Task: Find connections with filter location Al Khārijah with filter topic #entrepreneursmindsetwith filter profile language German with filter current company 1E with filter school South Point High School, Kolkata with filter industry Surveying and Mapping Services with filter service category Content Strategy with filter keywords title SEO Manager
Action: Mouse moved to (671, 97)
Screenshot: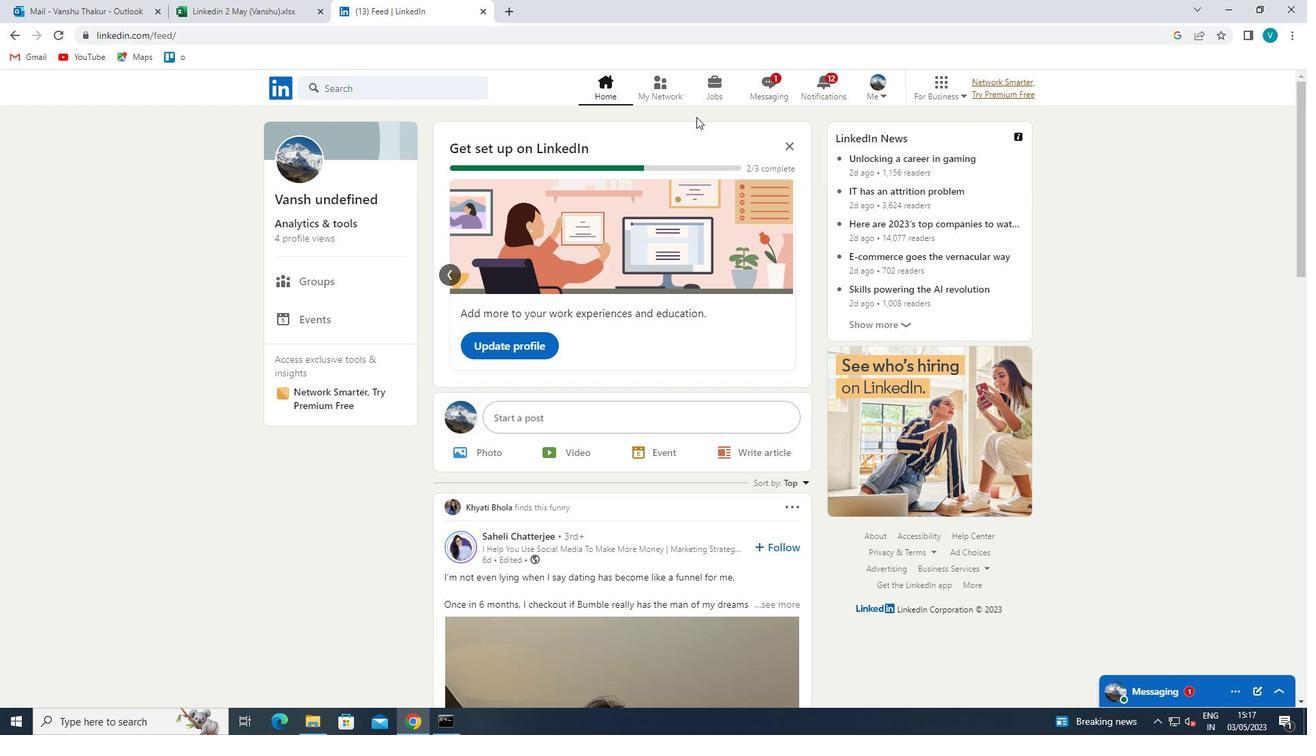 
Action: Mouse pressed left at (671, 97)
Screenshot: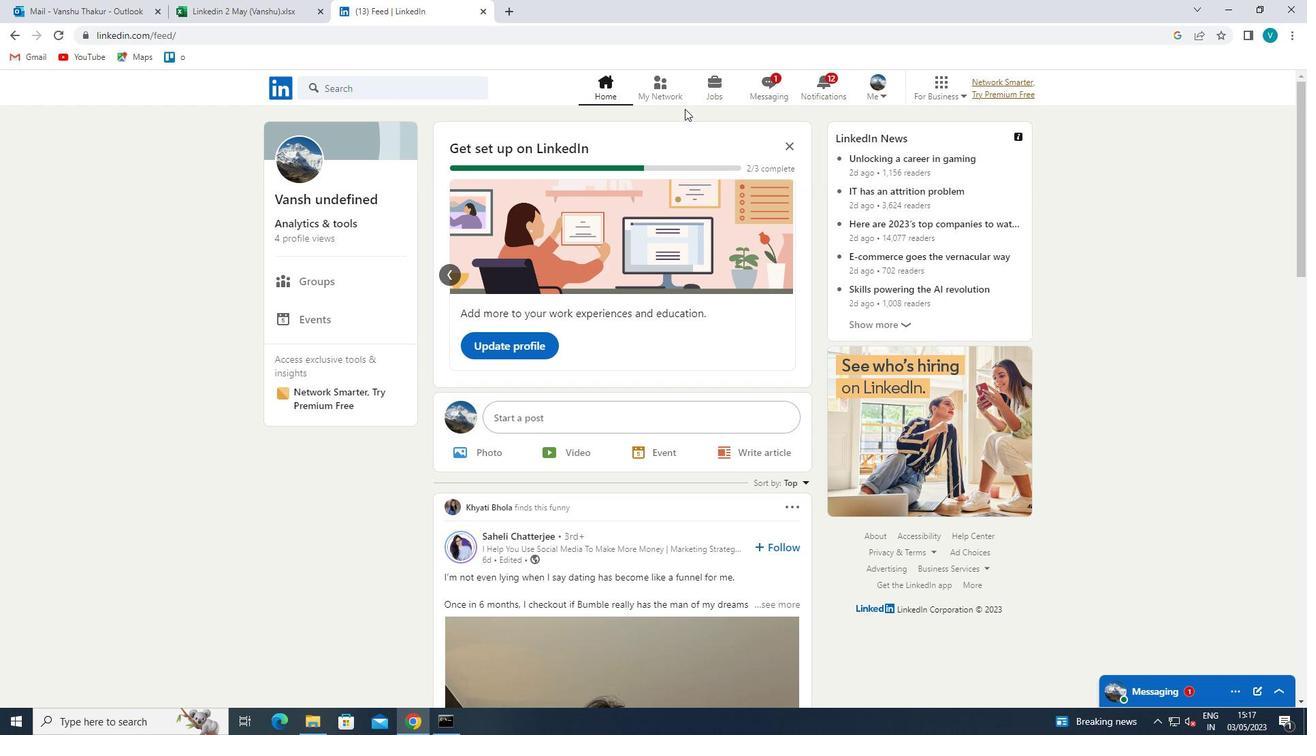 
Action: Mouse moved to (375, 159)
Screenshot: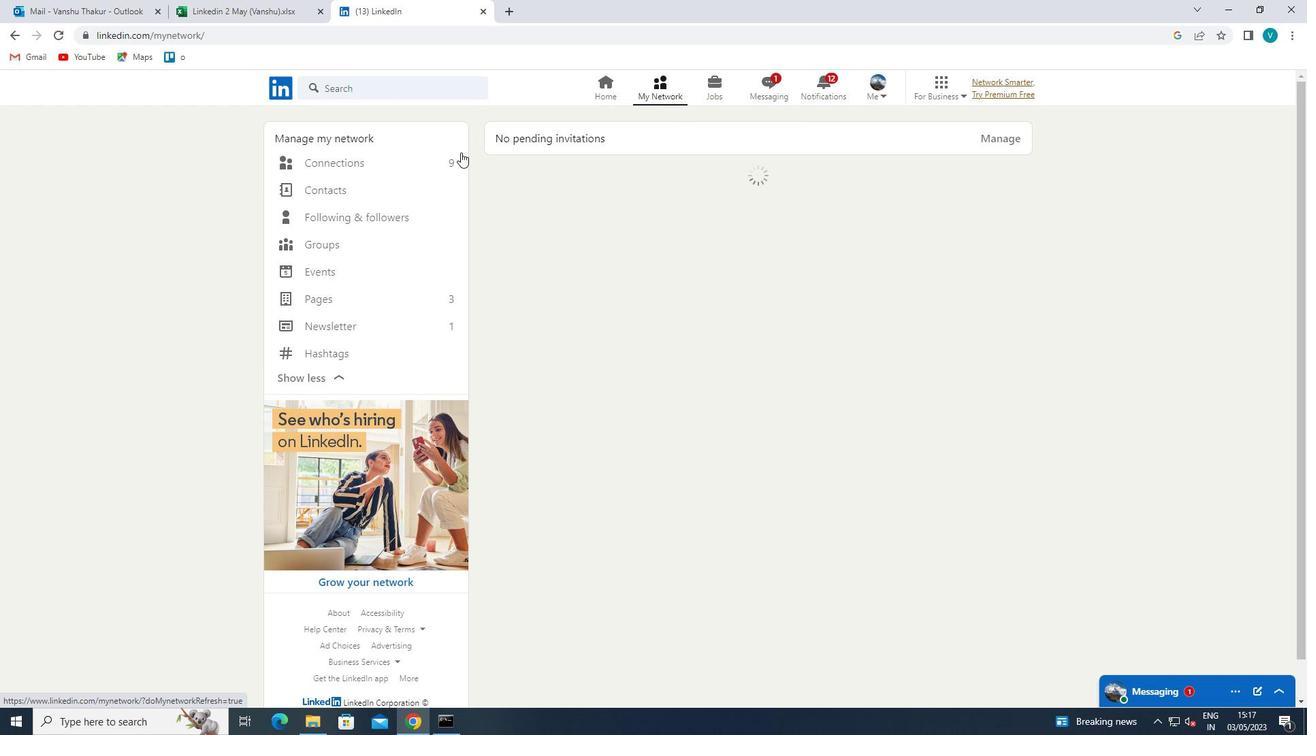 
Action: Mouse pressed left at (375, 159)
Screenshot: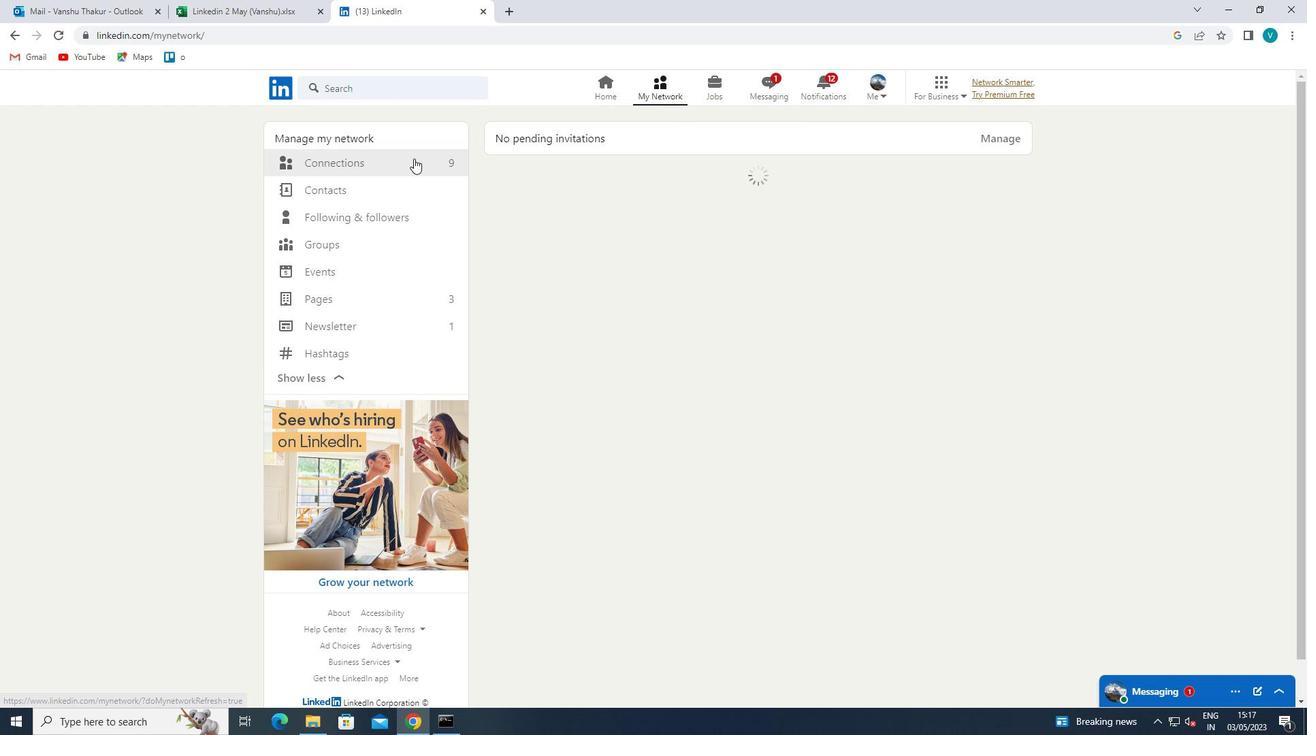 
Action: Mouse moved to (734, 166)
Screenshot: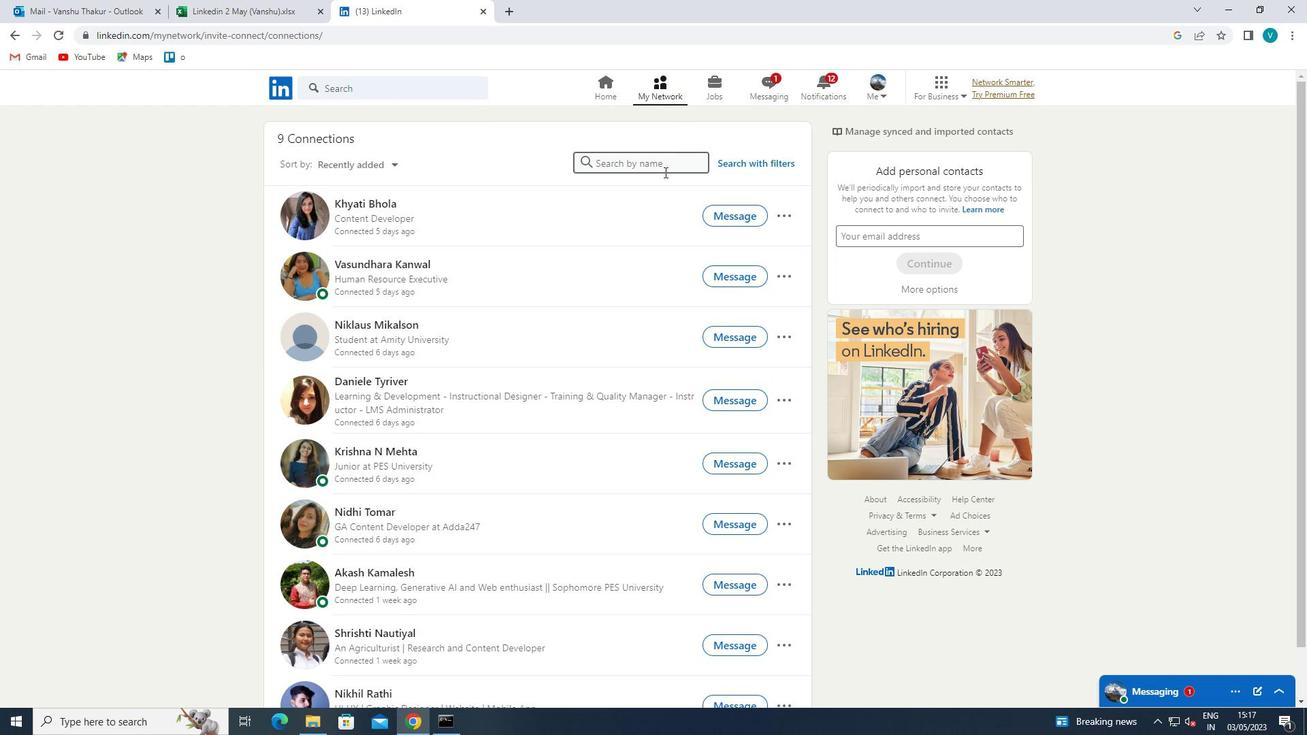 
Action: Mouse pressed left at (734, 166)
Screenshot: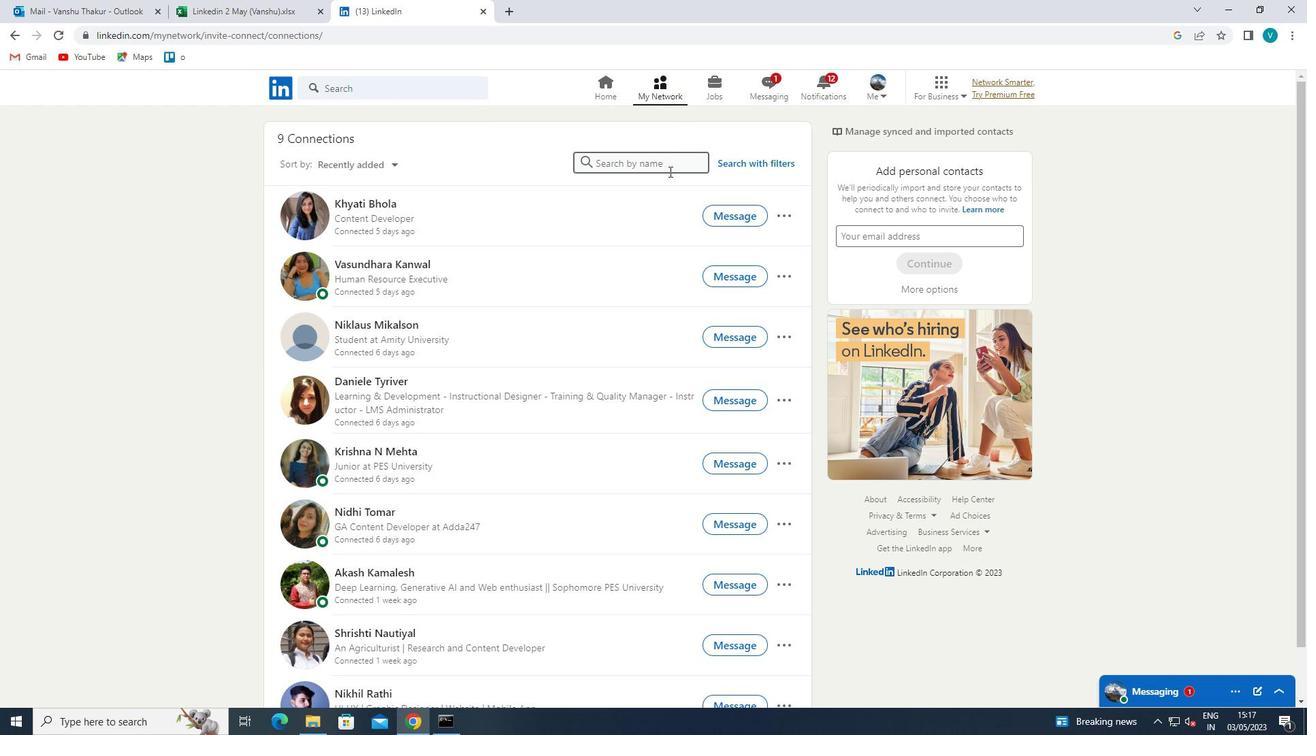 
Action: Mouse moved to (660, 130)
Screenshot: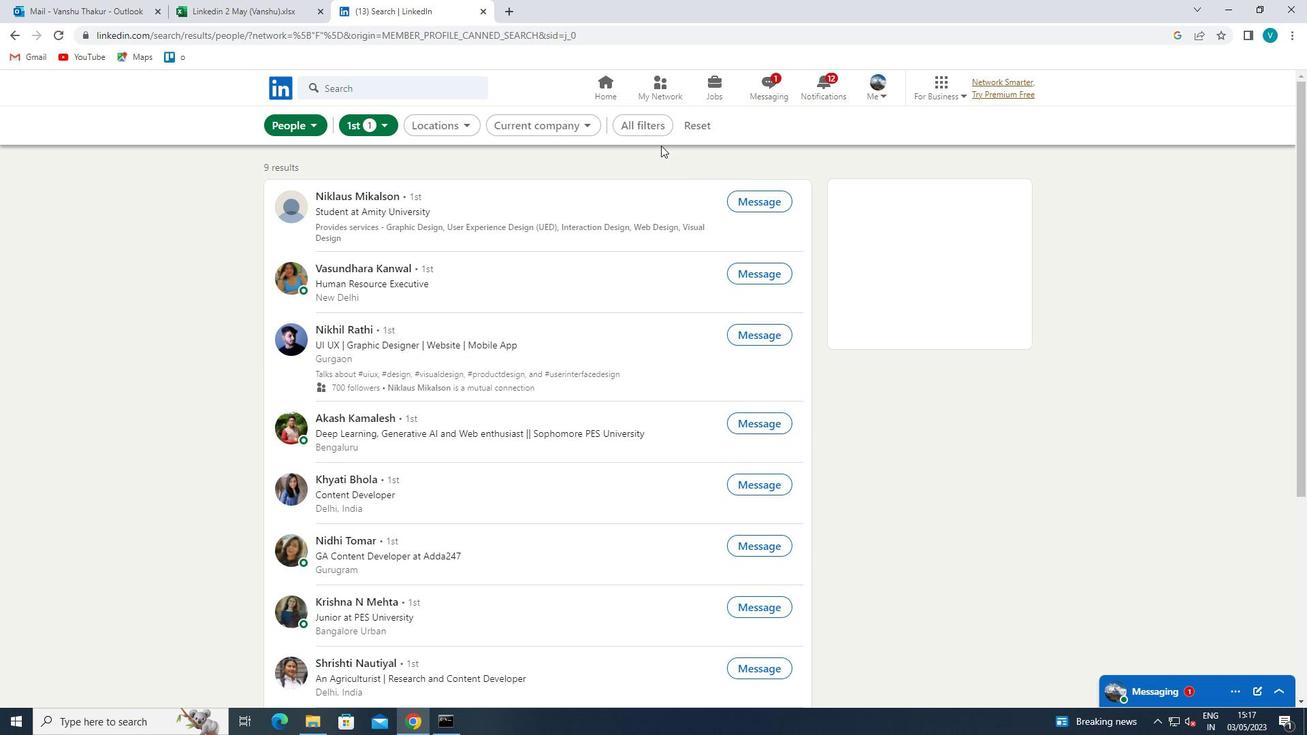 
Action: Mouse pressed left at (660, 130)
Screenshot: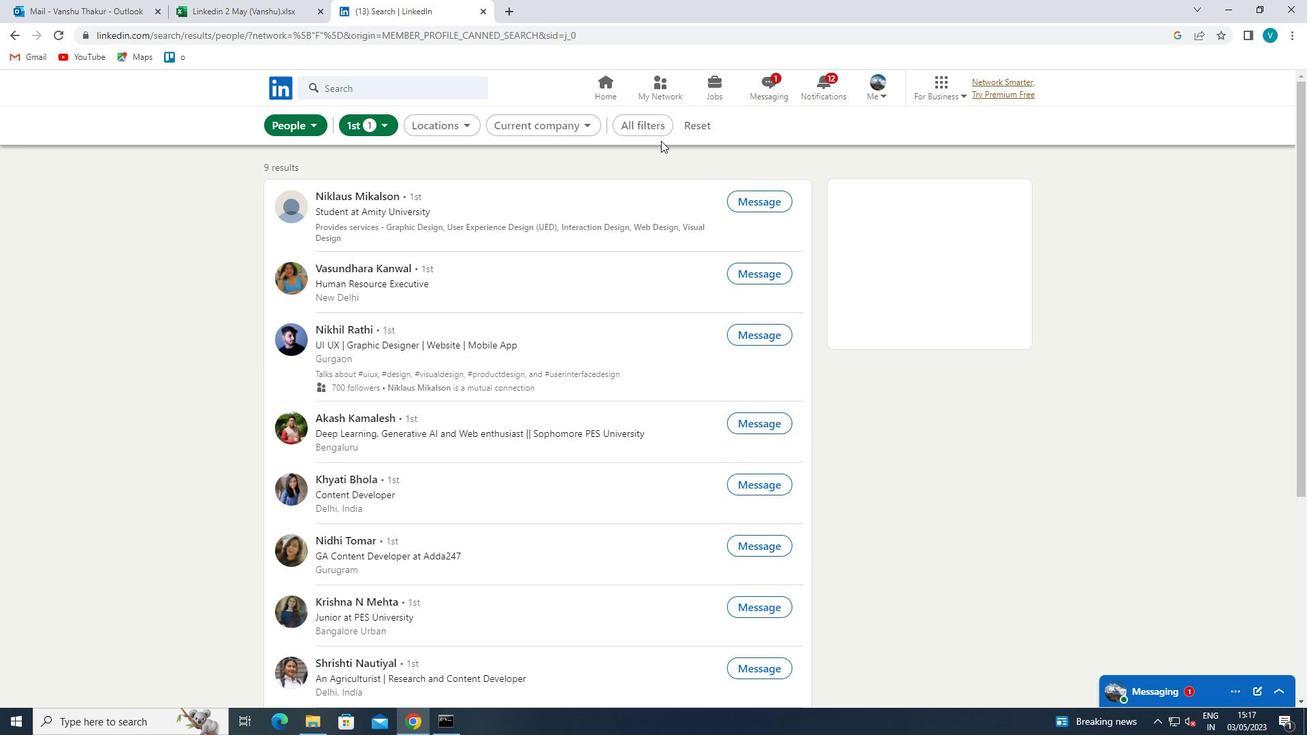 
Action: Mouse moved to (1005, 253)
Screenshot: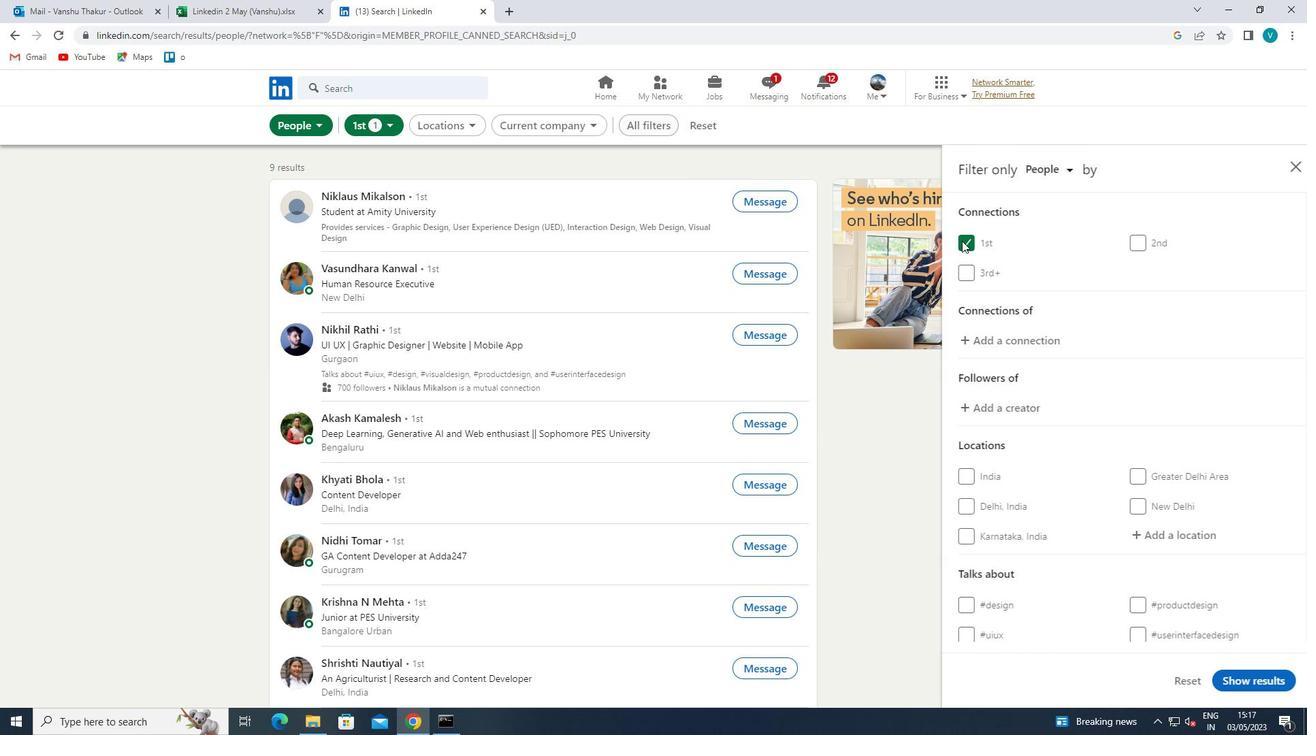 
Action: Mouse scrolled (1005, 252) with delta (0, 0)
Screenshot: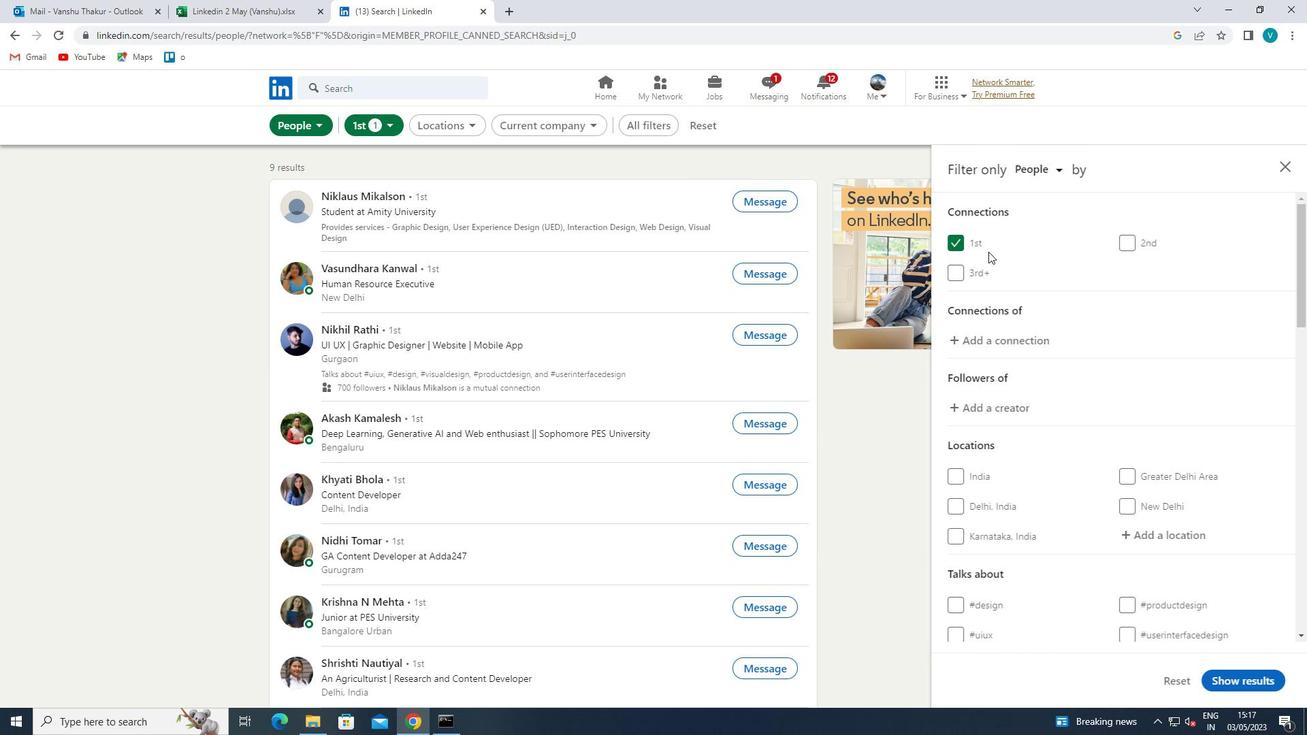 
Action: Mouse scrolled (1005, 252) with delta (0, 0)
Screenshot: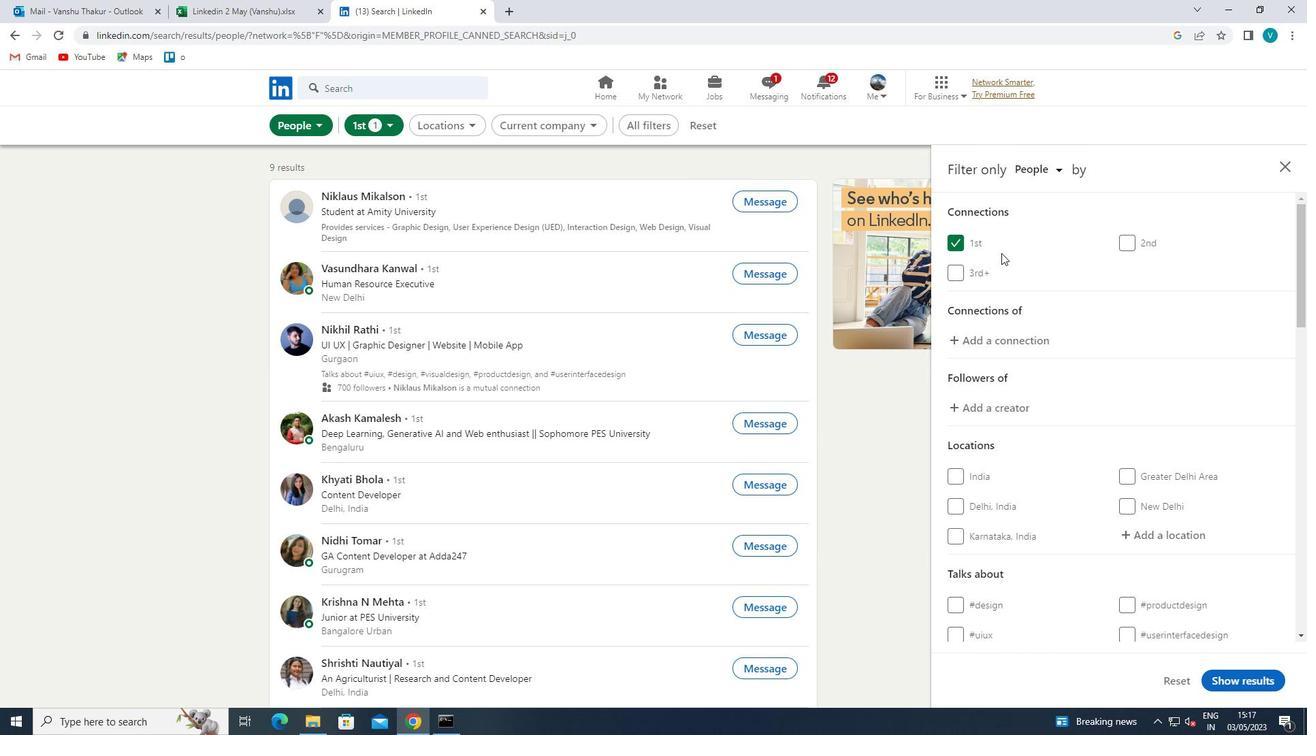 
Action: Mouse moved to (1143, 391)
Screenshot: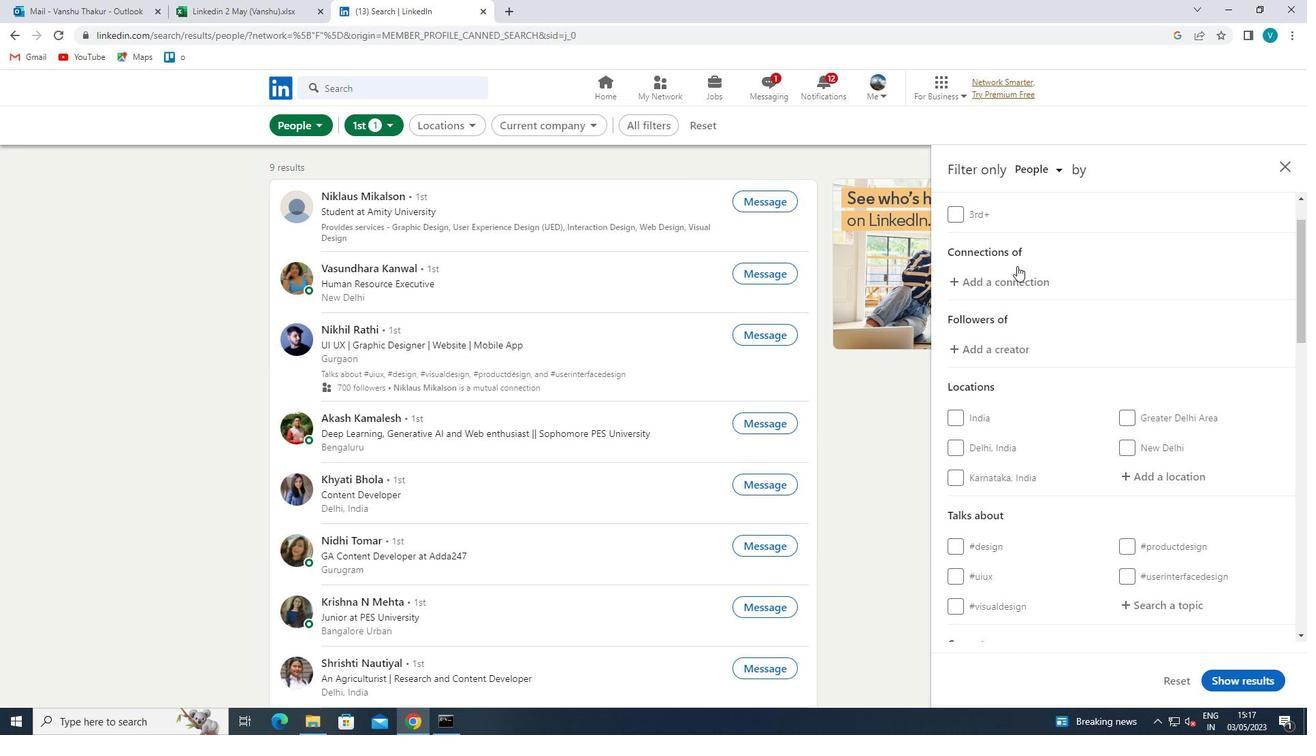 
Action: Mouse pressed left at (1143, 391)
Screenshot: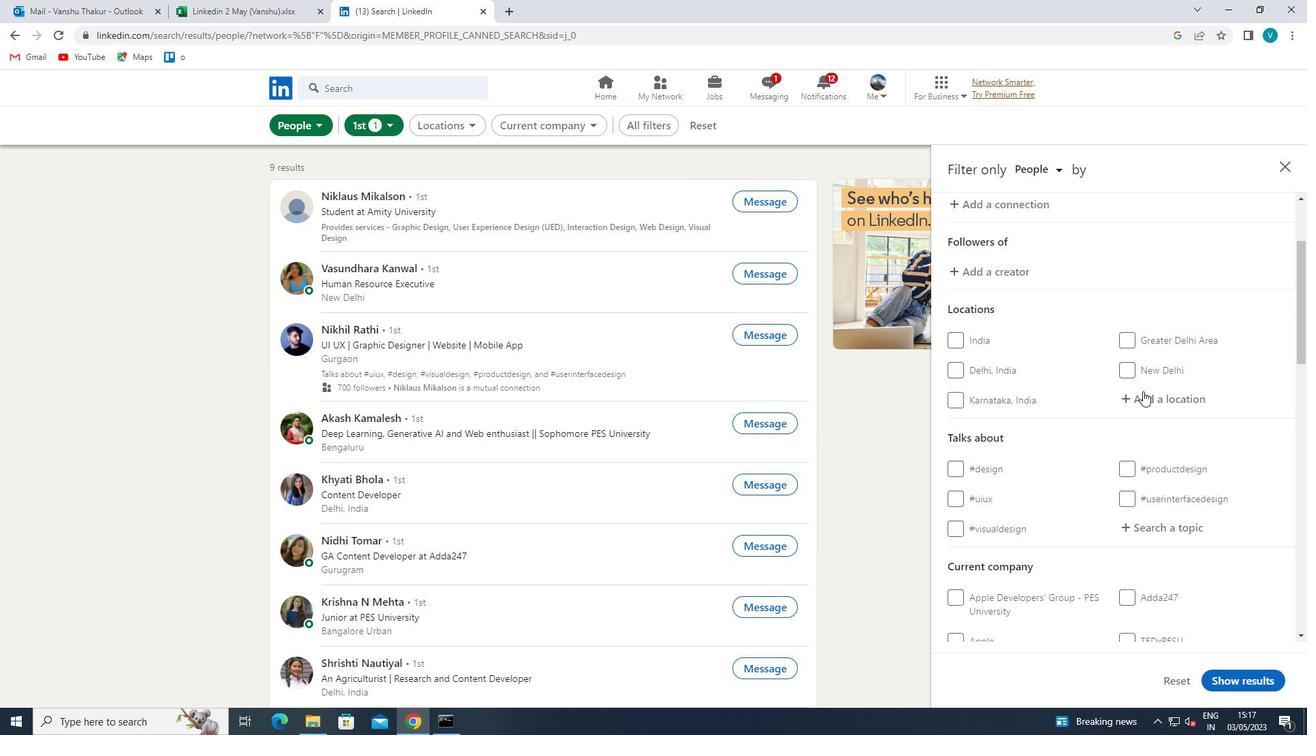 
Action: Mouse moved to (882, 239)
Screenshot: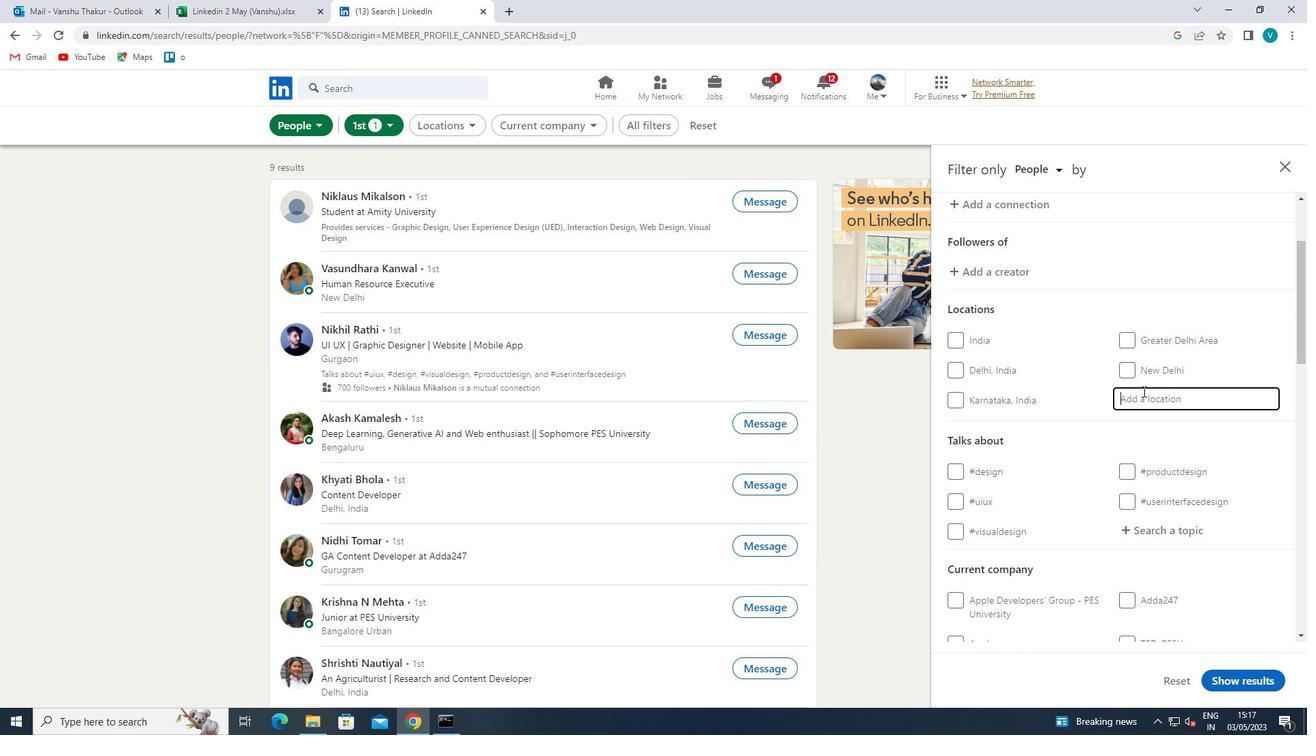 
Action: Key pressed <Key.shift>AL<Key.space><Key.shift>KHARIJAH
Screenshot: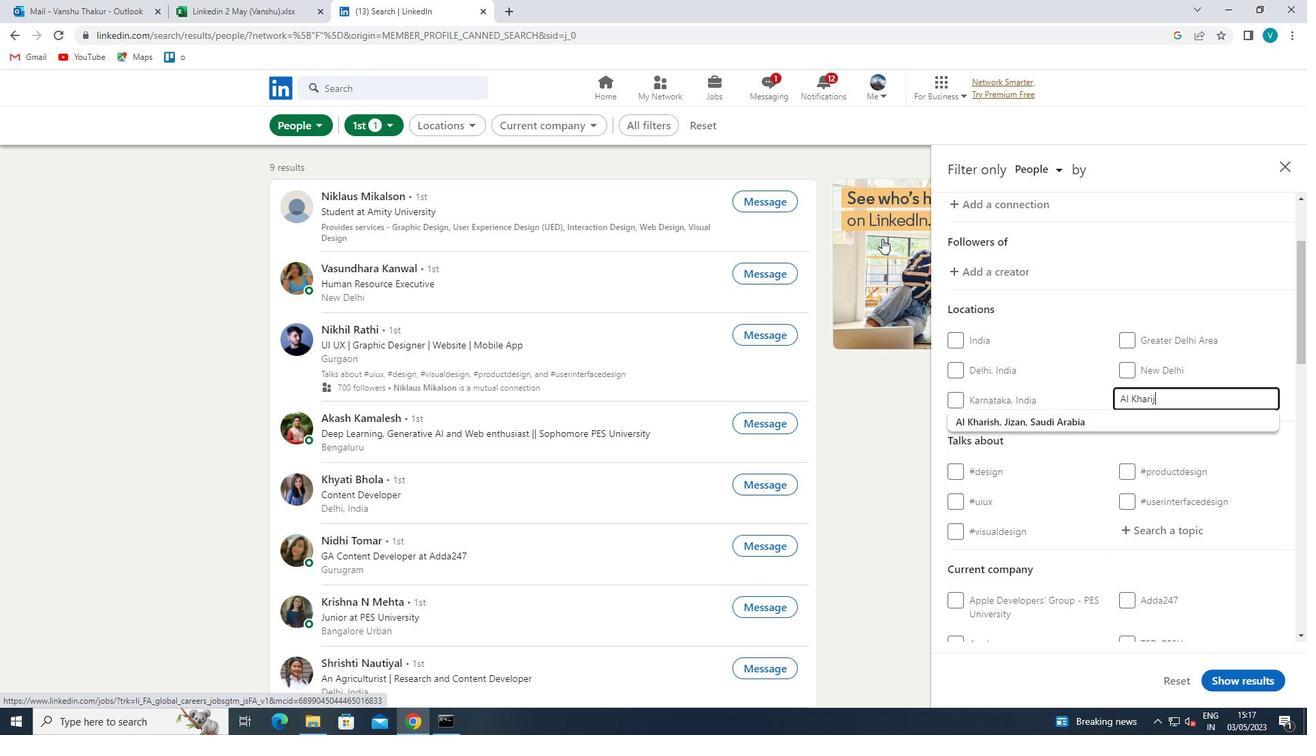 
Action: Mouse moved to (1090, 418)
Screenshot: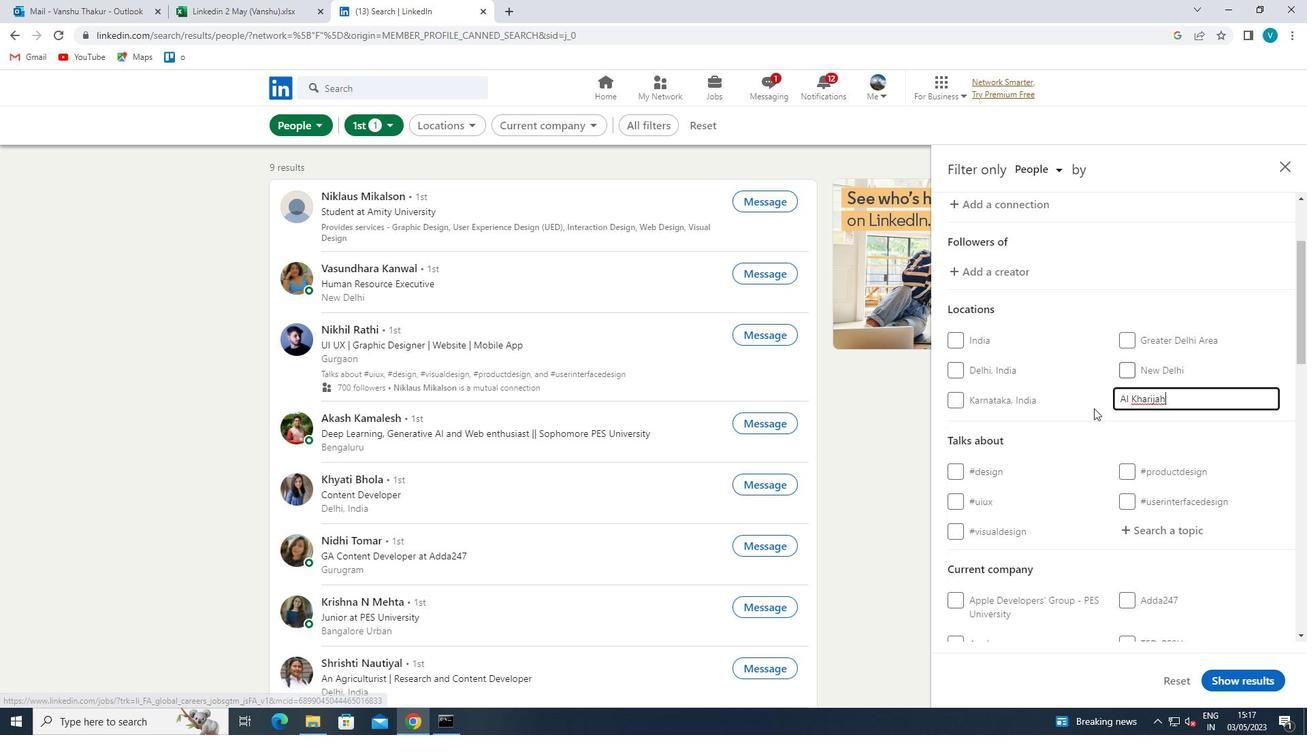 
Action: Mouse pressed left at (1090, 418)
Screenshot: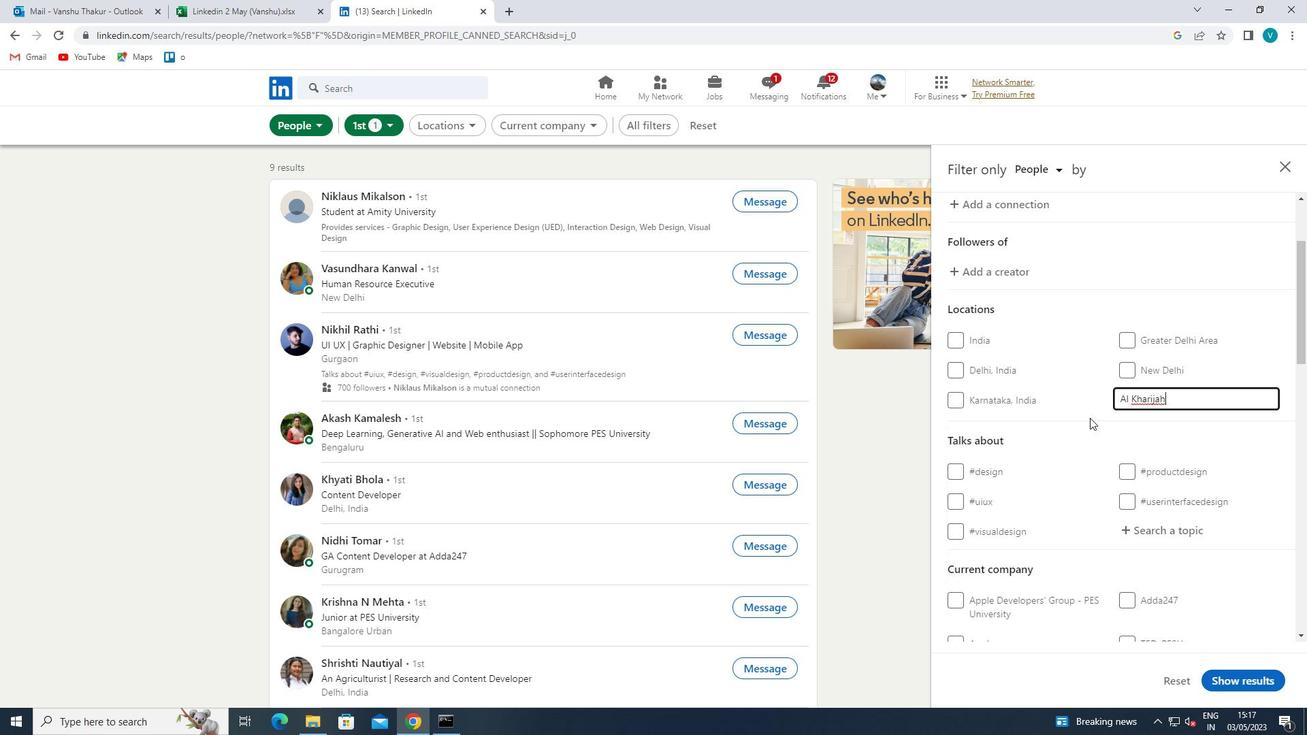 
Action: Mouse scrolled (1090, 417) with delta (0, 0)
Screenshot: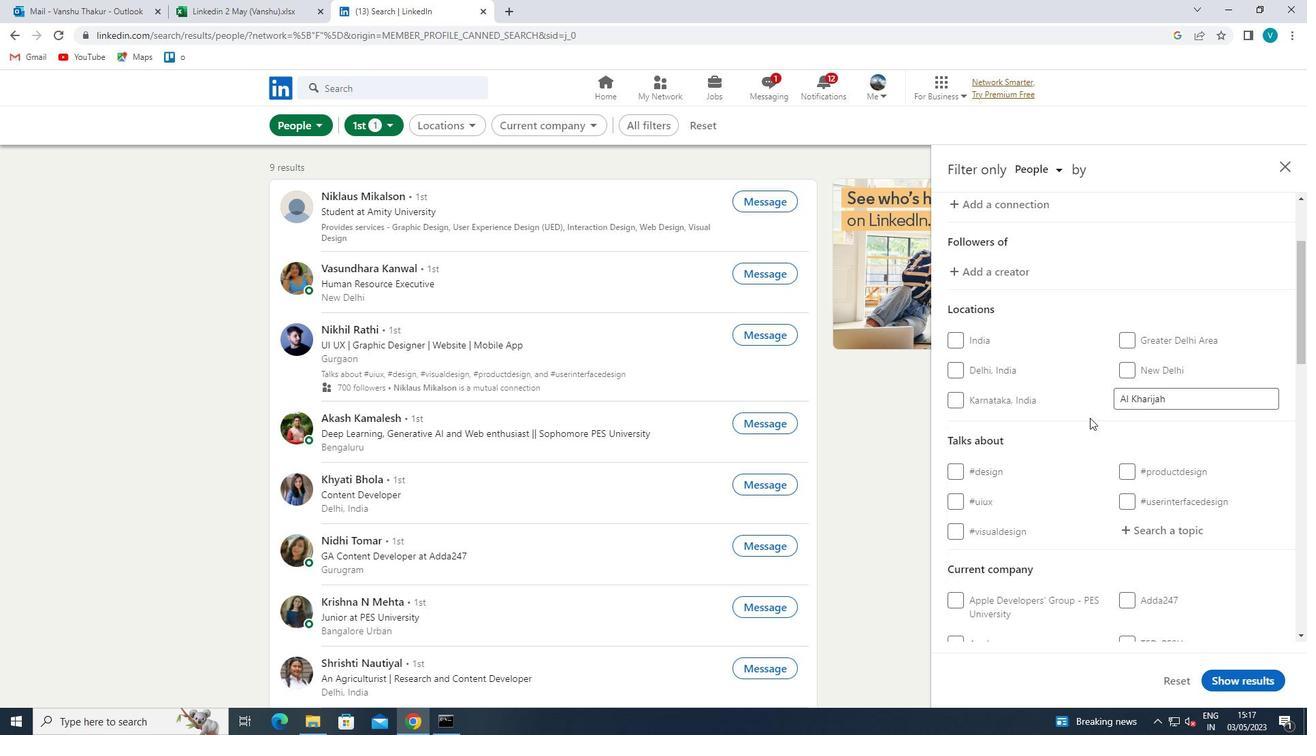 
Action: Mouse moved to (1145, 447)
Screenshot: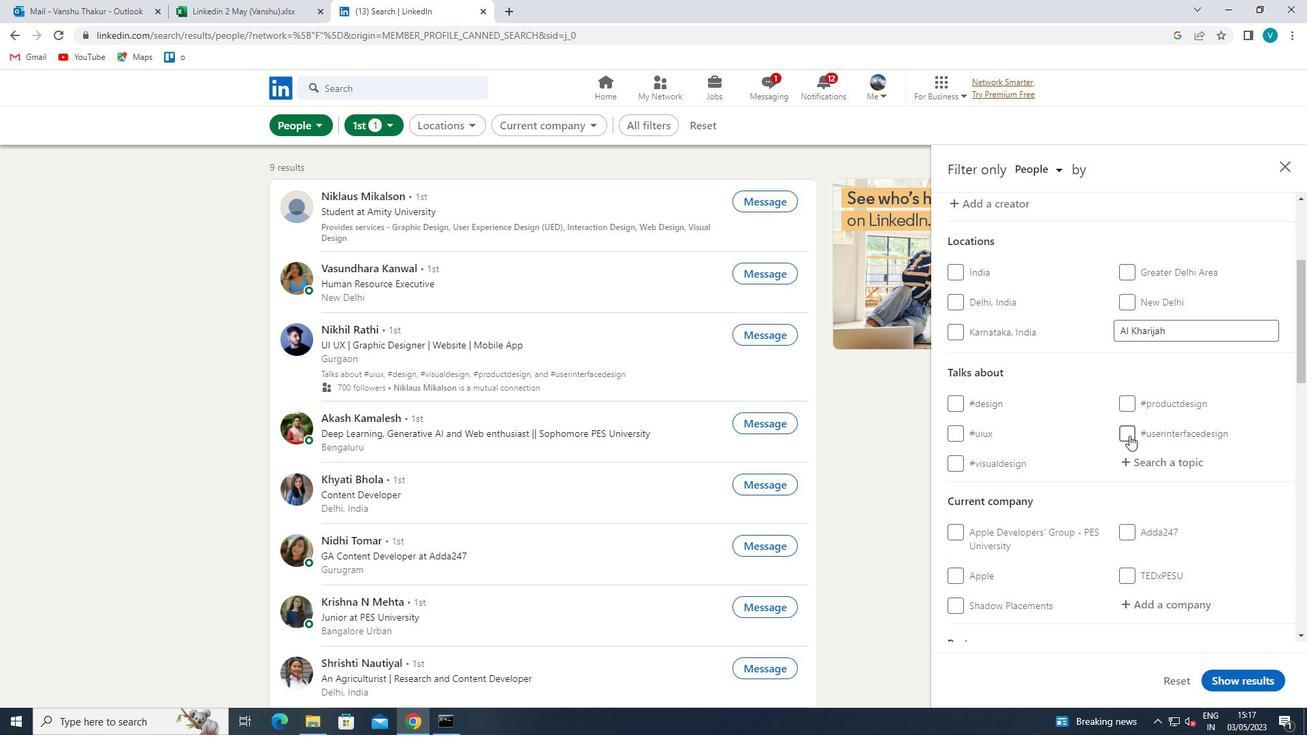 
Action: Mouse pressed left at (1145, 447)
Screenshot: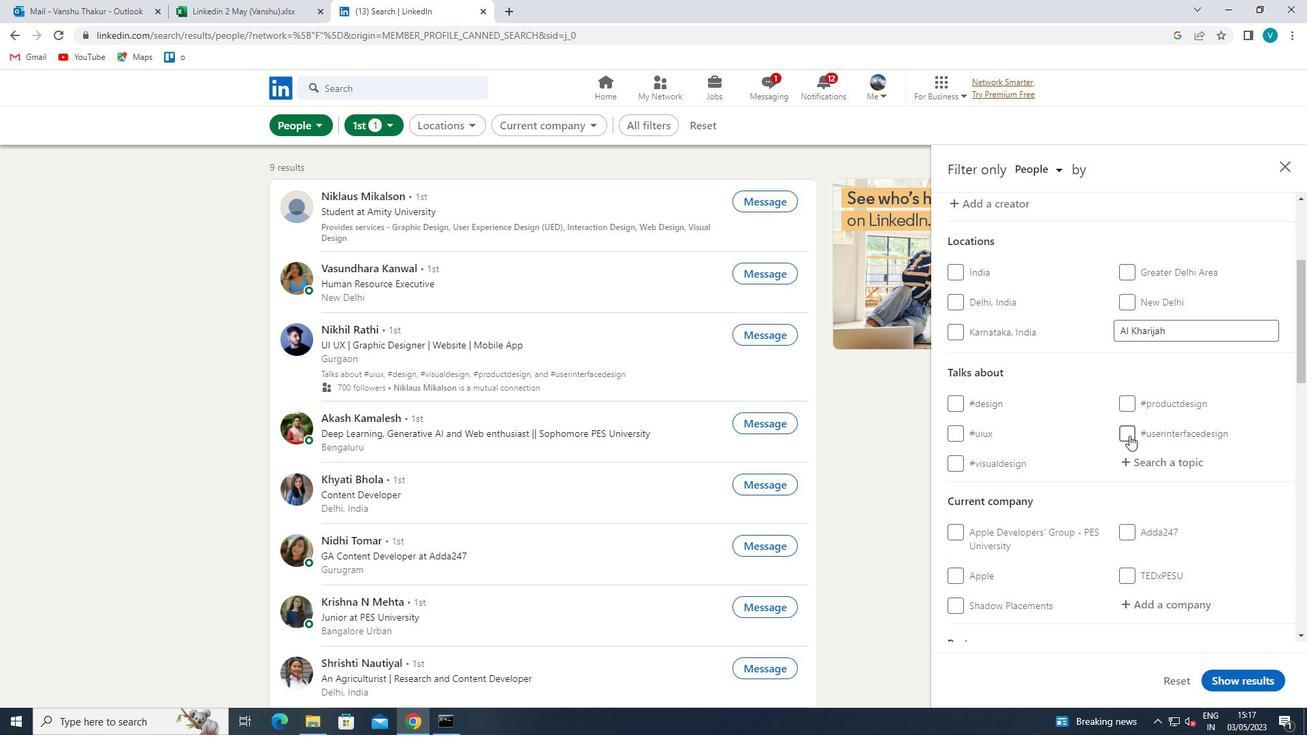 
Action: Mouse moved to (1146, 448)
Screenshot: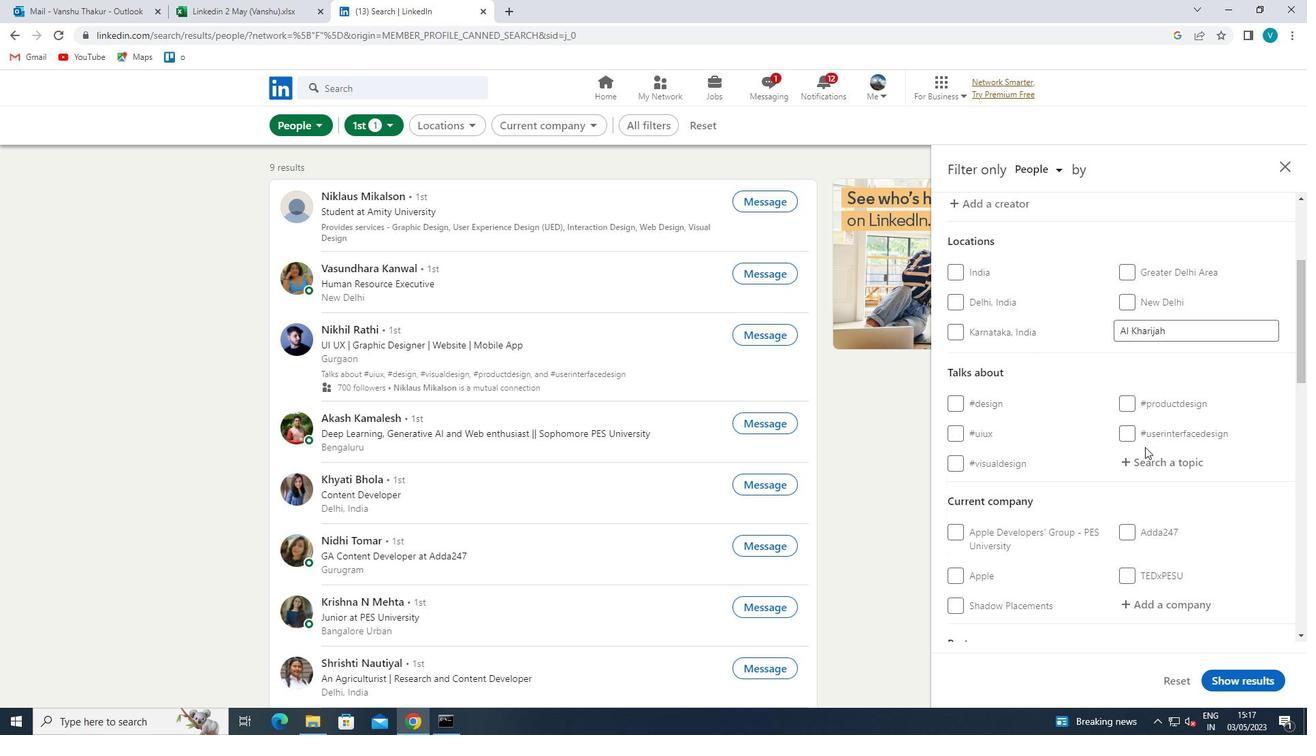 
Action: Mouse pressed left at (1146, 448)
Screenshot: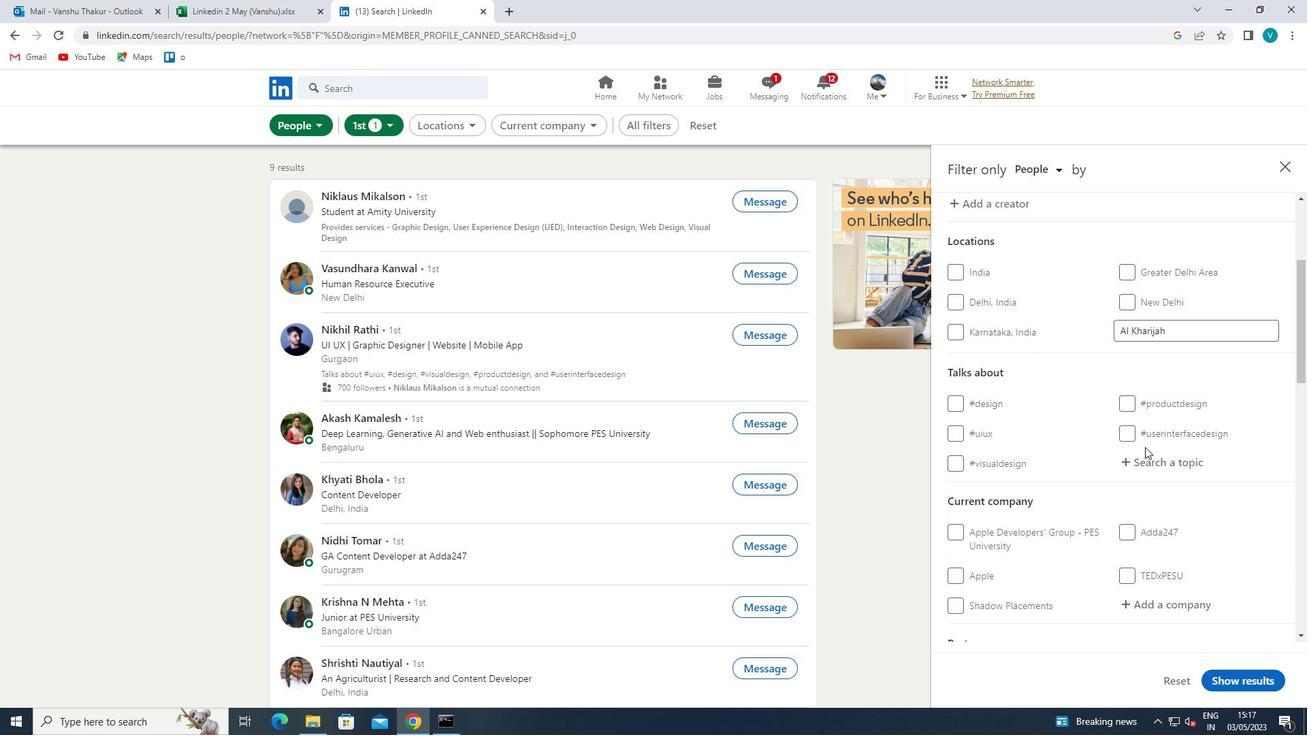 
Action: Mouse moved to (1146, 453)
Screenshot: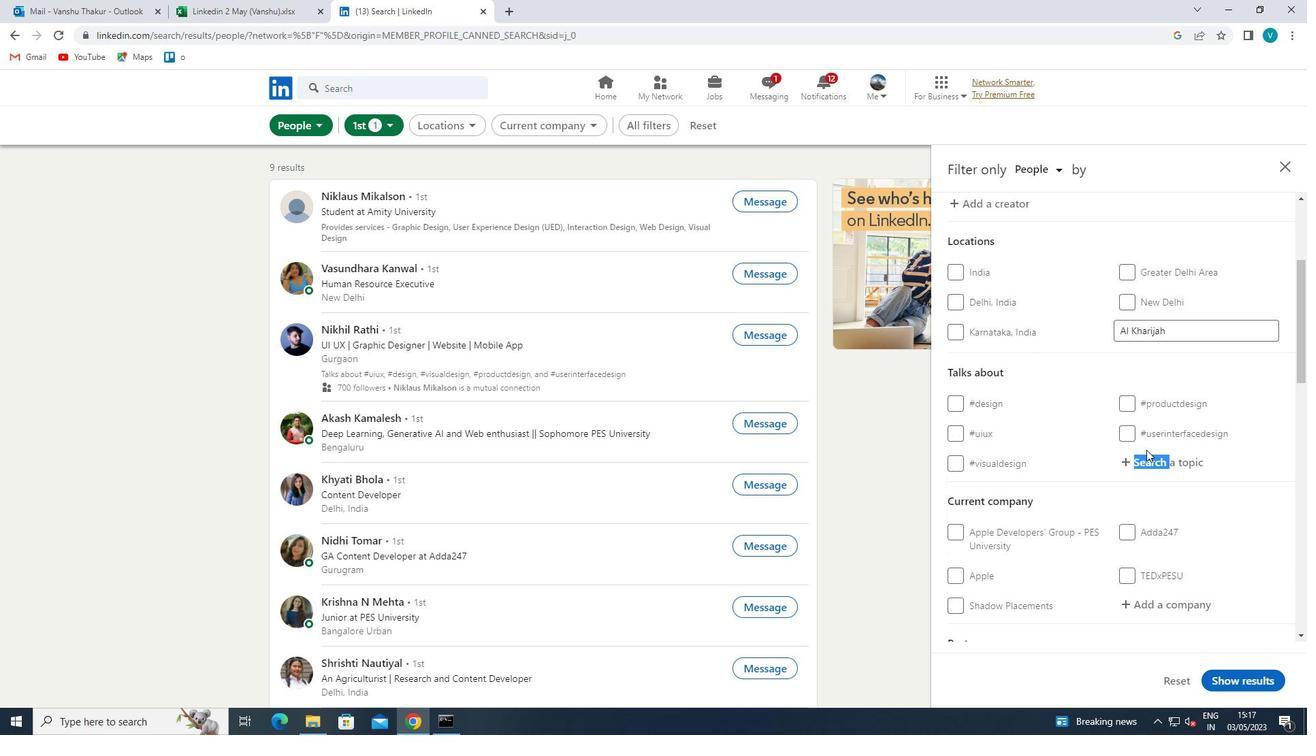 
Action: Mouse pressed left at (1146, 453)
Screenshot: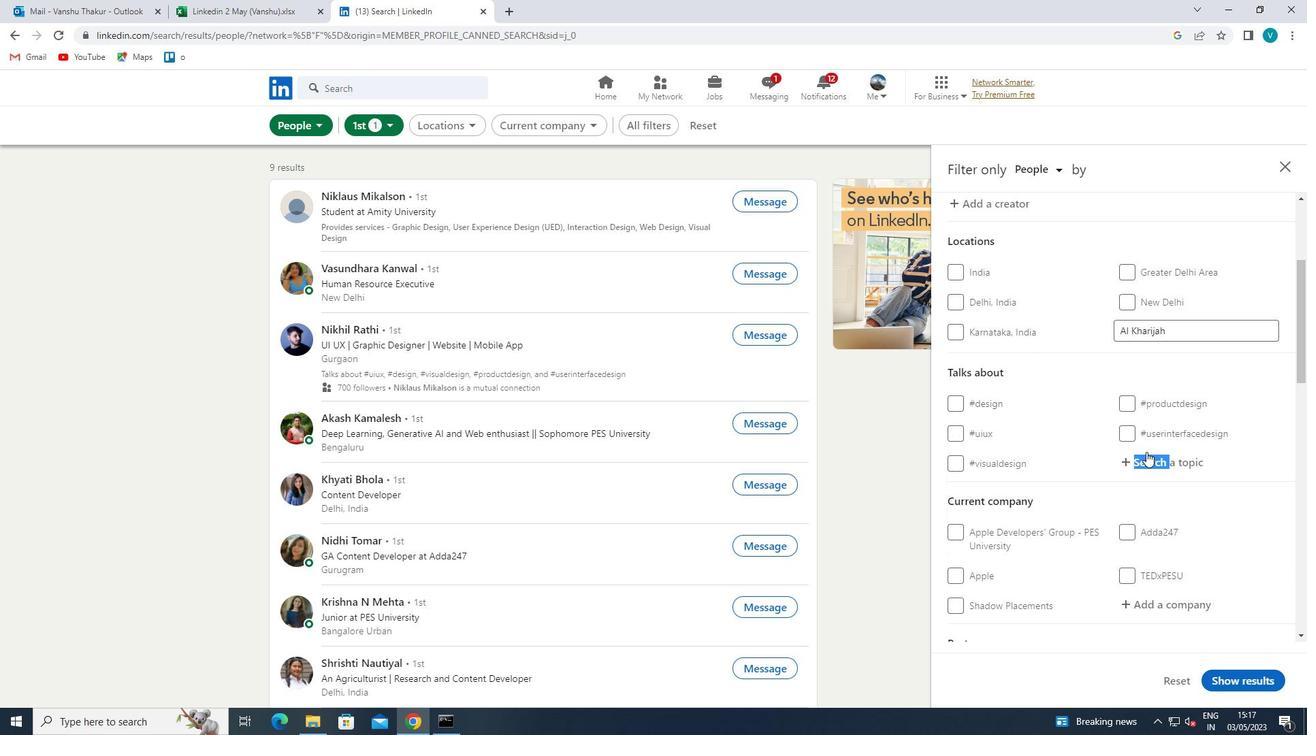 
Action: Mouse moved to (1029, 393)
Screenshot: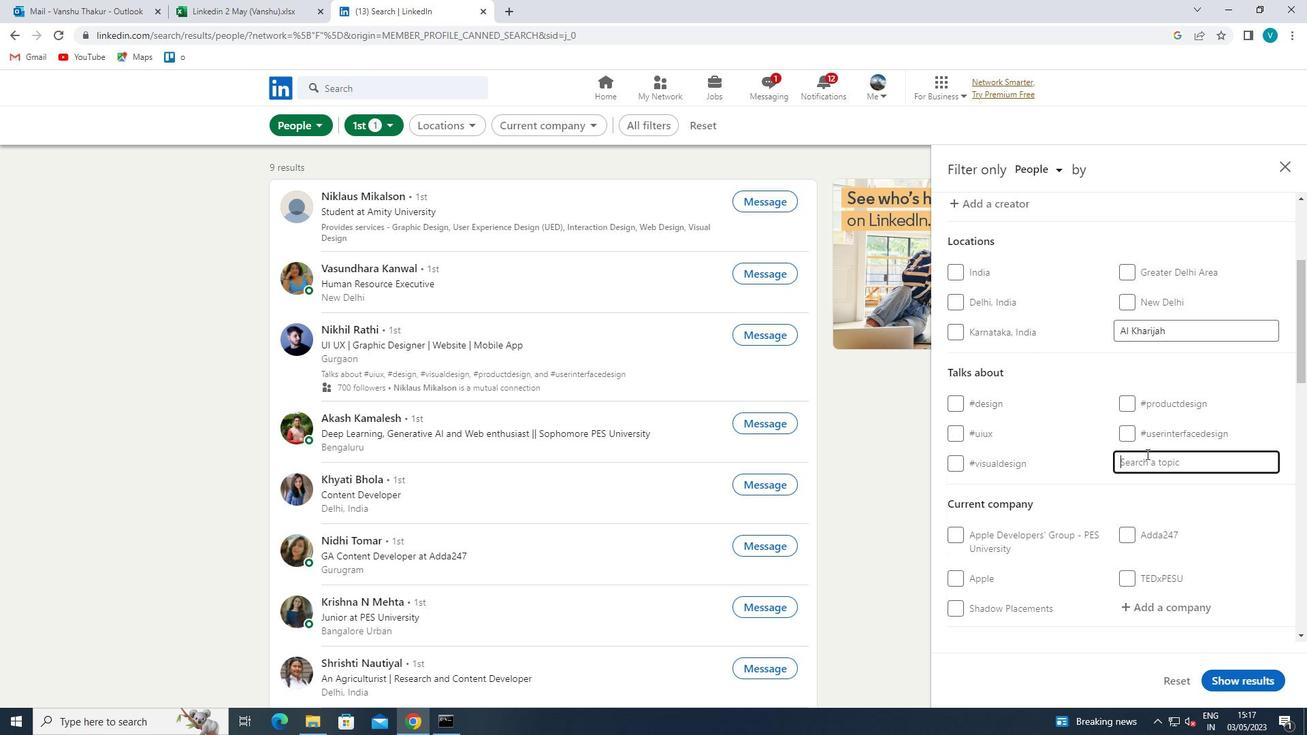 
Action: Key pressed ENTREPRE
Screenshot: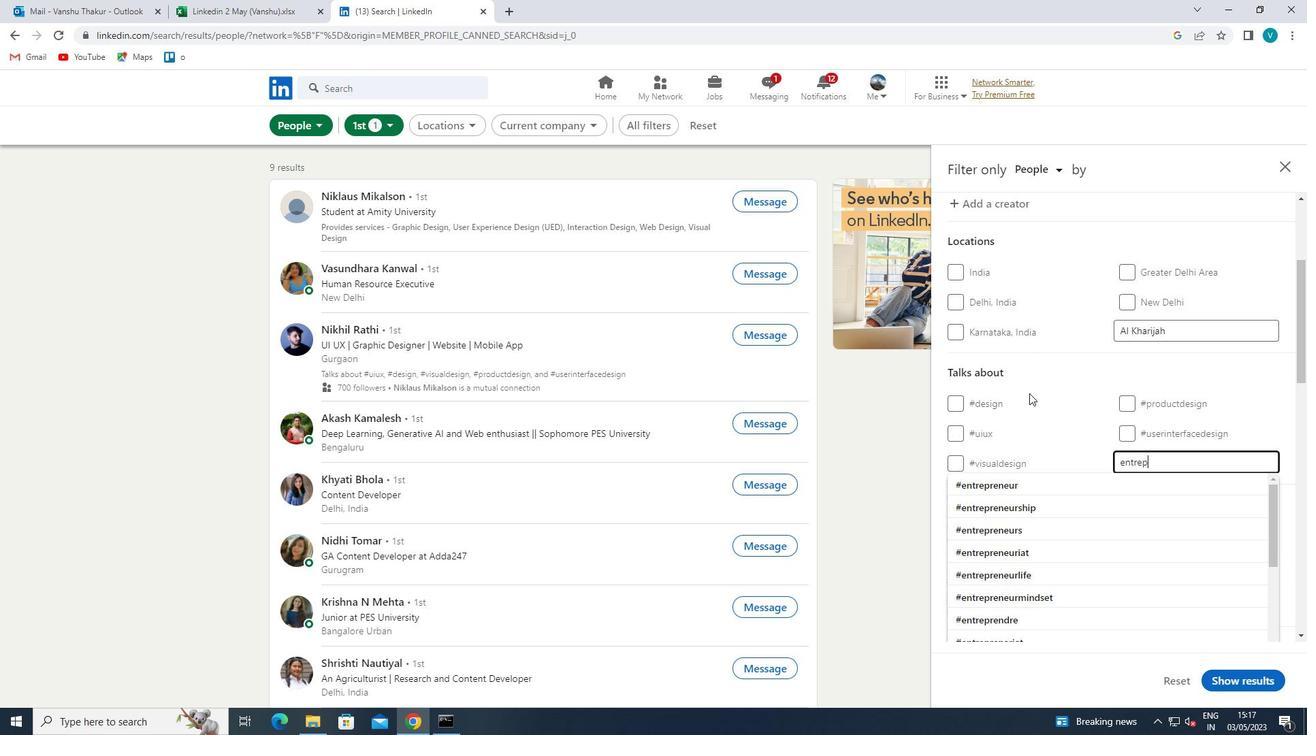 
Action: Mouse moved to (1060, 600)
Screenshot: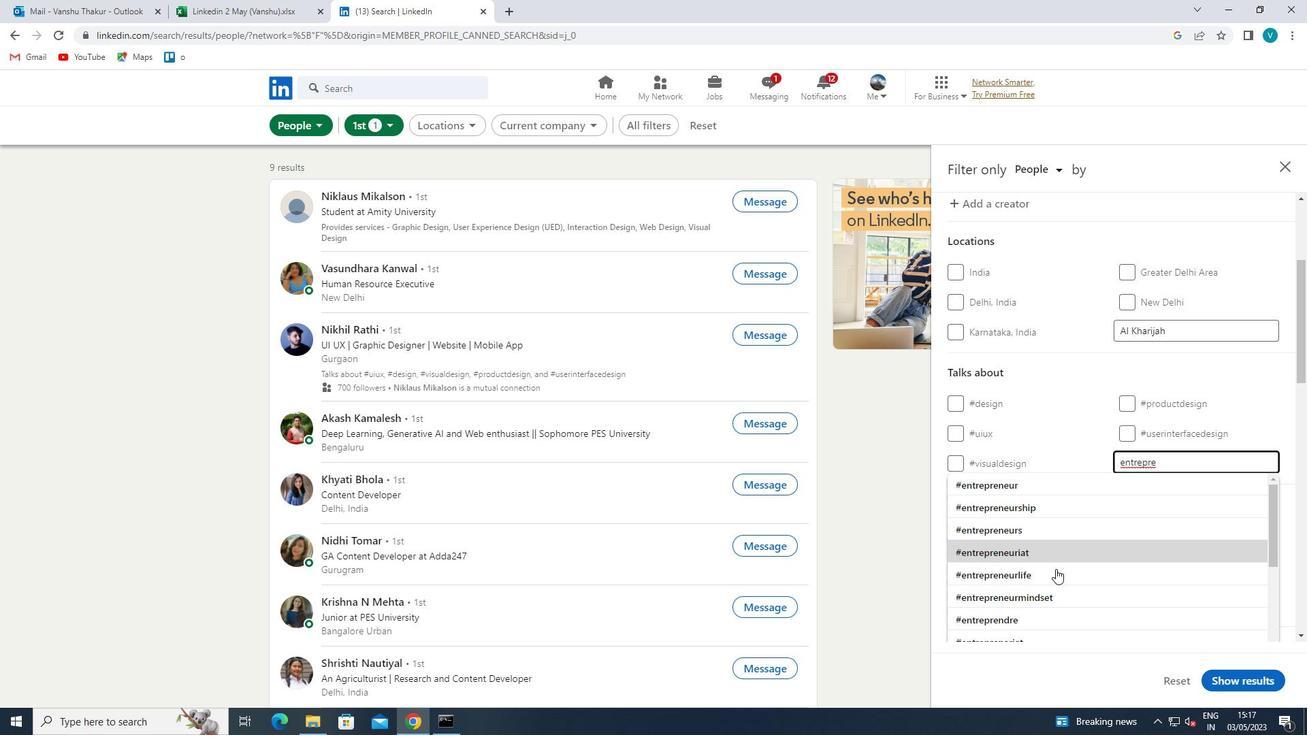 
Action: Mouse pressed left at (1060, 600)
Screenshot: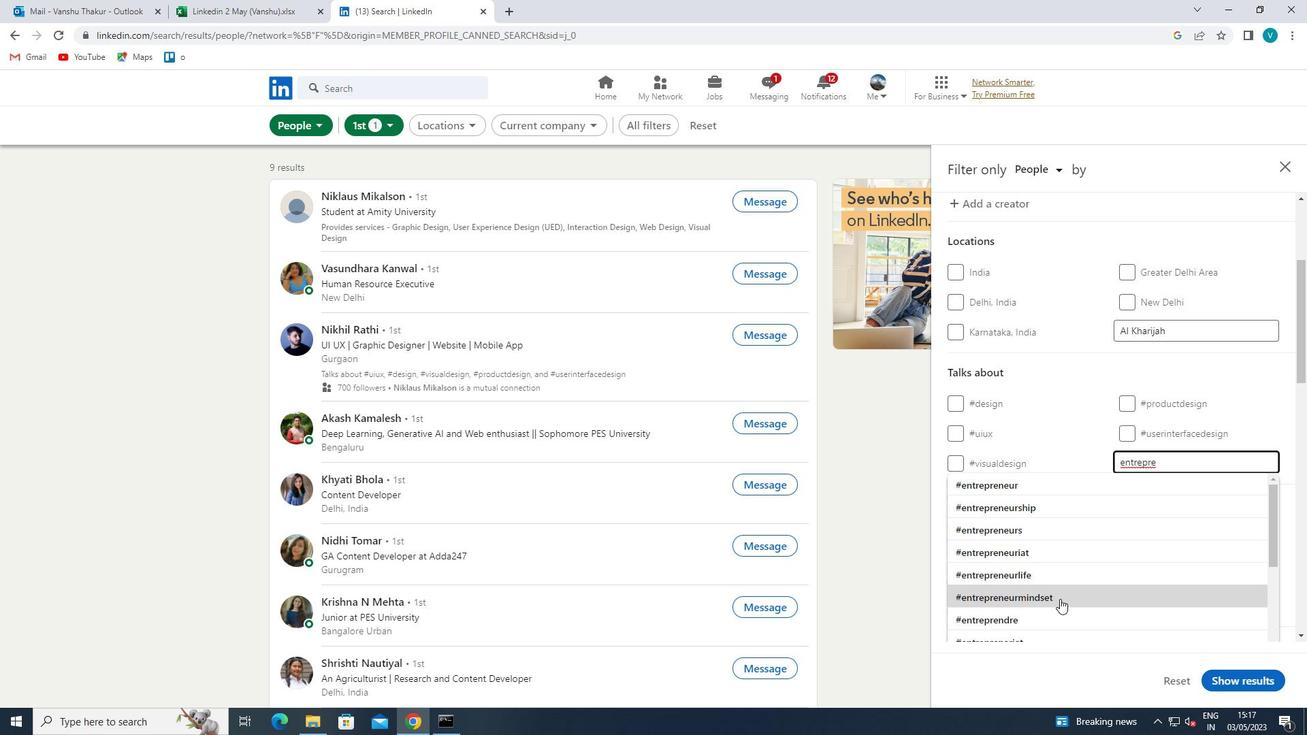 
Action: Mouse moved to (1068, 535)
Screenshot: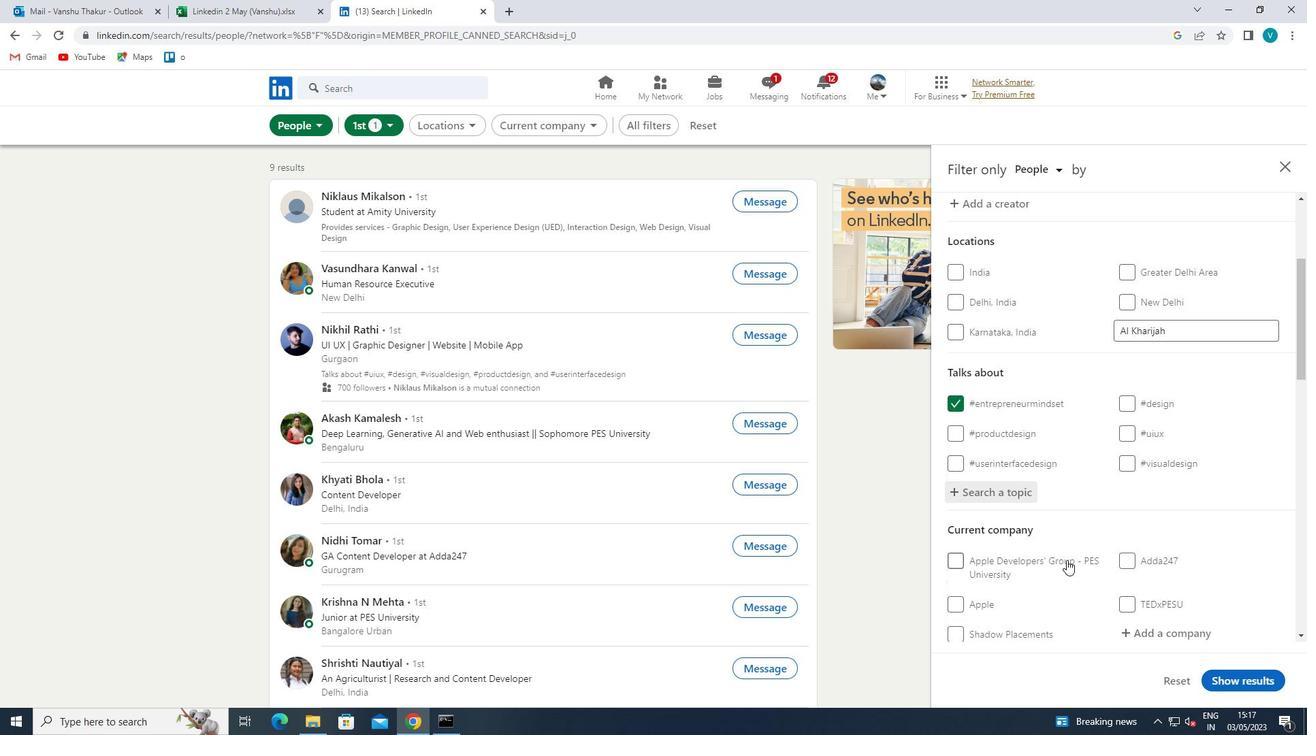 
Action: Mouse scrolled (1068, 535) with delta (0, 0)
Screenshot: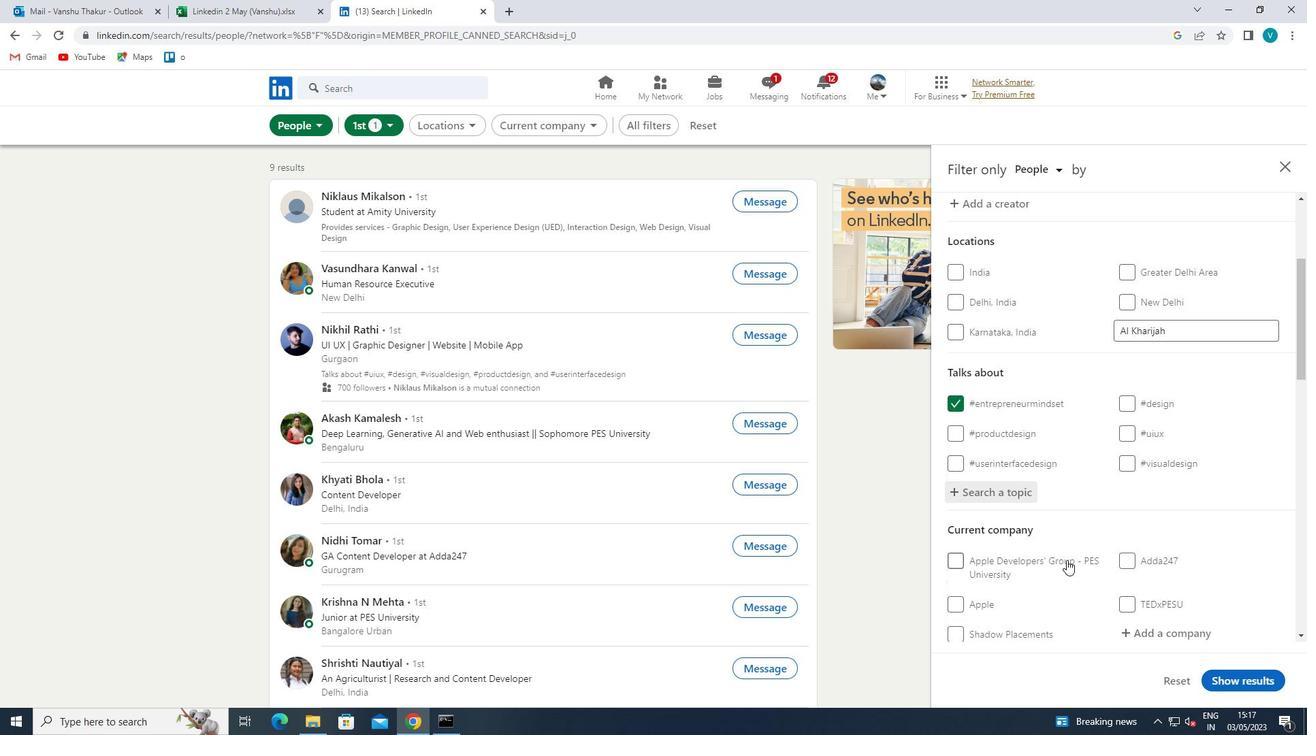 
Action: Mouse moved to (1069, 535)
Screenshot: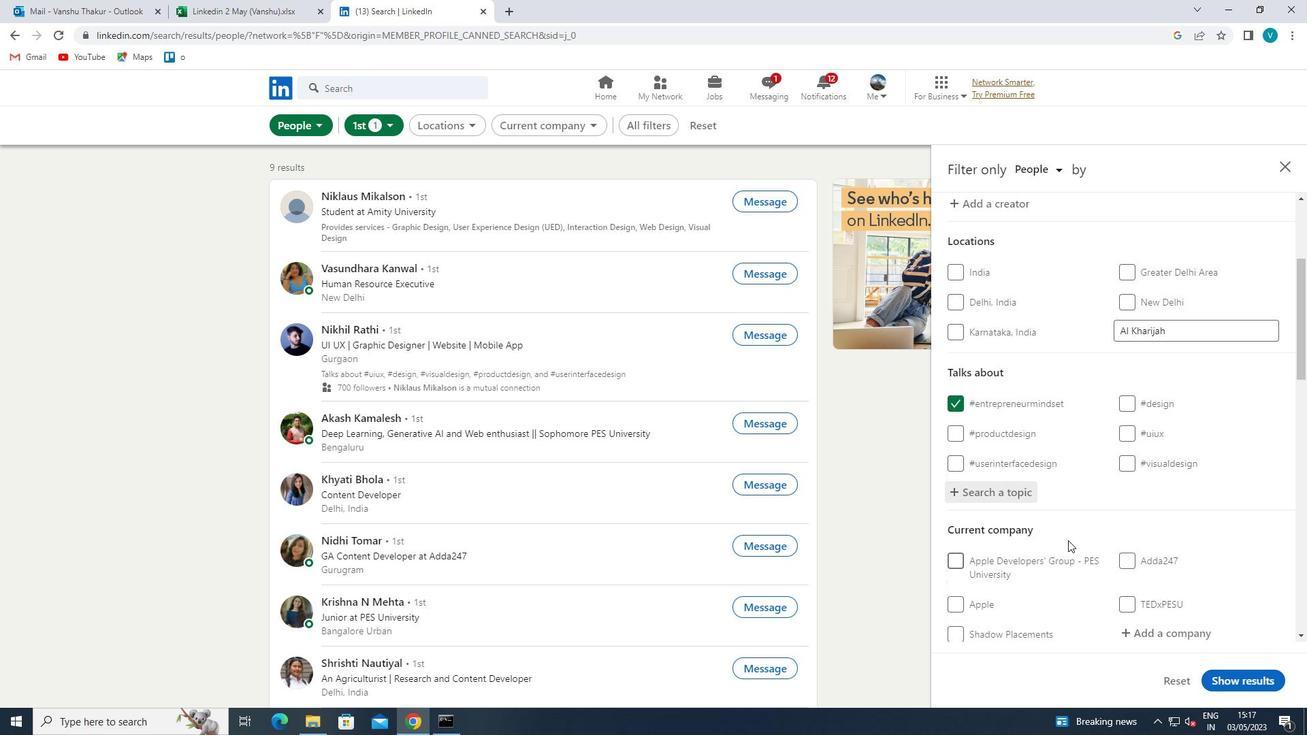 
Action: Mouse scrolled (1069, 534) with delta (0, 0)
Screenshot: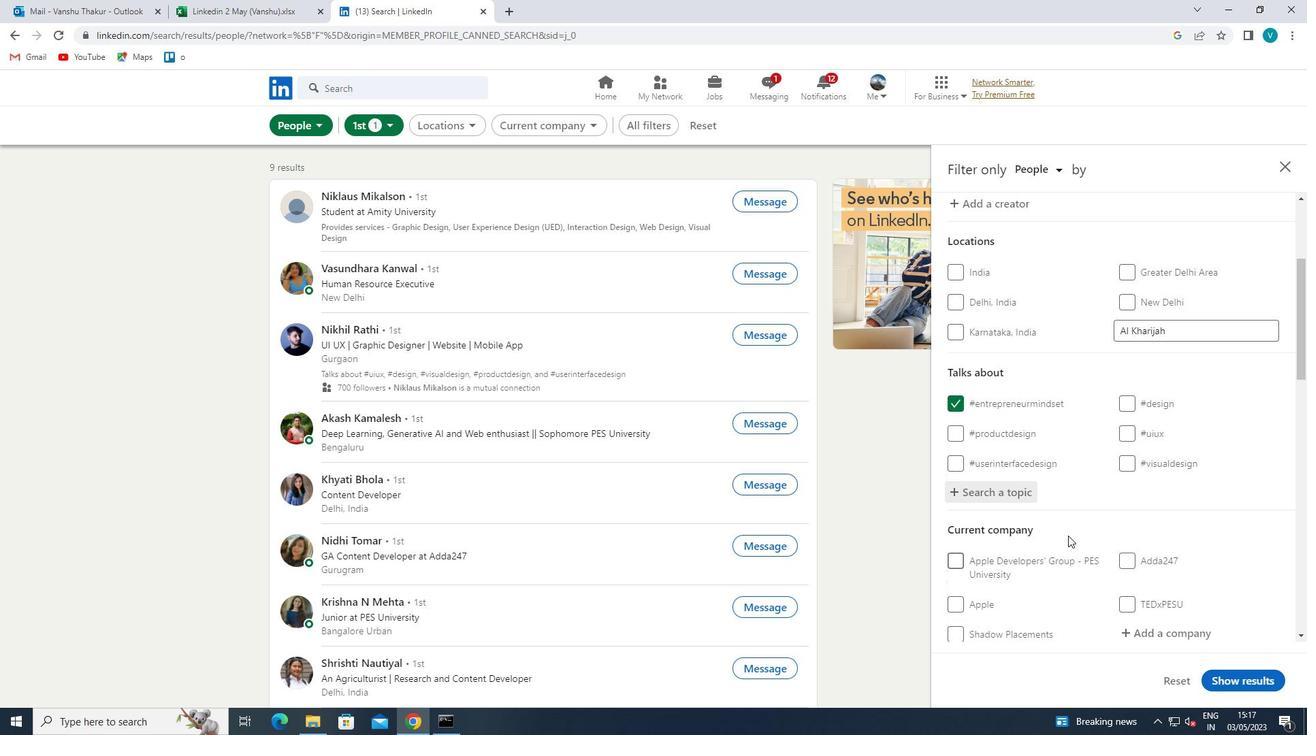 
Action: Mouse scrolled (1069, 534) with delta (0, 0)
Screenshot: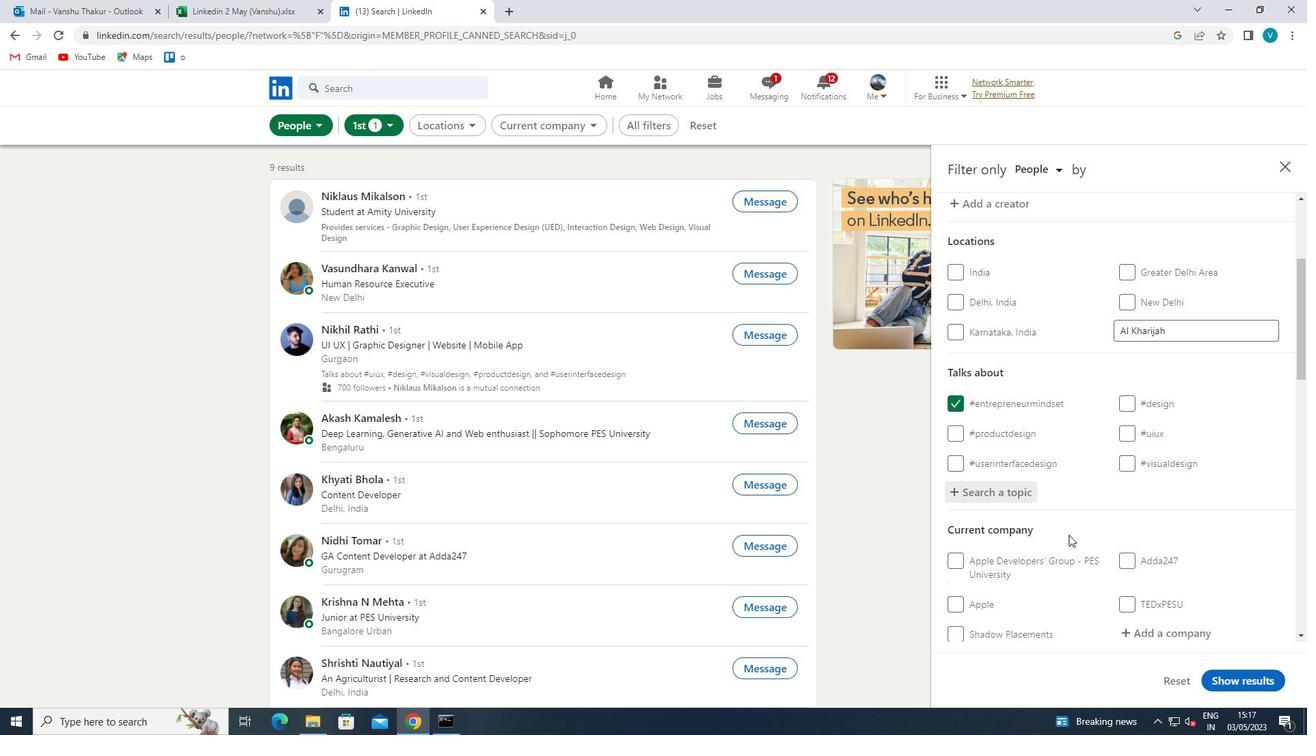 
Action: Mouse moved to (1176, 435)
Screenshot: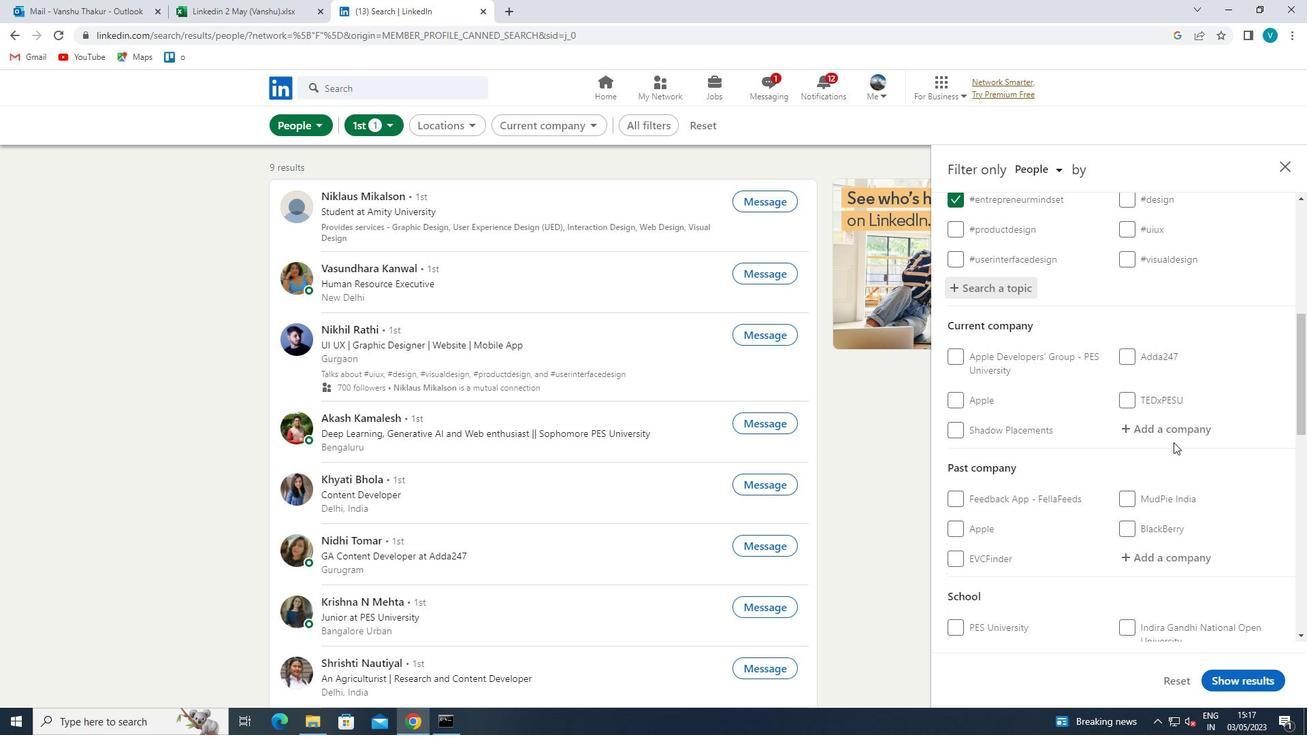 
Action: Mouse pressed left at (1176, 435)
Screenshot: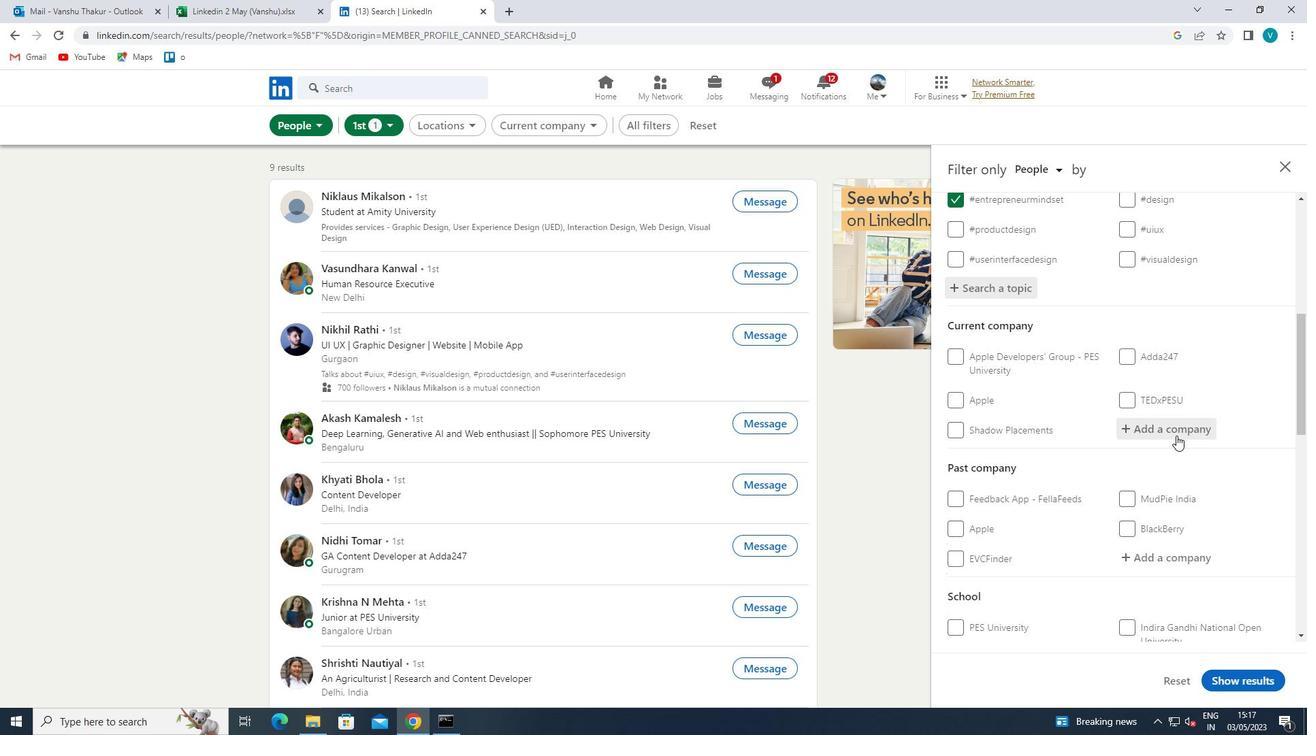 
Action: Key pressed 1<Key.shift>E
Screenshot: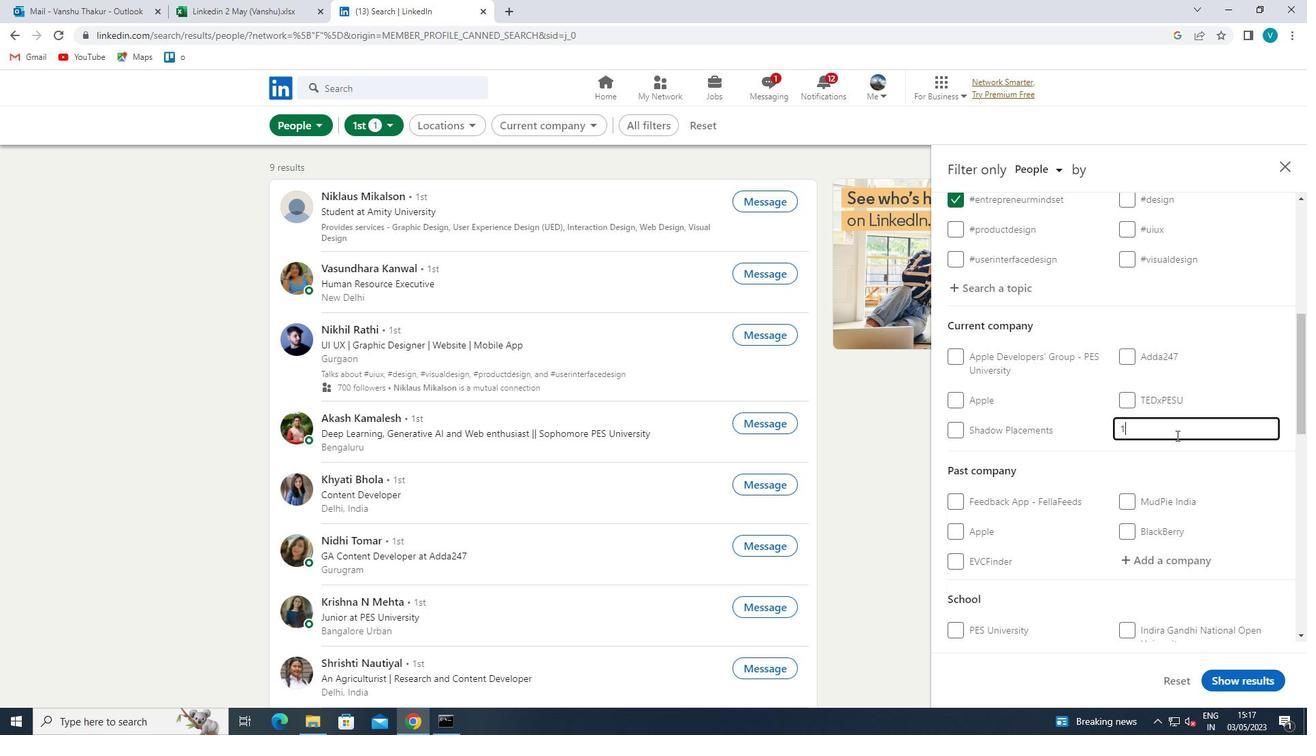 
Action: Mouse moved to (1159, 463)
Screenshot: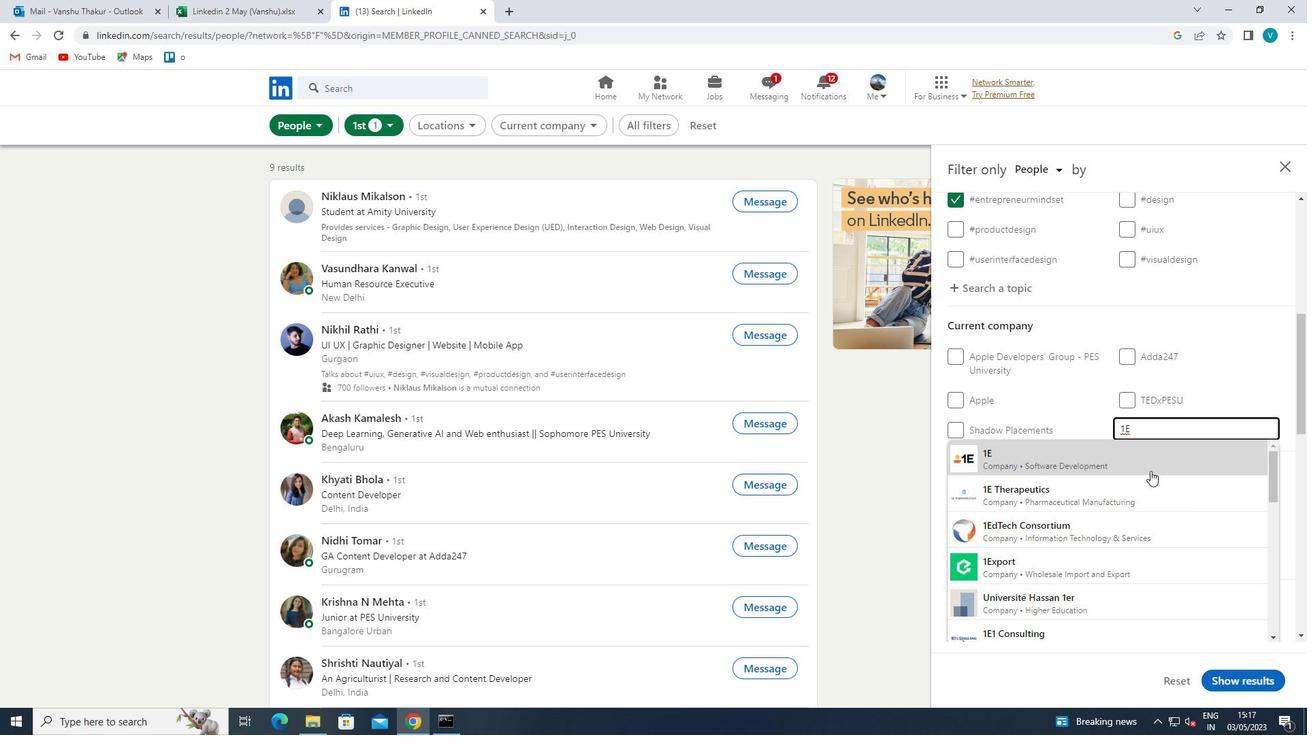 
Action: Mouse pressed left at (1159, 463)
Screenshot: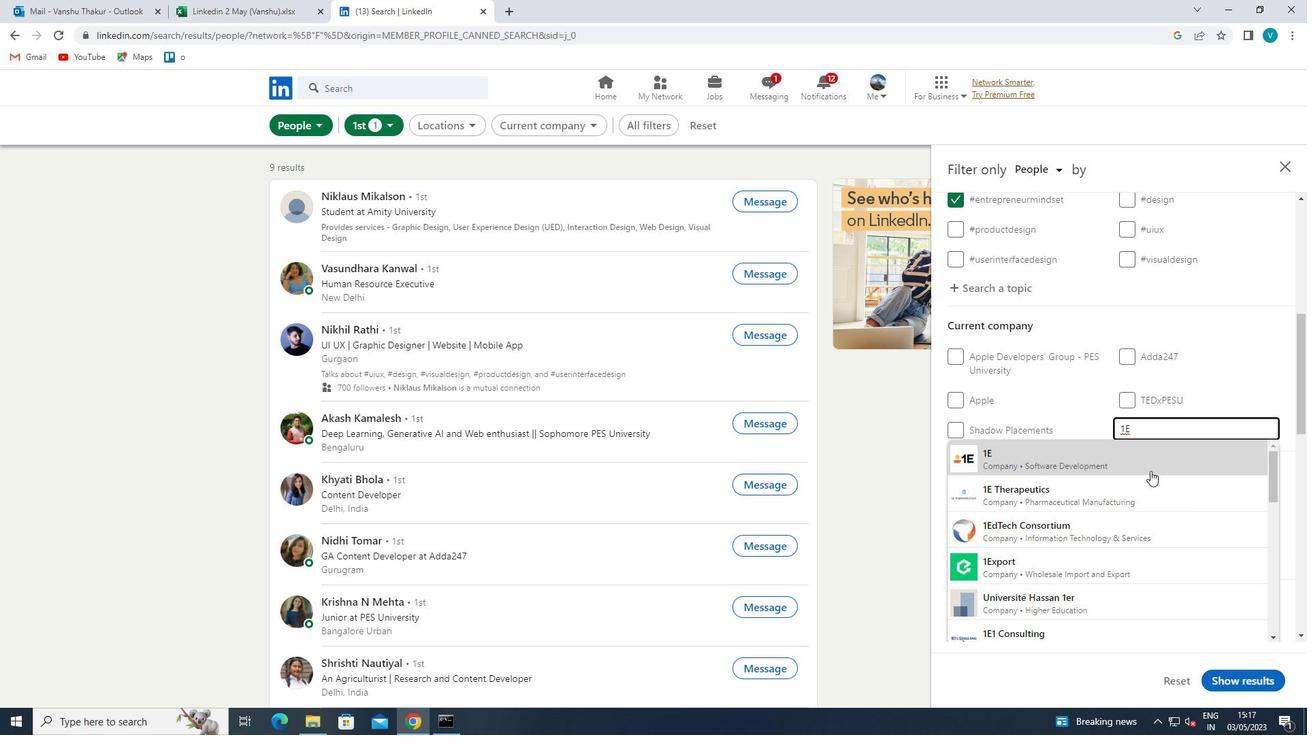 
Action: Mouse scrolled (1159, 463) with delta (0, 0)
Screenshot: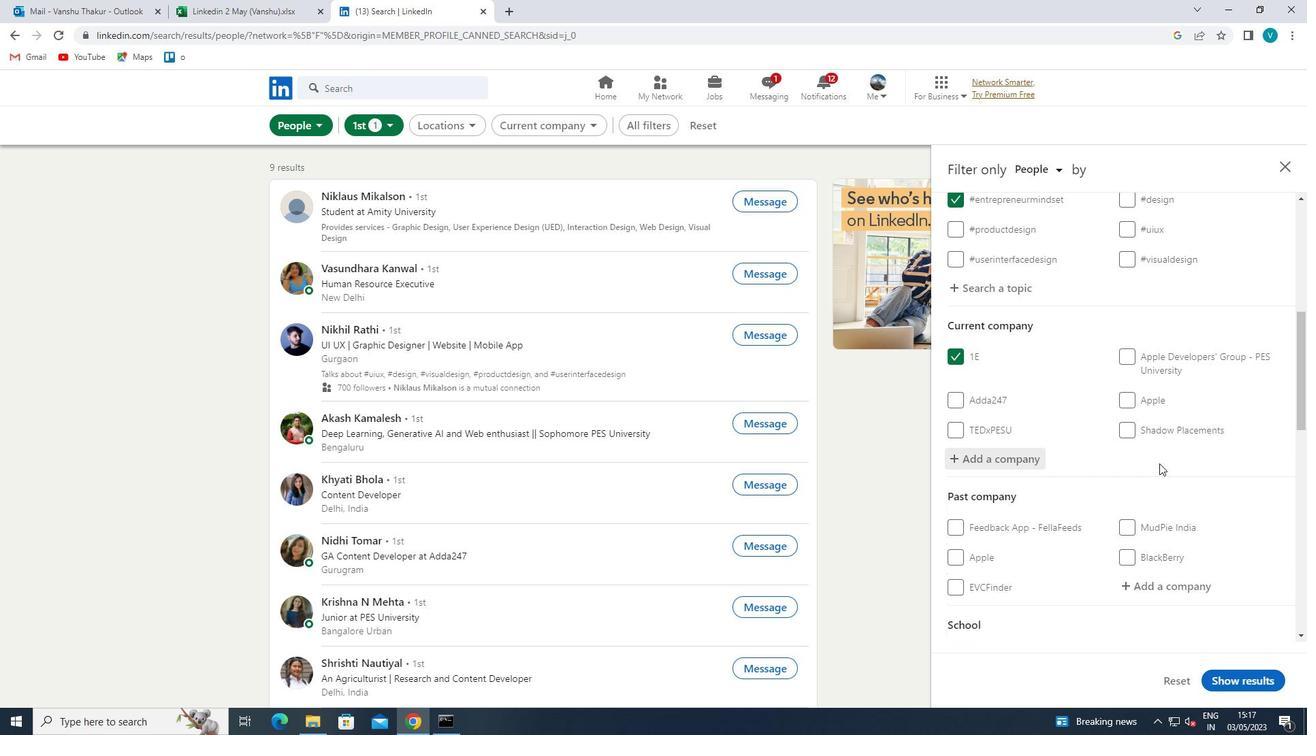 
Action: Mouse scrolled (1159, 463) with delta (0, 0)
Screenshot: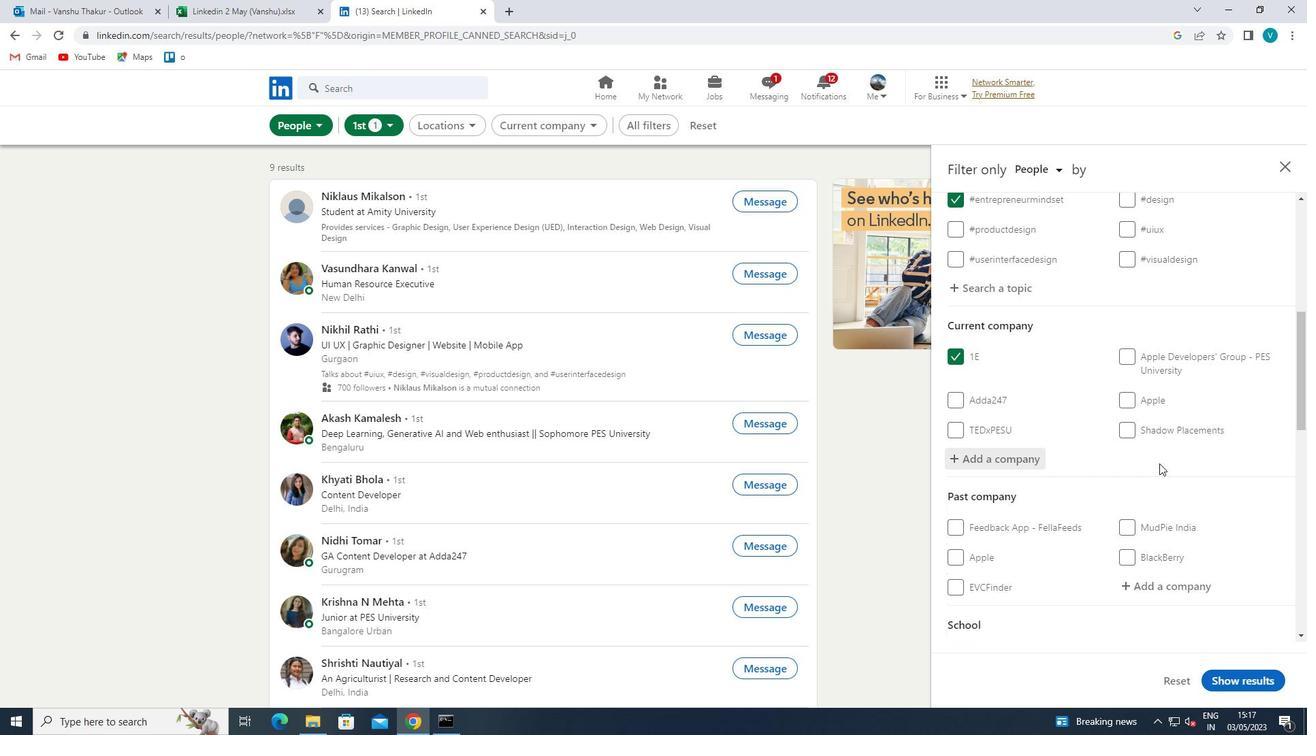
Action: Mouse moved to (1160, 463)
Screenshot: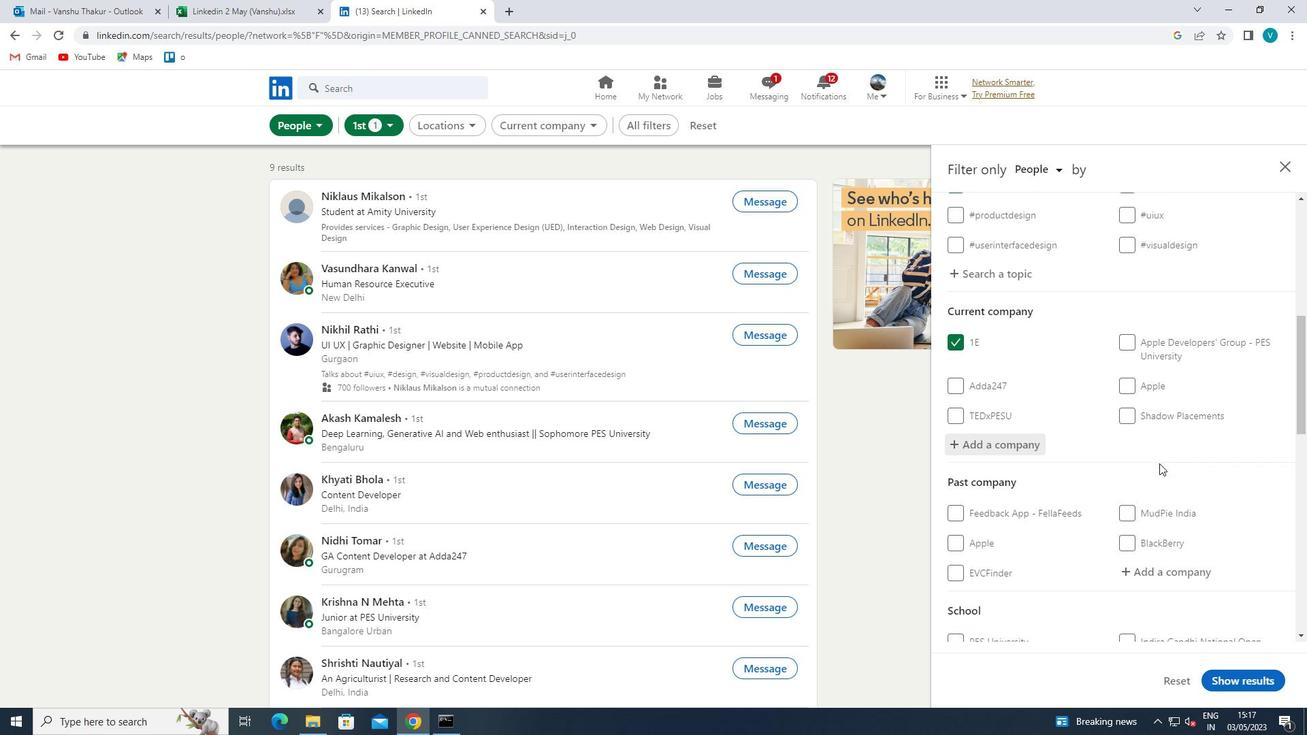 
Action: Mouse scrolled (1160, 463) with delta (0, 0)
Screenshot: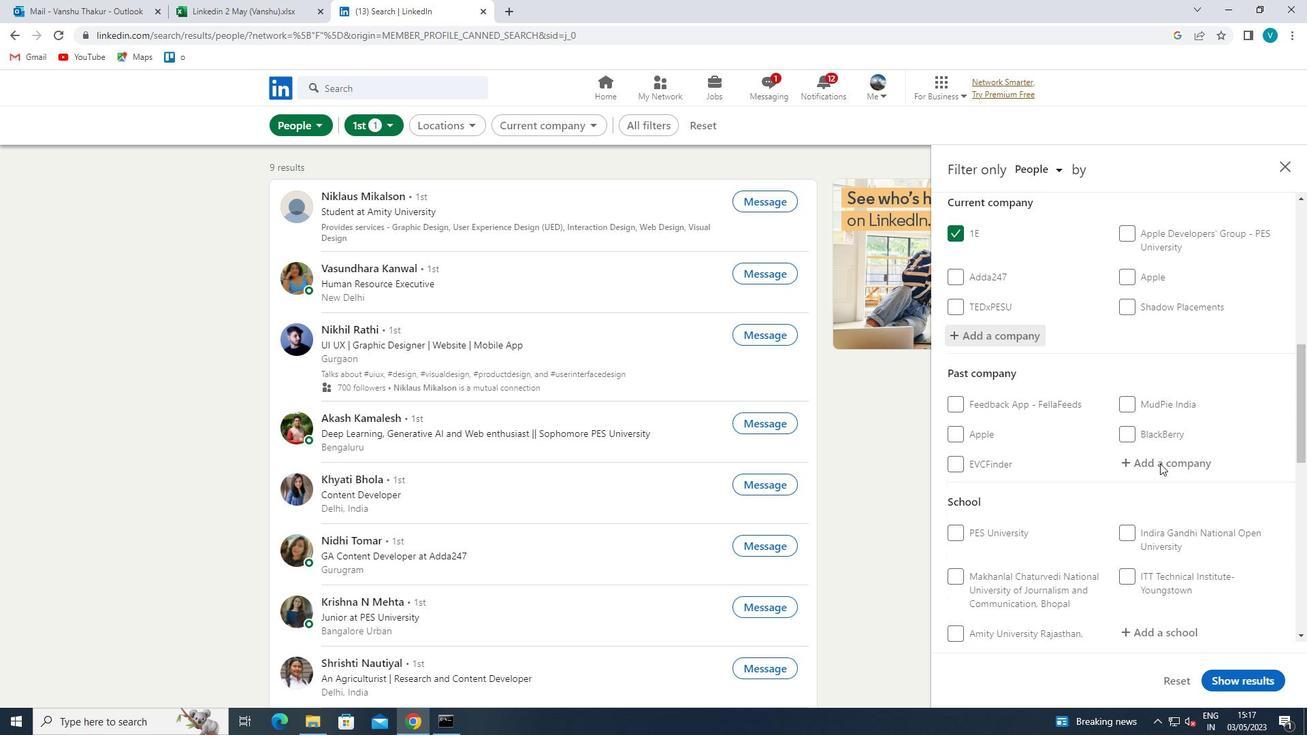 
Action: Mouse scrolled (1160, 463) with delta (0, 0)
Screenshot: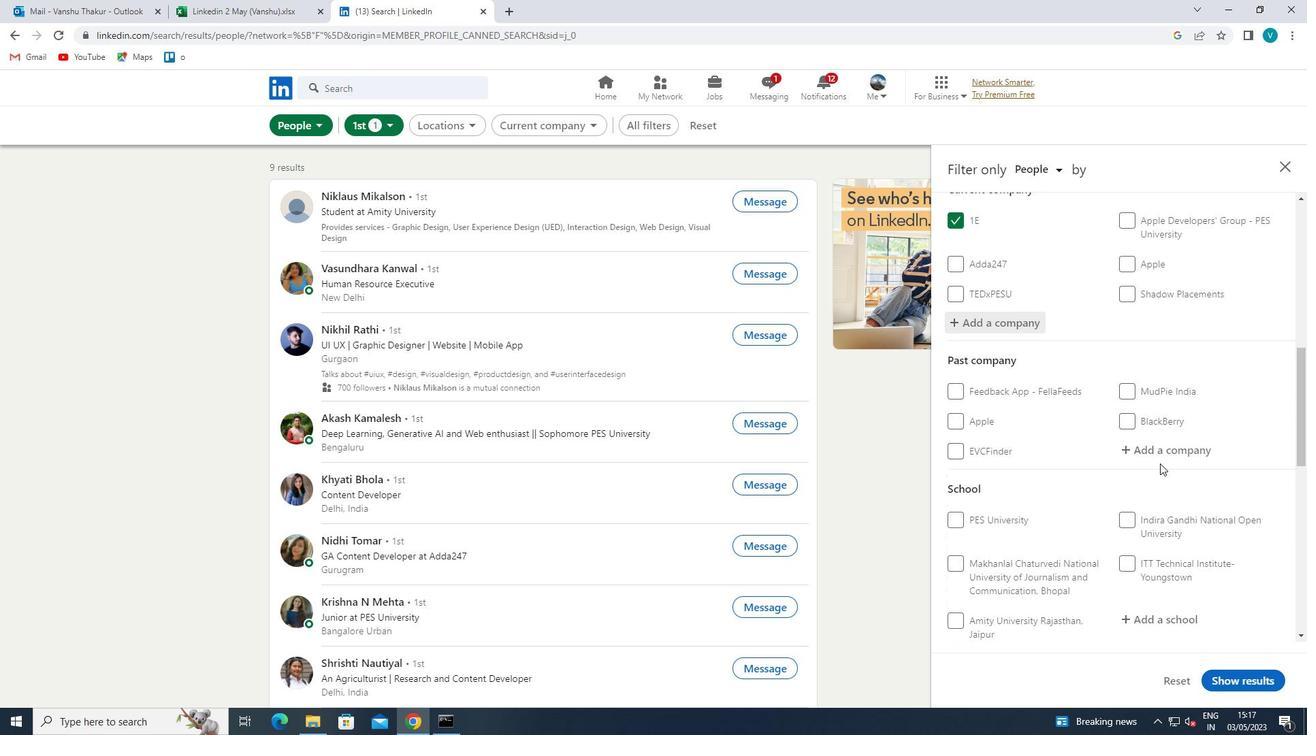 
Action: Mouse moved to (1165, 484)
Screenshot: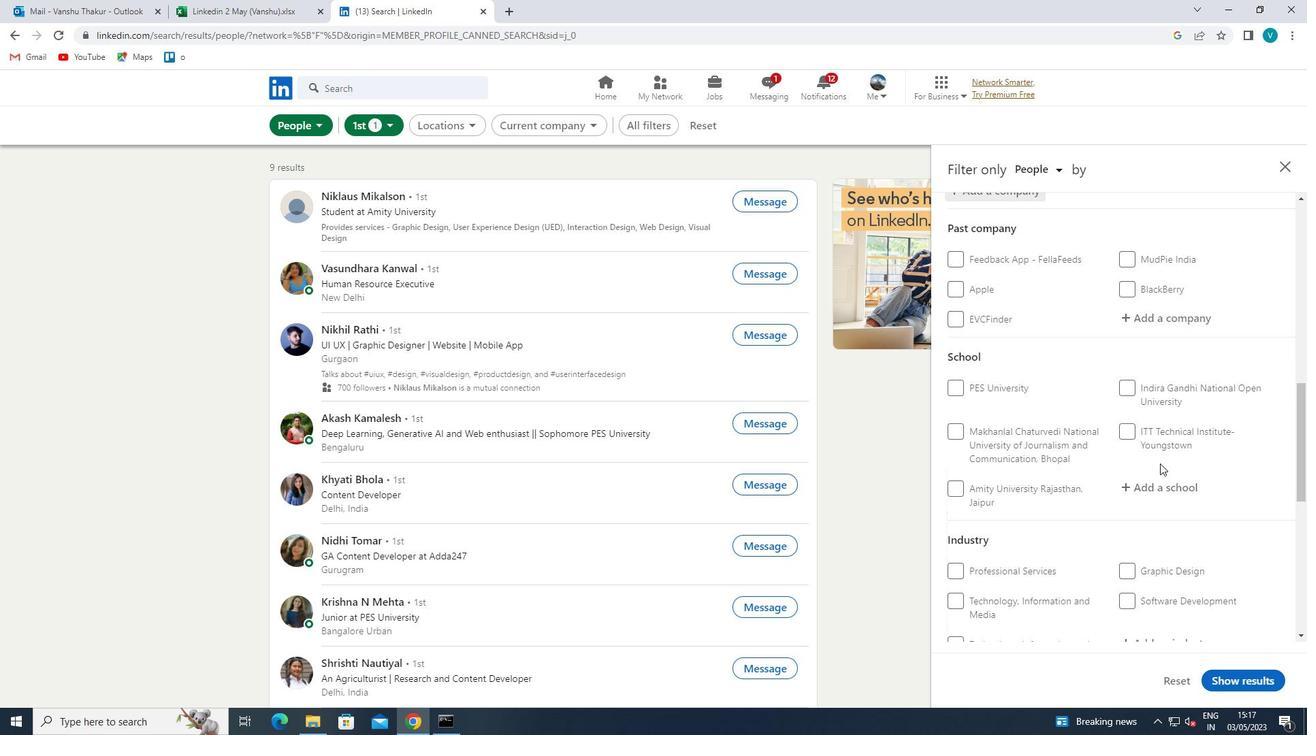 
Action: Mouse pressed left at (1165, 484)
Screenshot: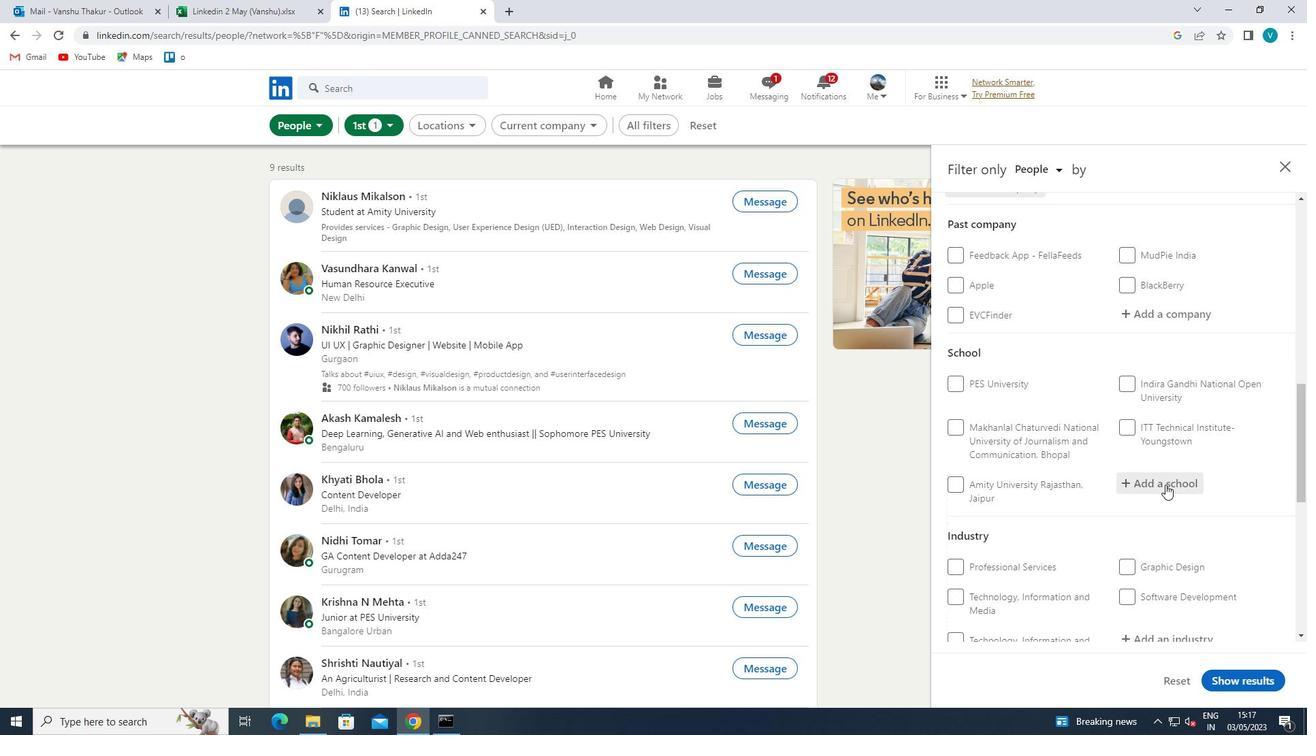 
Action: Key pressed <Key.shift>SOUTH<Key.space><Key.shift>POINT
Screenshot: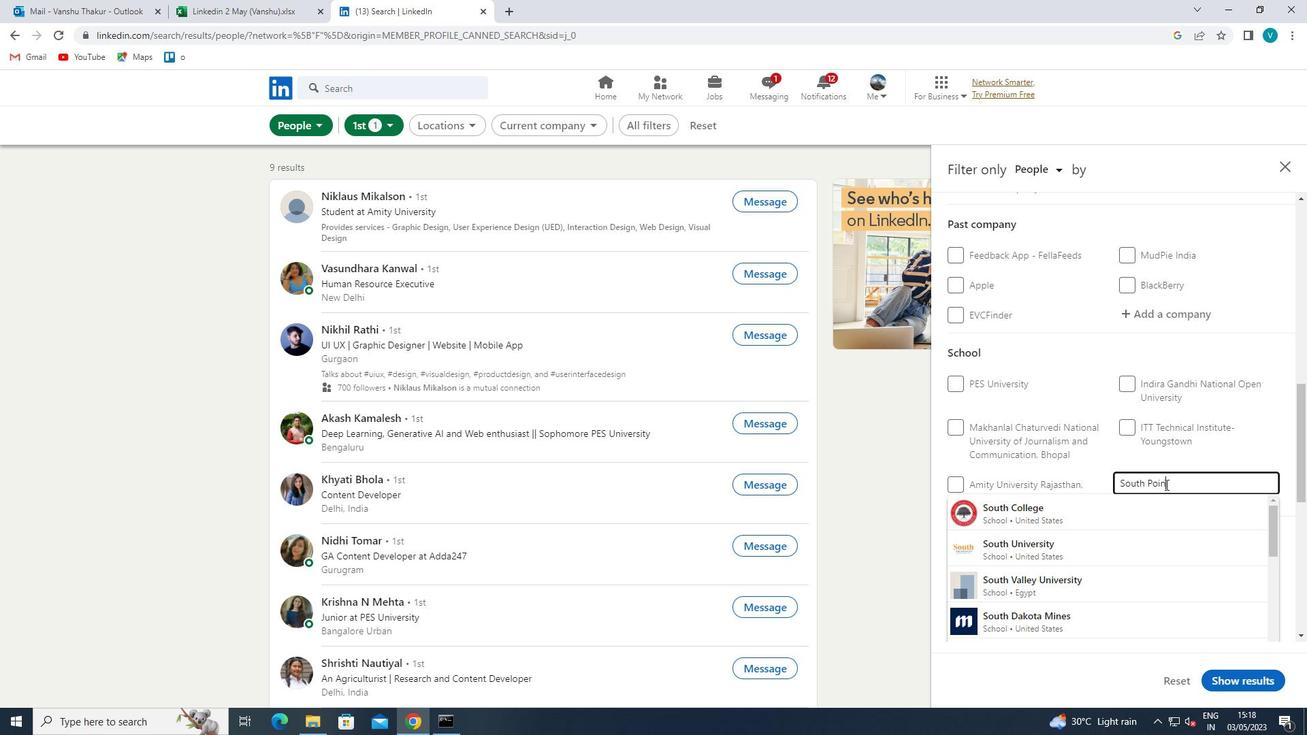 
Action: Mouse moved to (1155, 511)
Screenshot: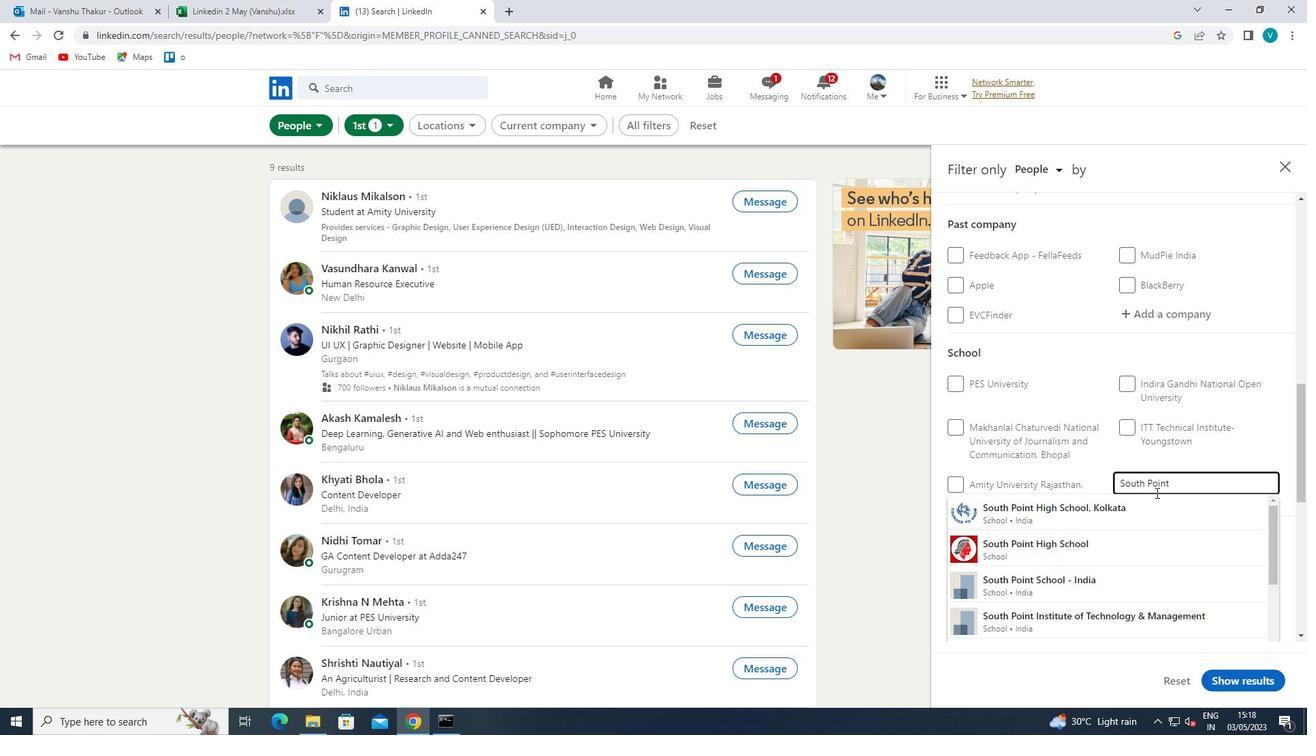
Action: Mouse pressed left at (1155, 511)
Screenshot: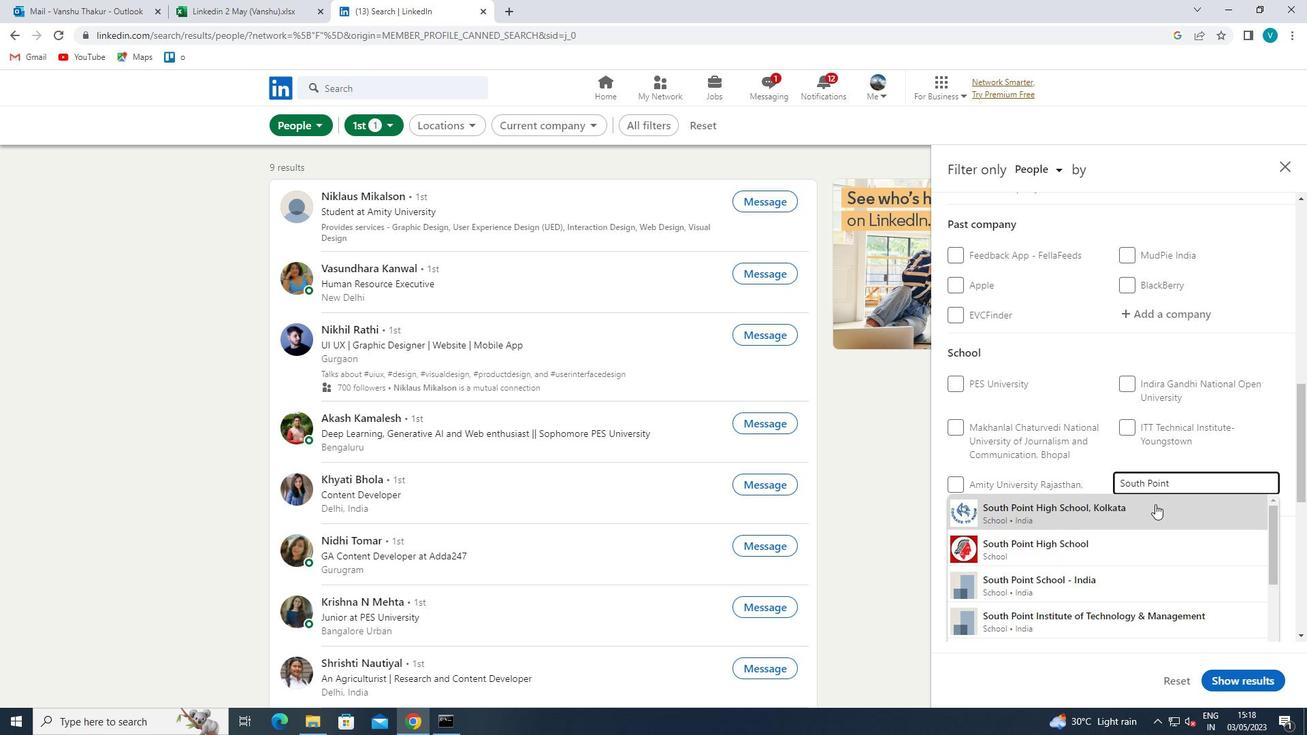 
Action: Mouse scrolled (1155, 510) with delta (0, 0)
Screenshot: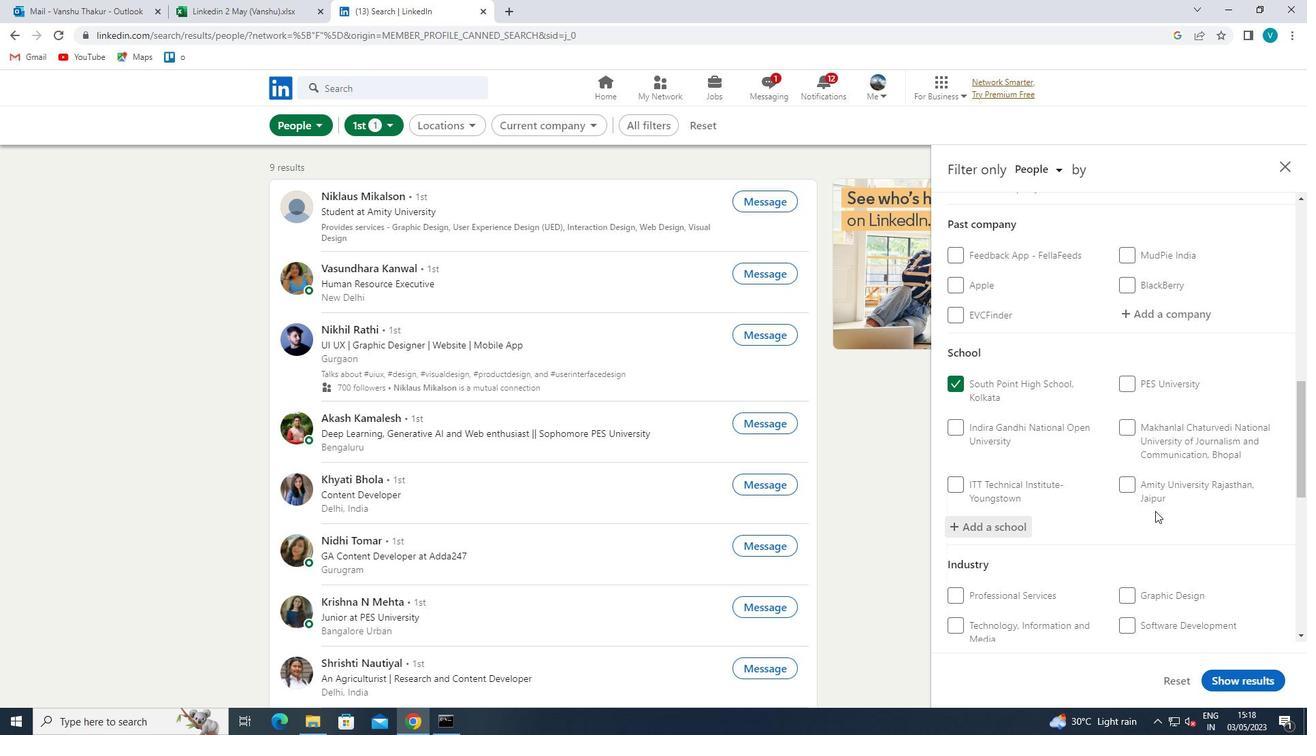 
Action: Mouse scrolled (1155, 510) with delta (0, 0)
Screenshot: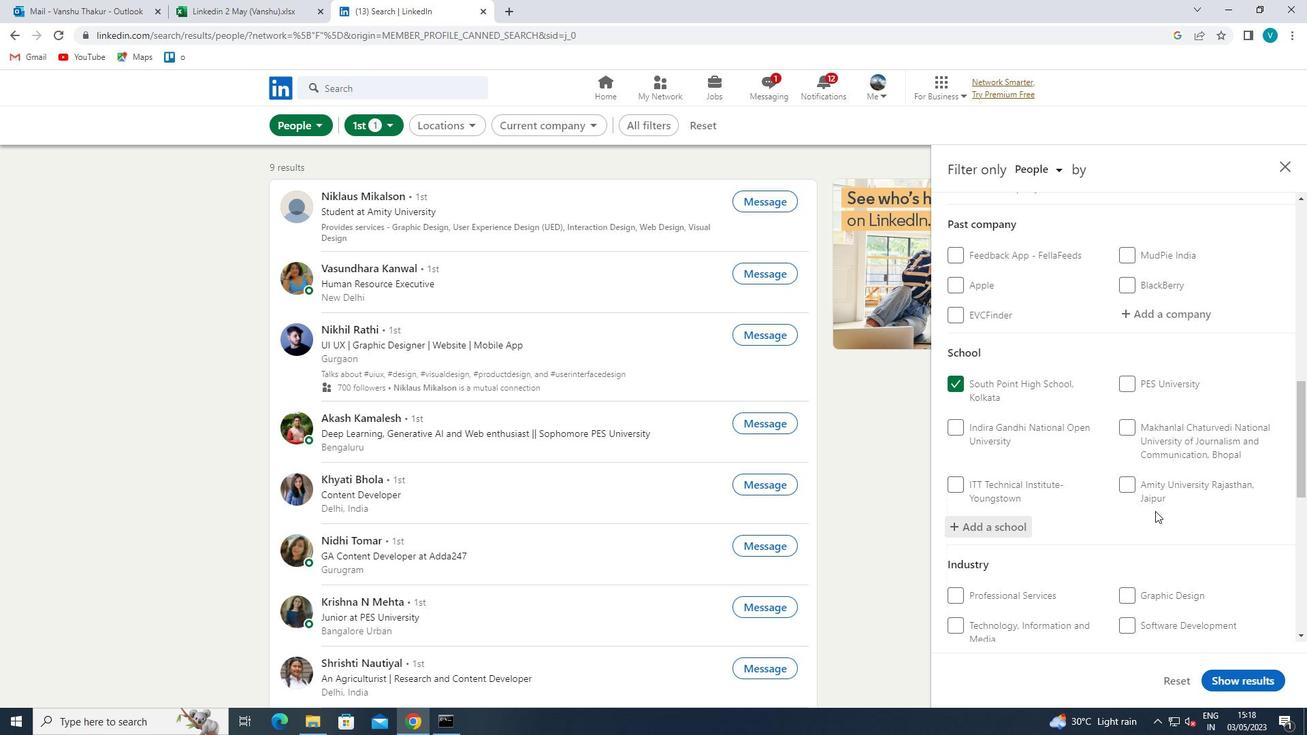 
Action: Mouse scrolled (1155, 510) with delta (0, 0)
Screenshot: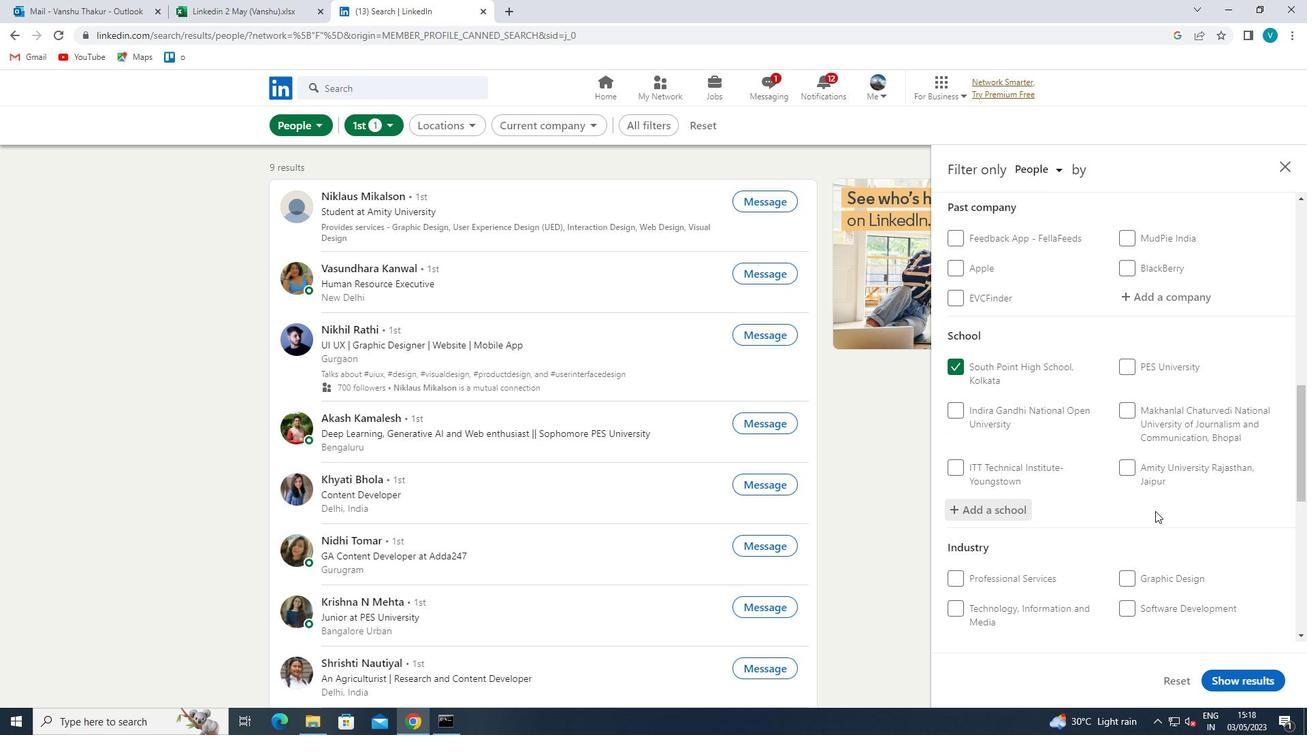 
Action: Mouse moved to (1175, 470)
Screenshot: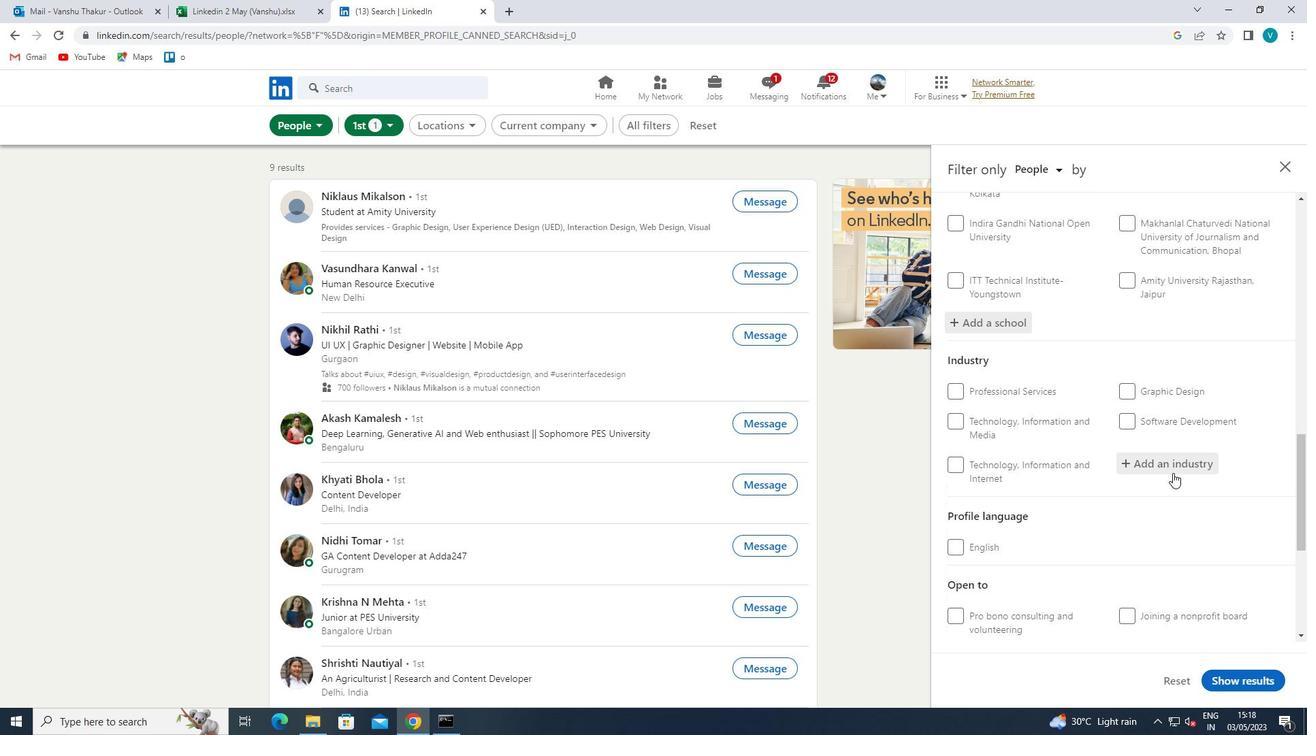 
Action: Mouse pressed left at (1175, 470)
Screenshot: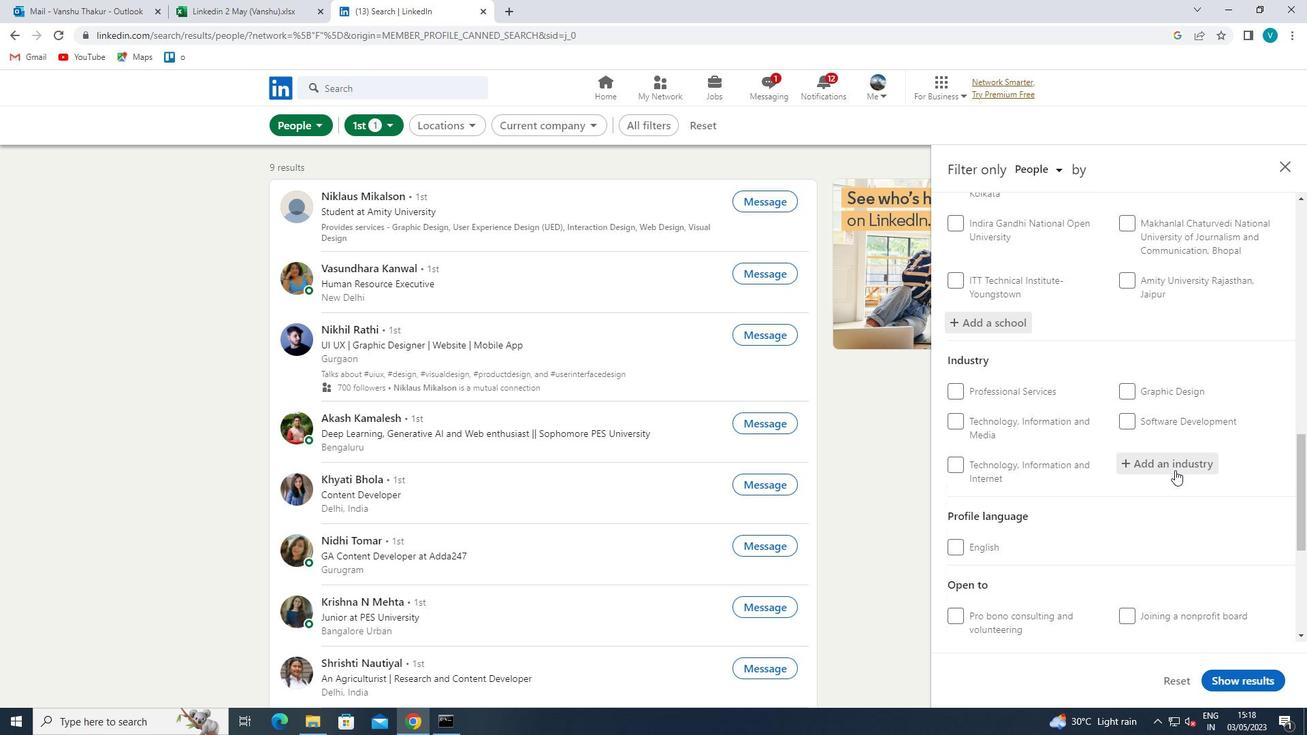 
Action: Key pressed <Key.shift>SURVEY
Screenshot: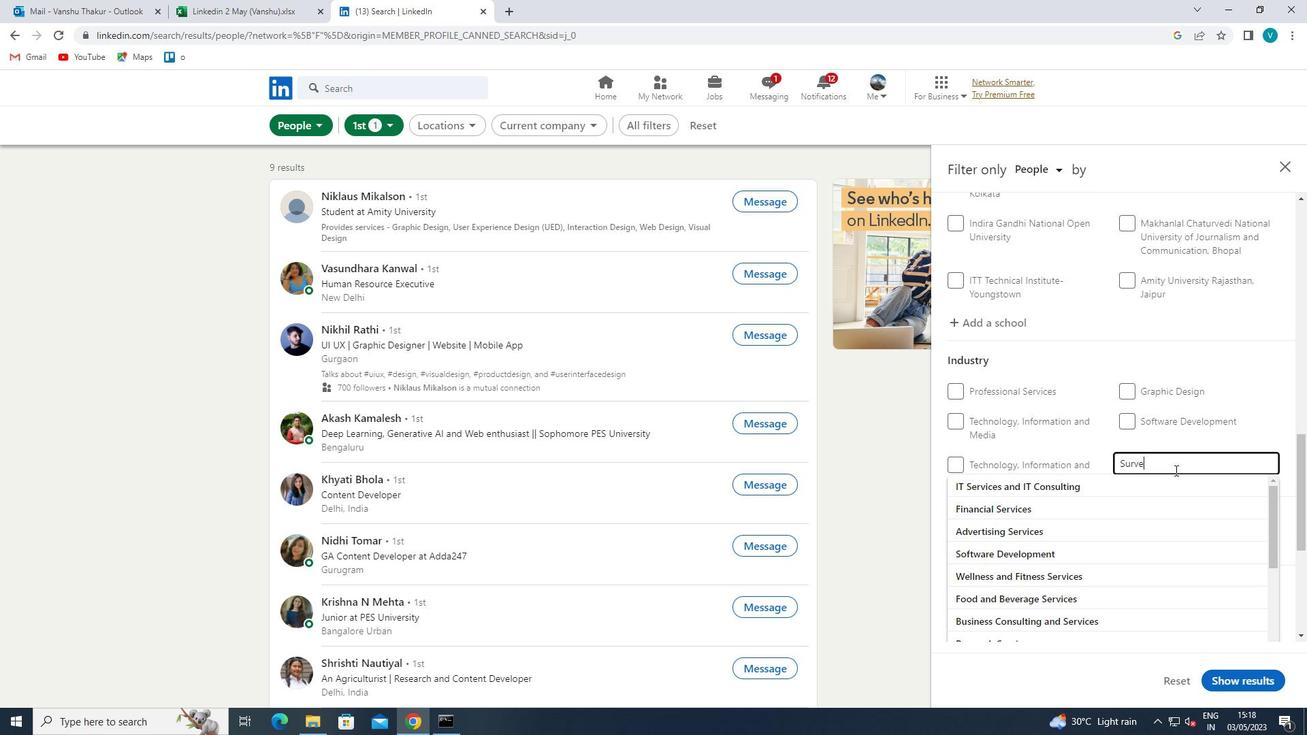 
Action: Mouse moved to (1161, 479)
Screenshot: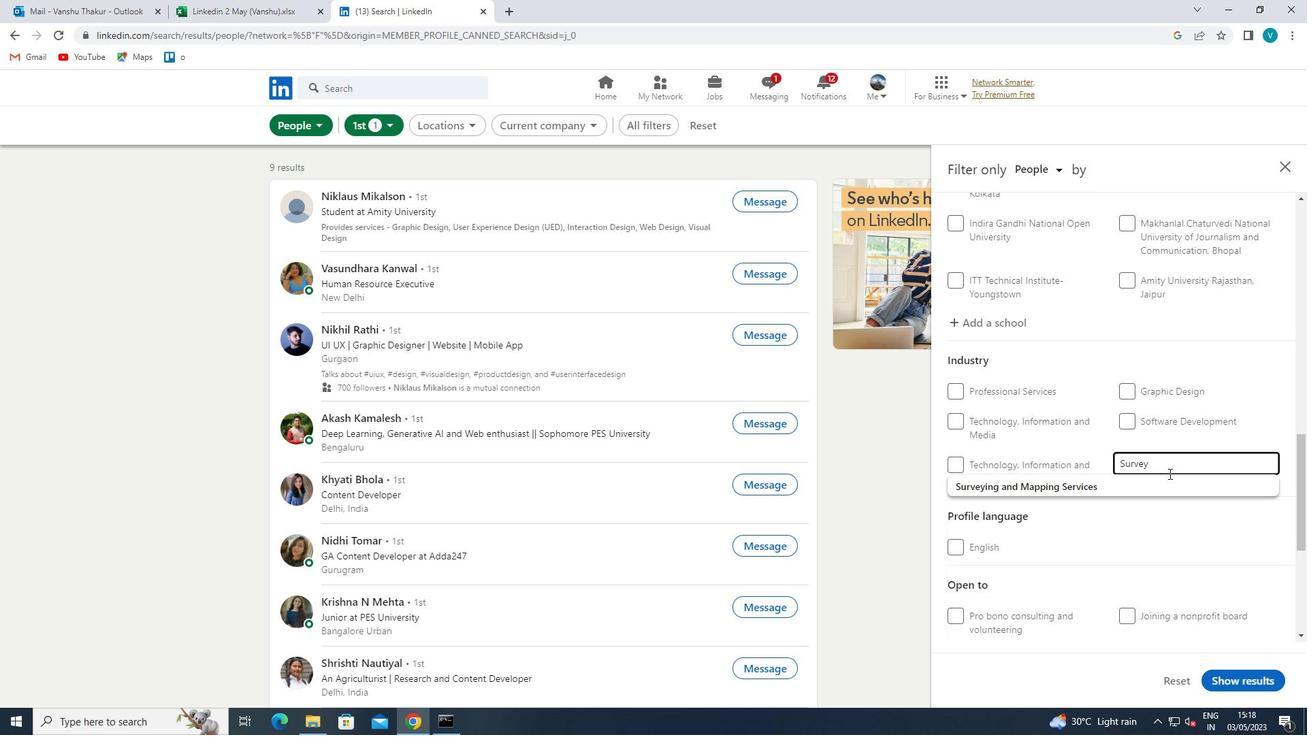 
Action: Mouse pressed left at (1161, 479)
Screenshot: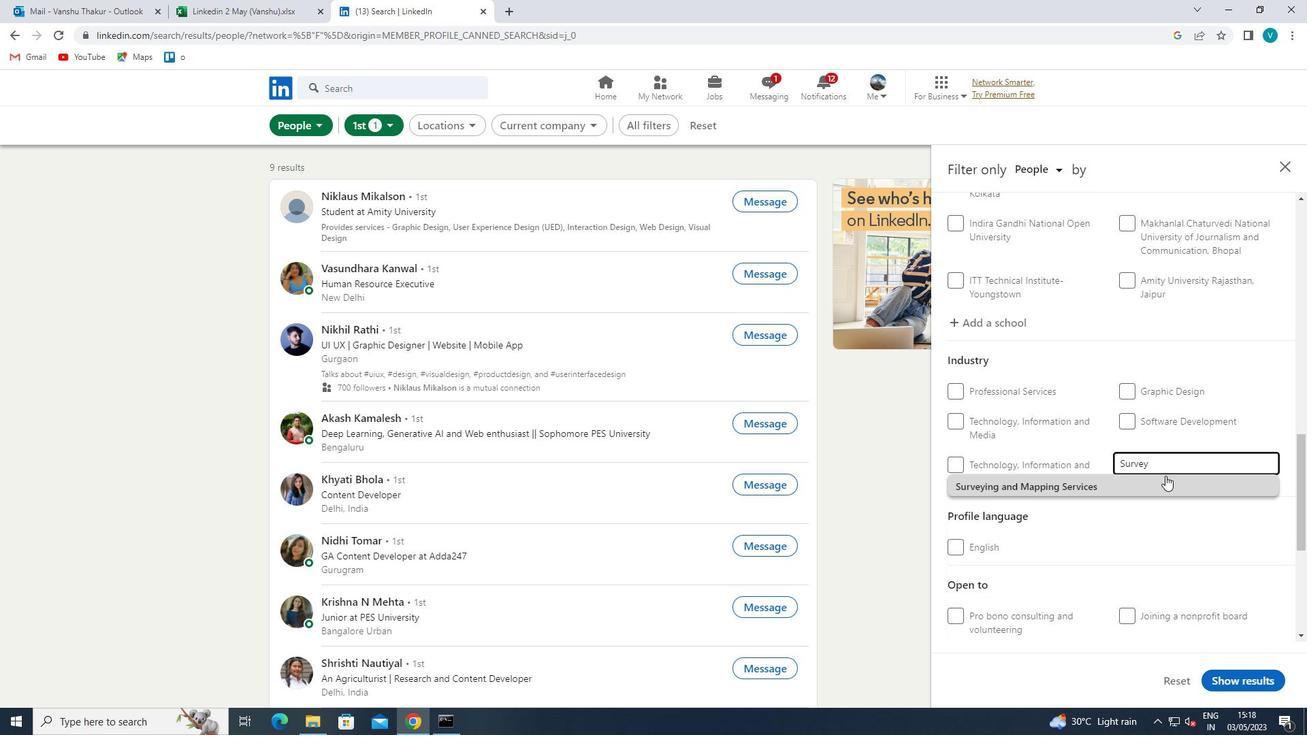 
Action: Mouse scrolled (1161, 478) with delta (0, 0)
Screenshot: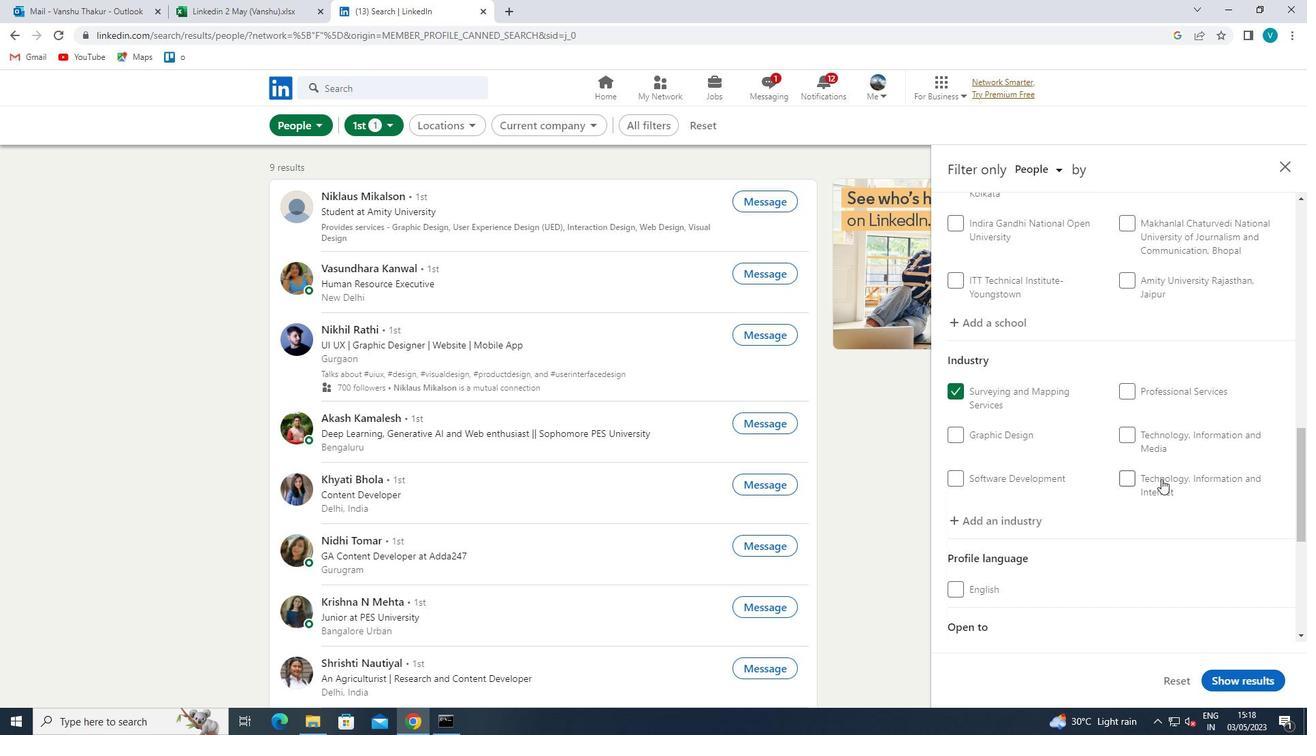 
Action: Mouse scrolled (1161, 478) with delta (0, 0)
Screenshot: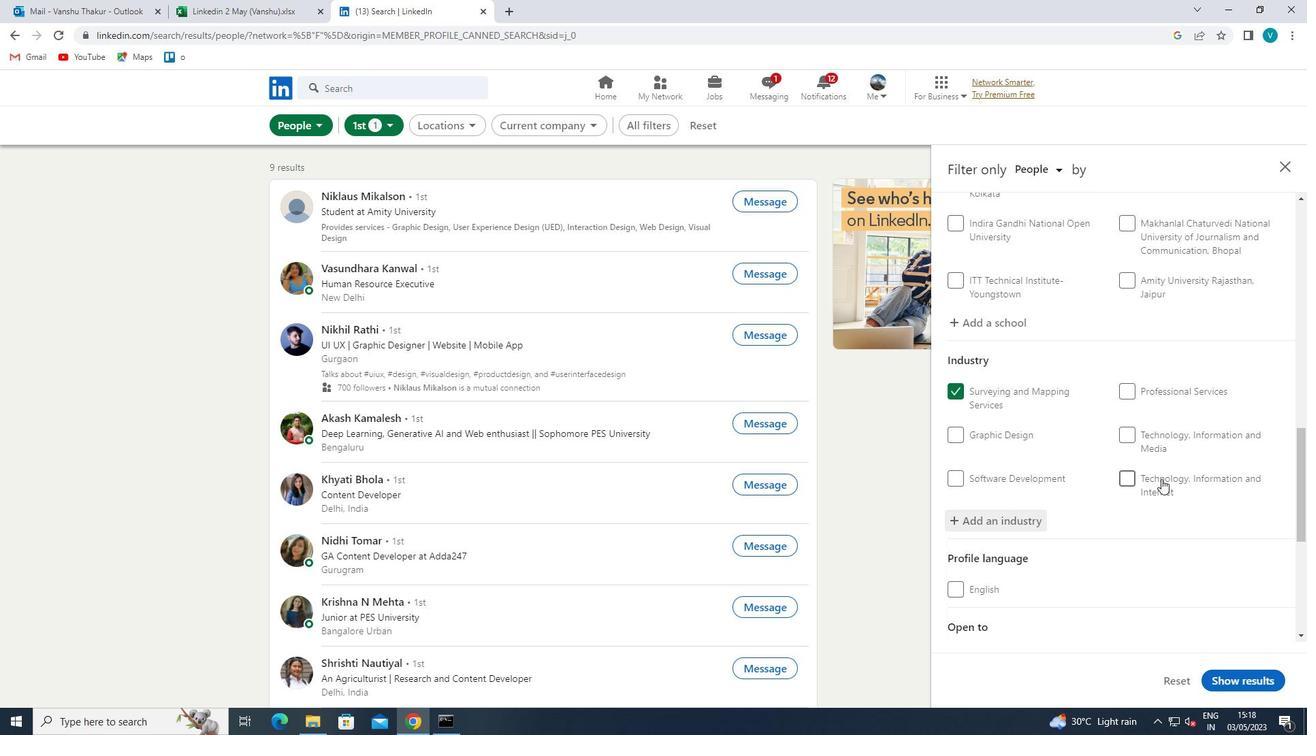 
Action: Mouse scrolled (1161, 478) with delta (0, 0)
Screenshot: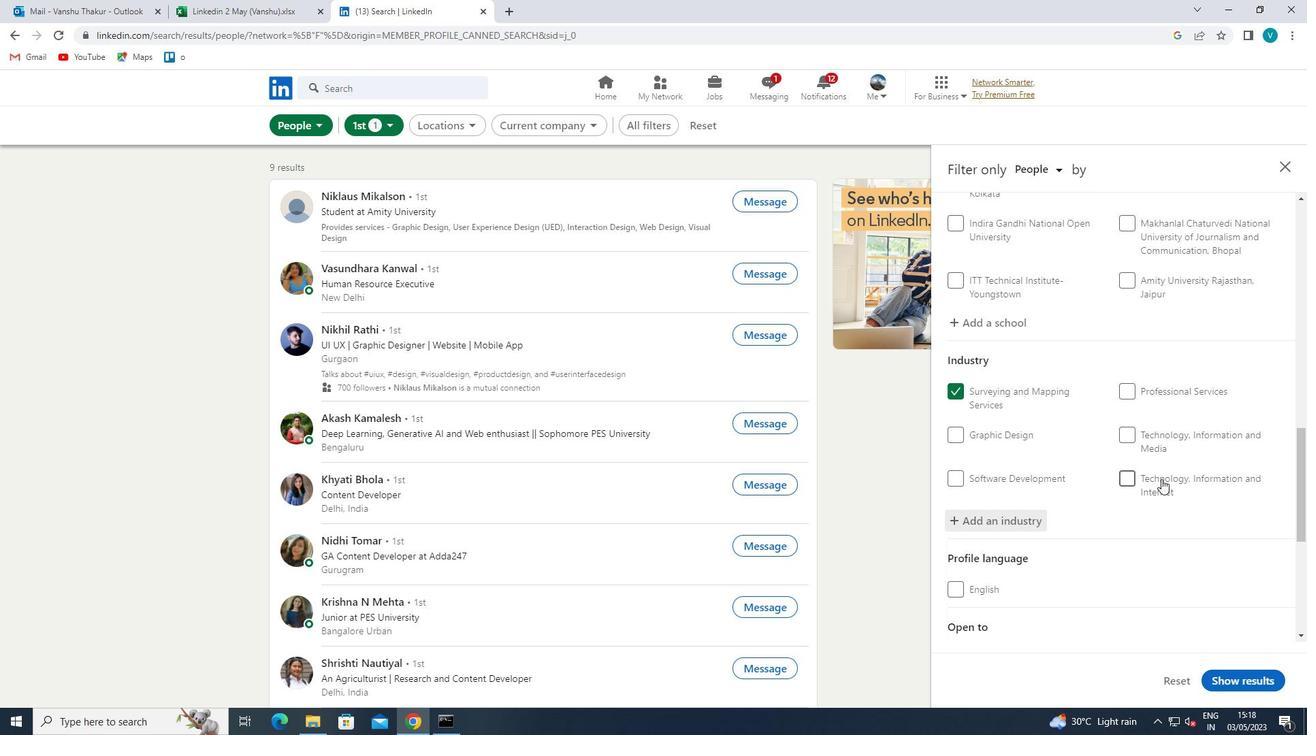 
Action: Mouse scrolled (1161, 478) with delta (0, 0)
Screenshot: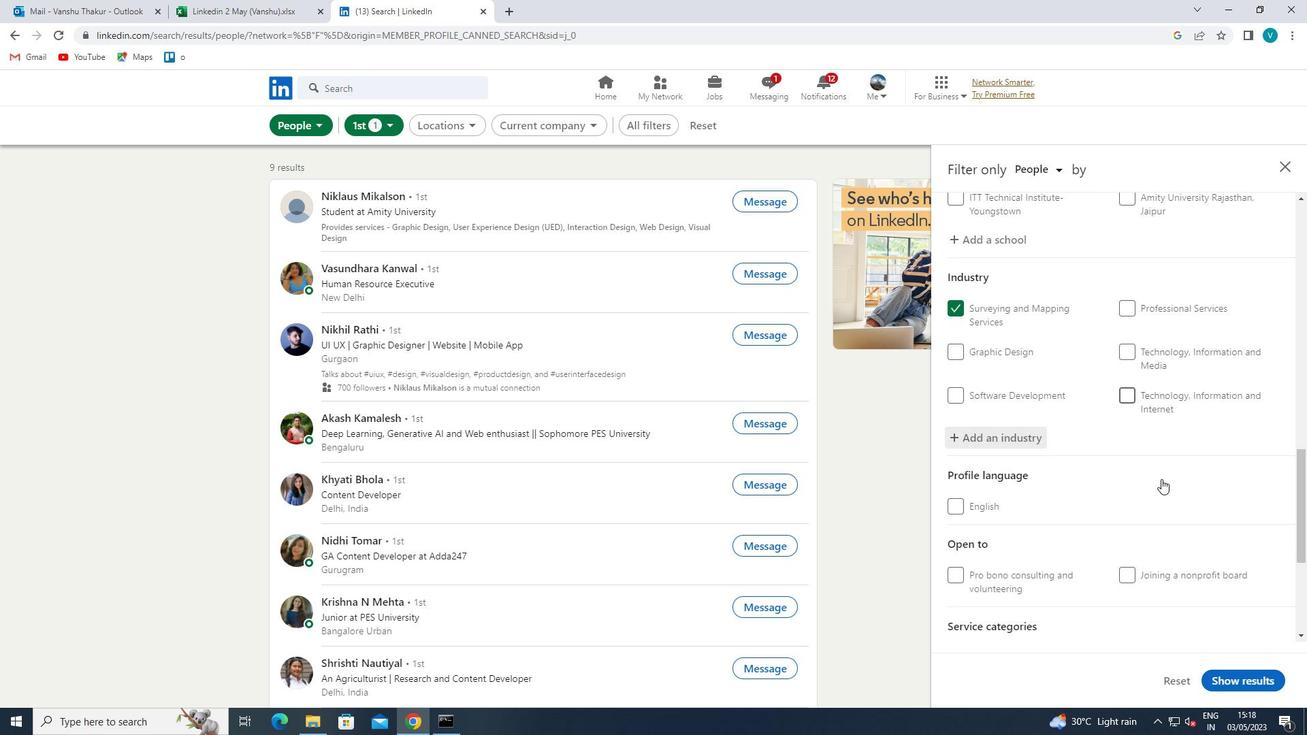 
Action: Mouse scrolled (1161, 478) with delta (0, 0)
Screenshot: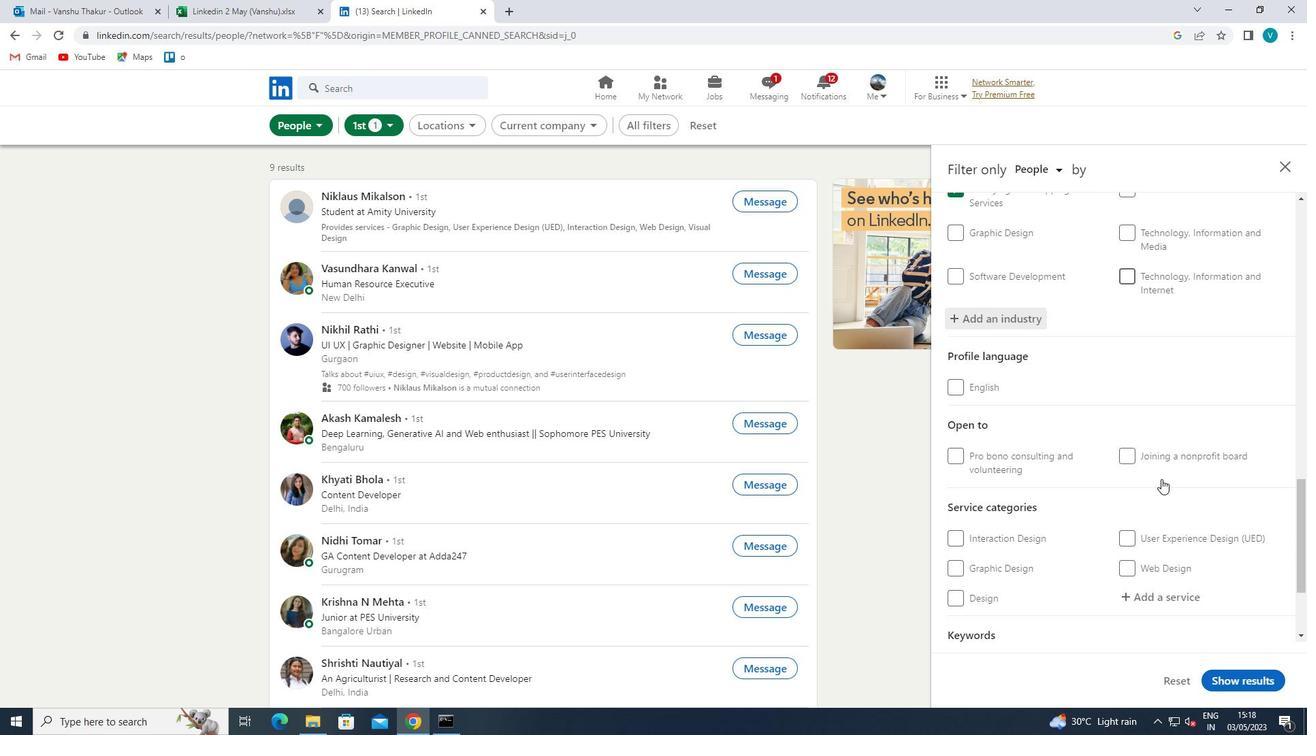 
Action: Mouse moved to (1157, 458)
Screenshot: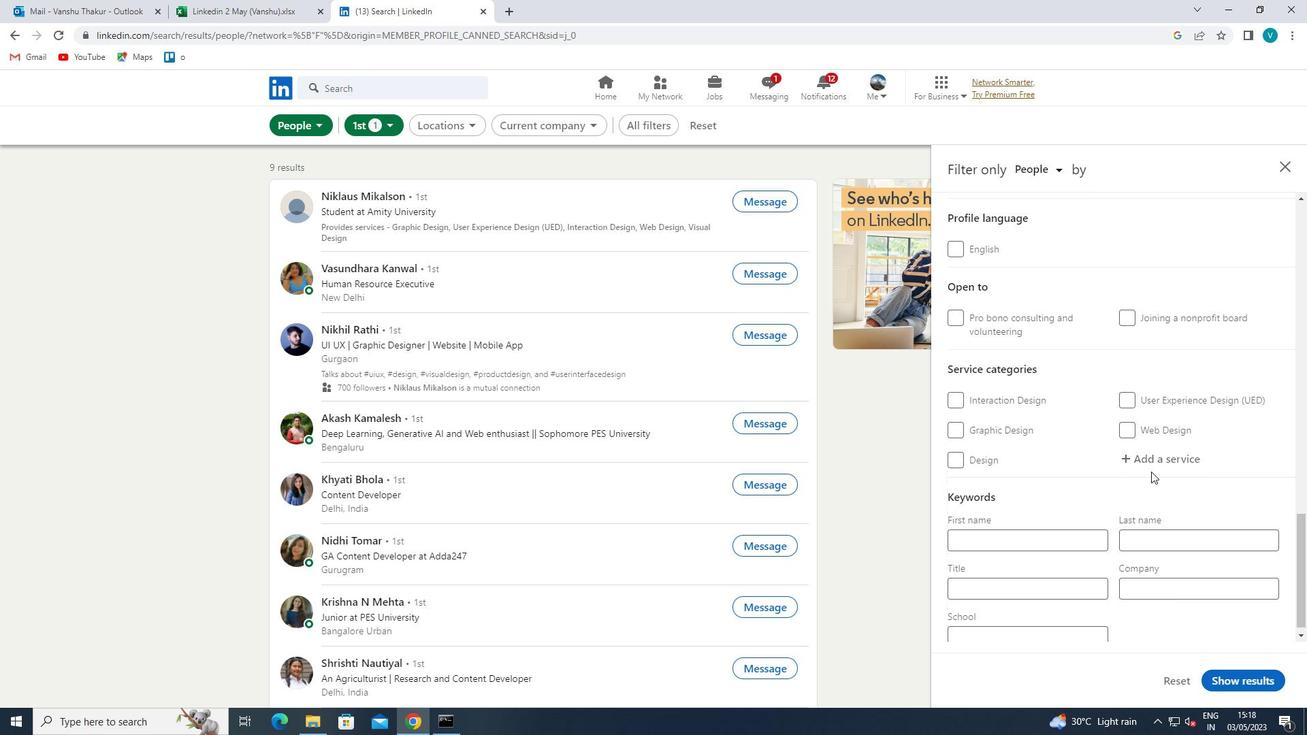 
Action: Mouse pressed left at (1157, 458)
Screenshot: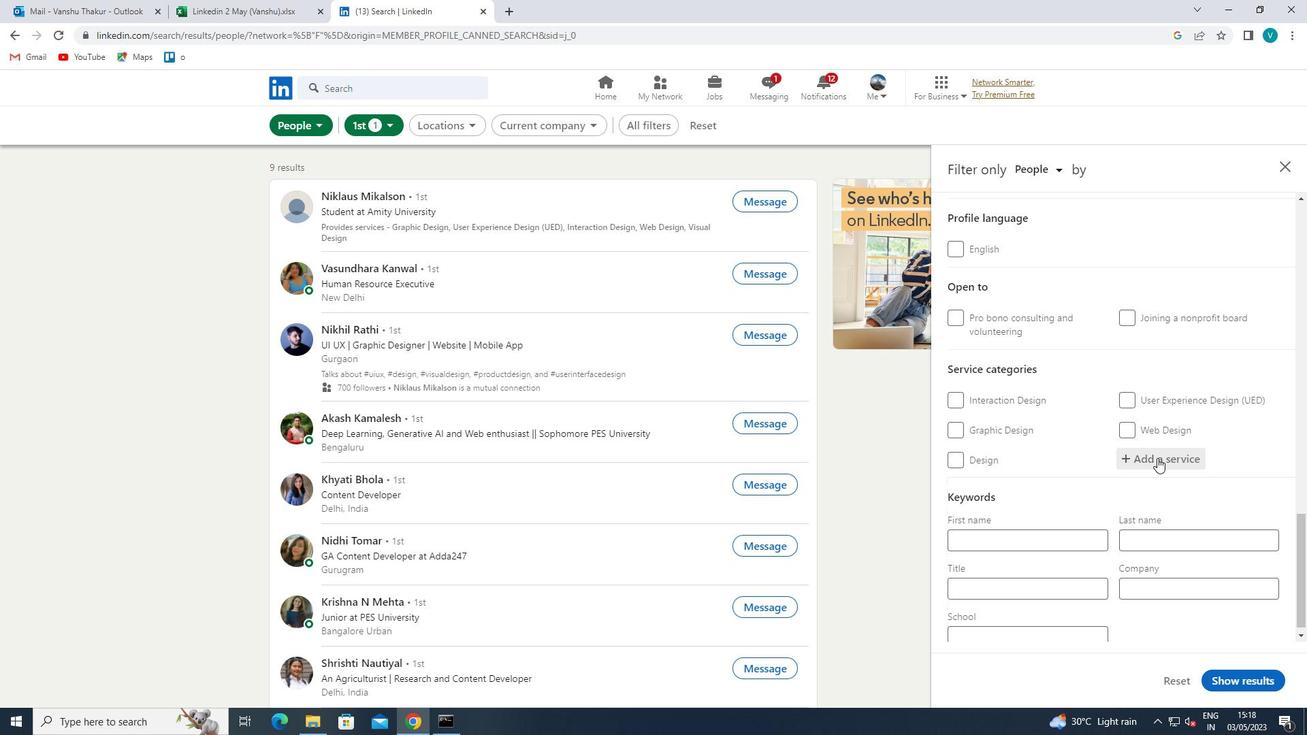 
Action: Mouse moved to (1158, 457)
Screenshot: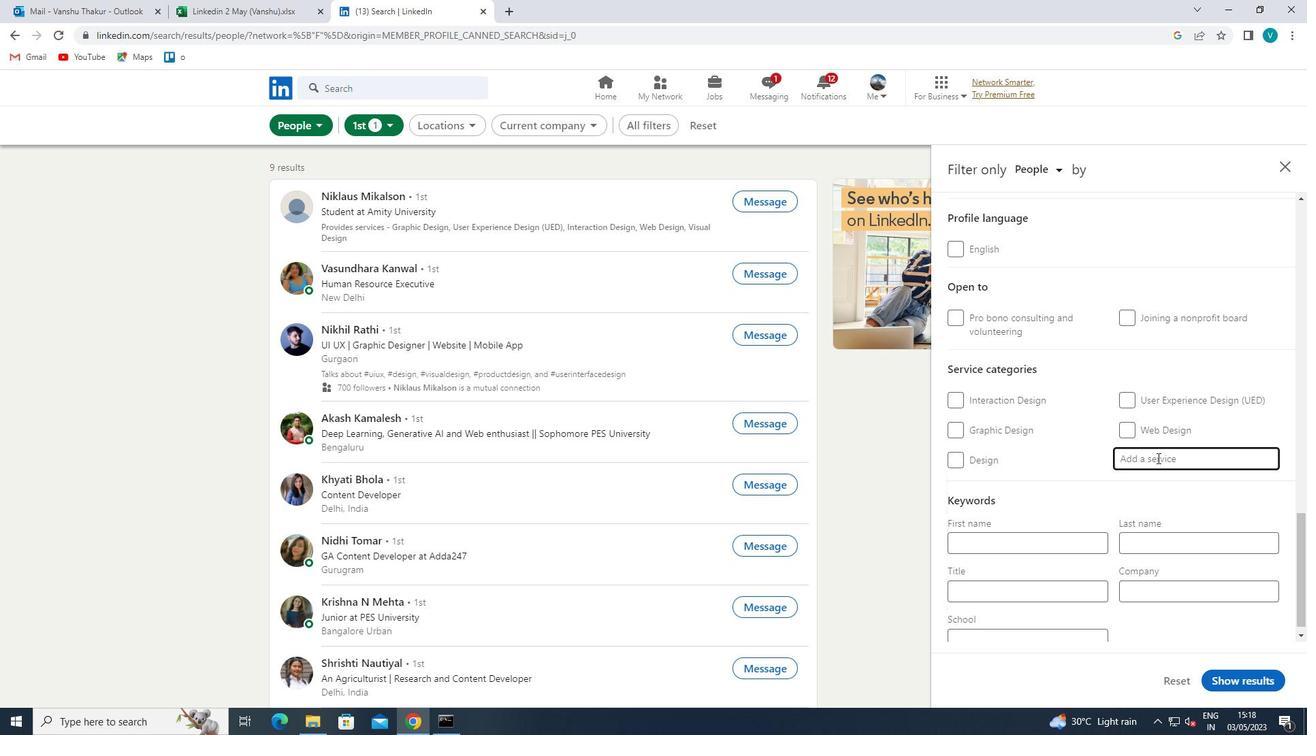 
Action: Key pressed <Key.shift>CONTEN
Screenshot: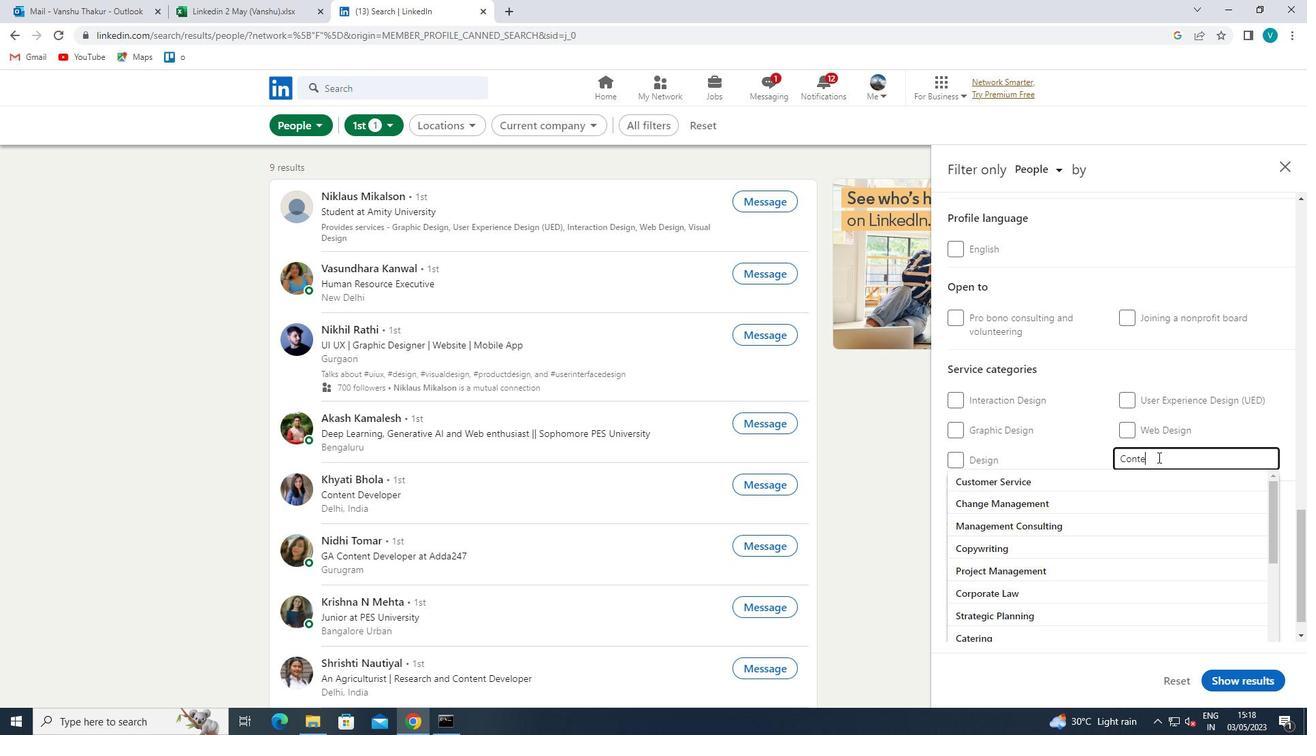 
Action: Mouse moved to (1134, 473)
Screenshot: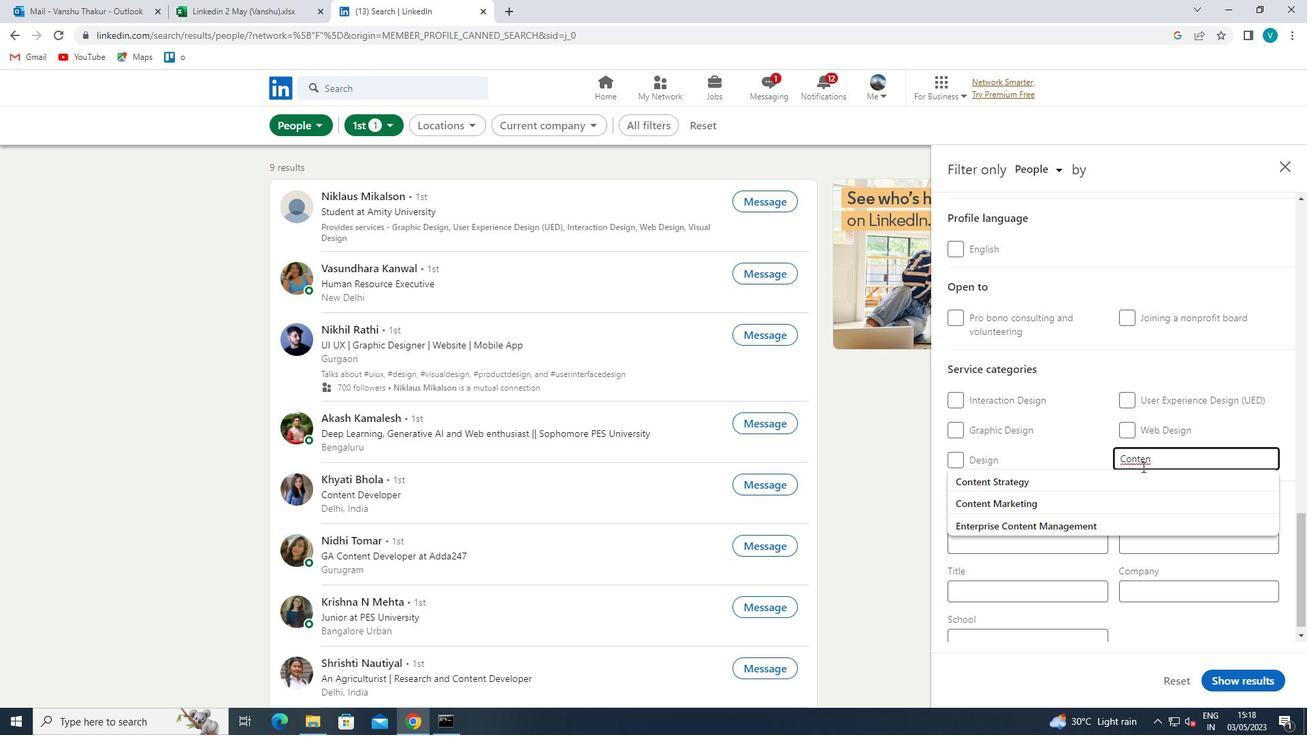 
Action: Mouse pressed left at (1134, 473)
Screenshot: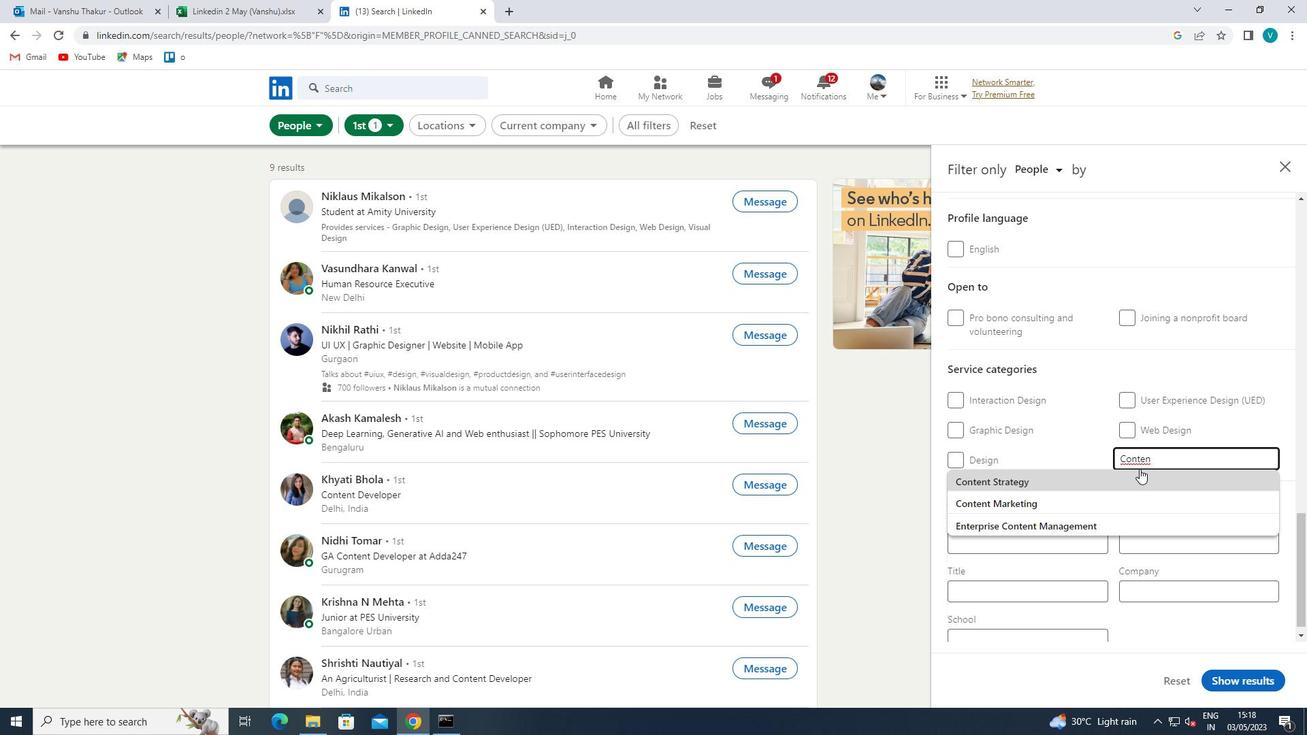 
Action: Mouse scrolled (1134, 473) with delta (0, 0)
Screenshot: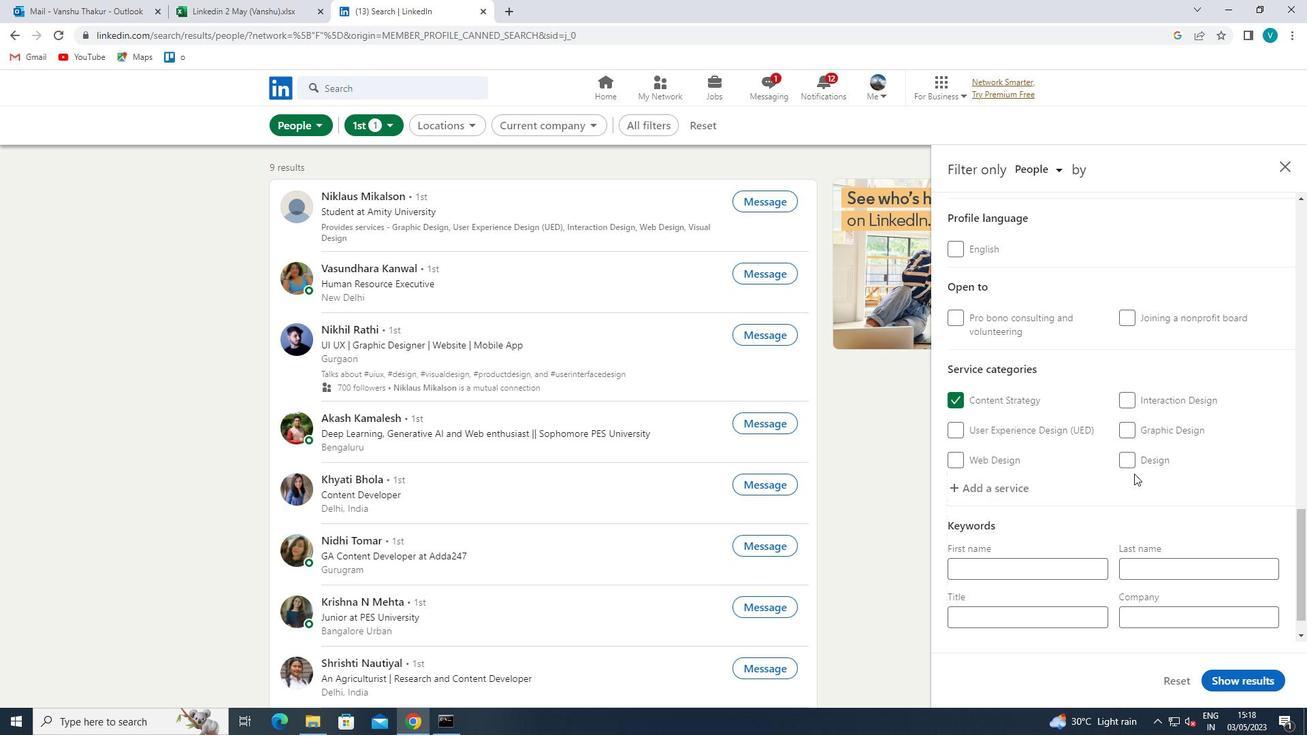 
Action: Mouse scrolled (1134, 473) with delta (0, 0)
Screenshot: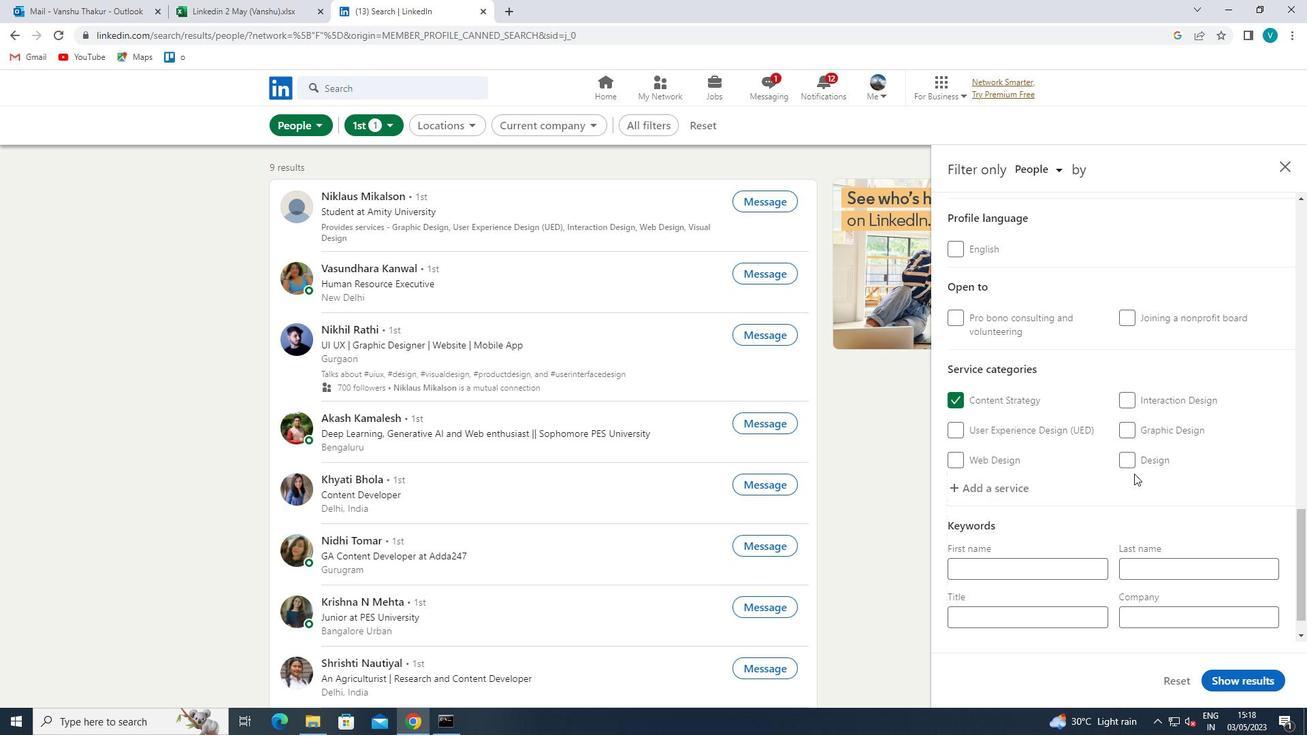 
Action: Mouse scrolled (1134, 473) with delta (0, 0)
Screenshot: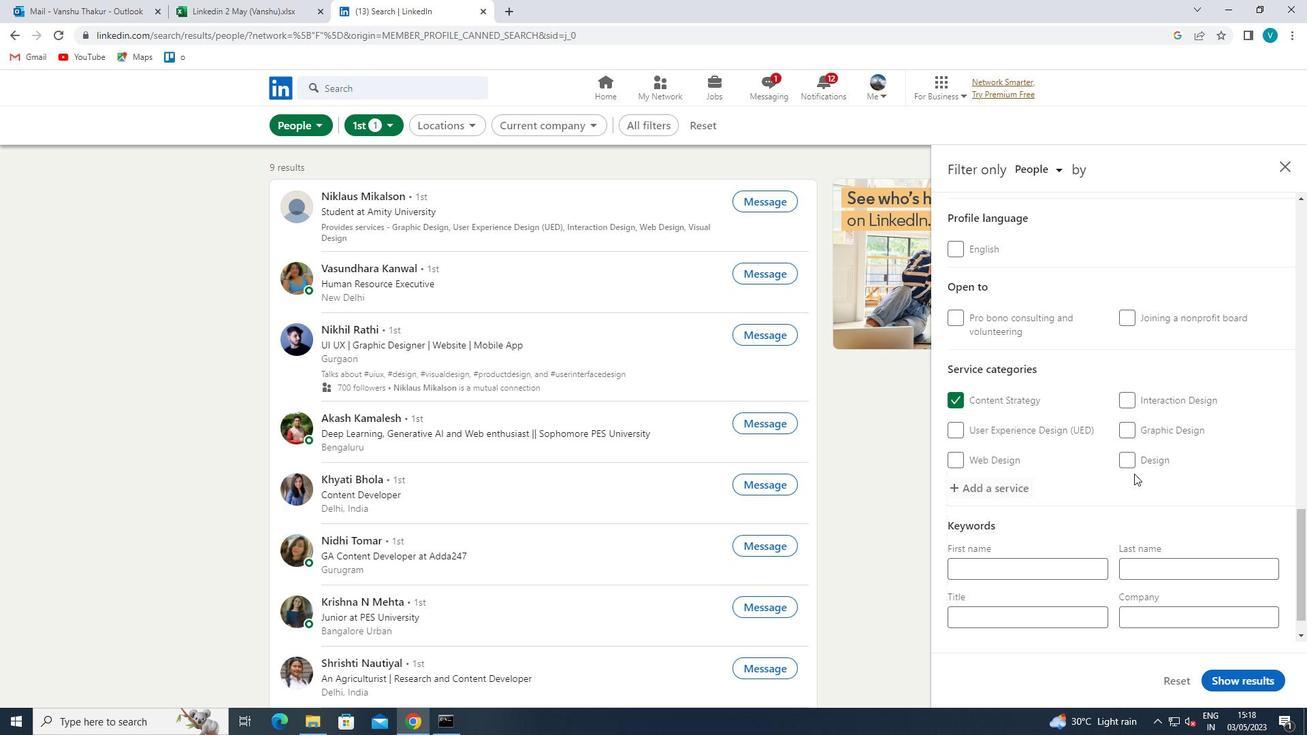 
Action: Mouse moved to (1065, 574)
Screenshot: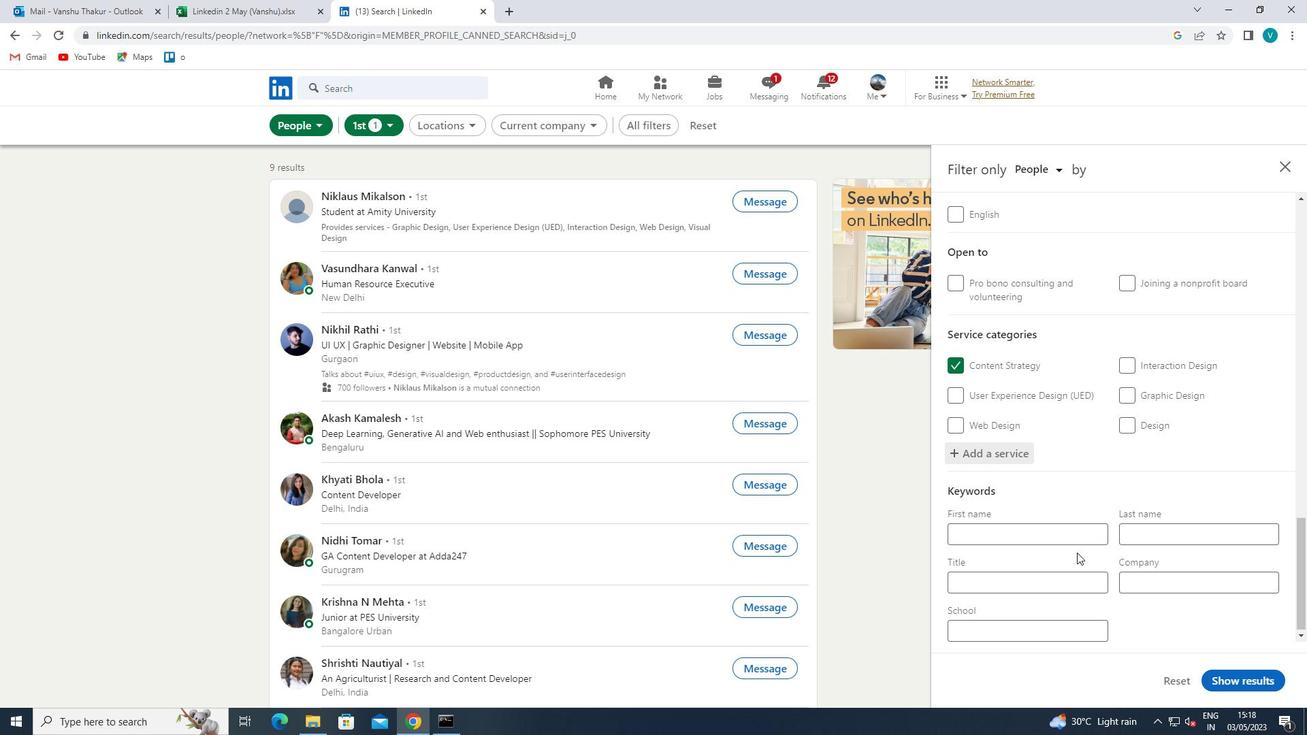 
Action: Mouse pressed left at (1065, 574)
Screenshot: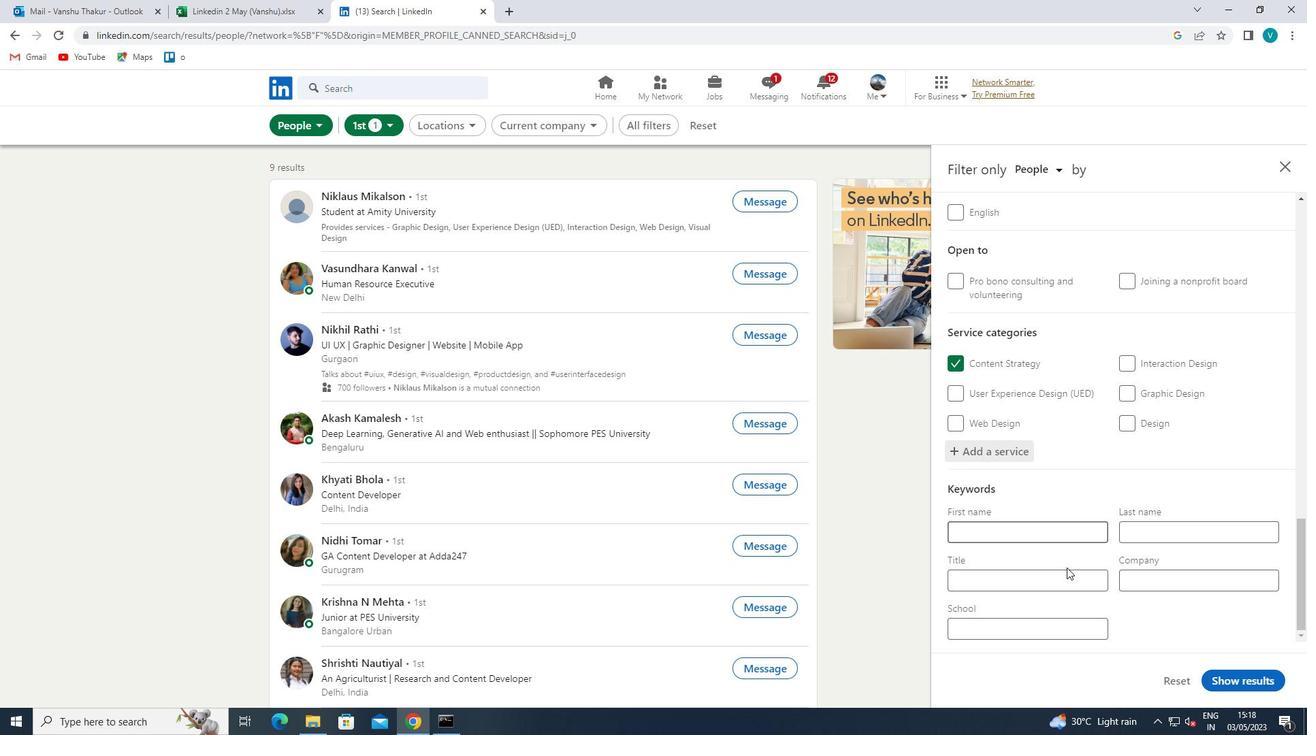 
Action: Key pressed <Key.shift>SEO<Key.space><Key.shift>MANAGER<Key.space>
Screenshot: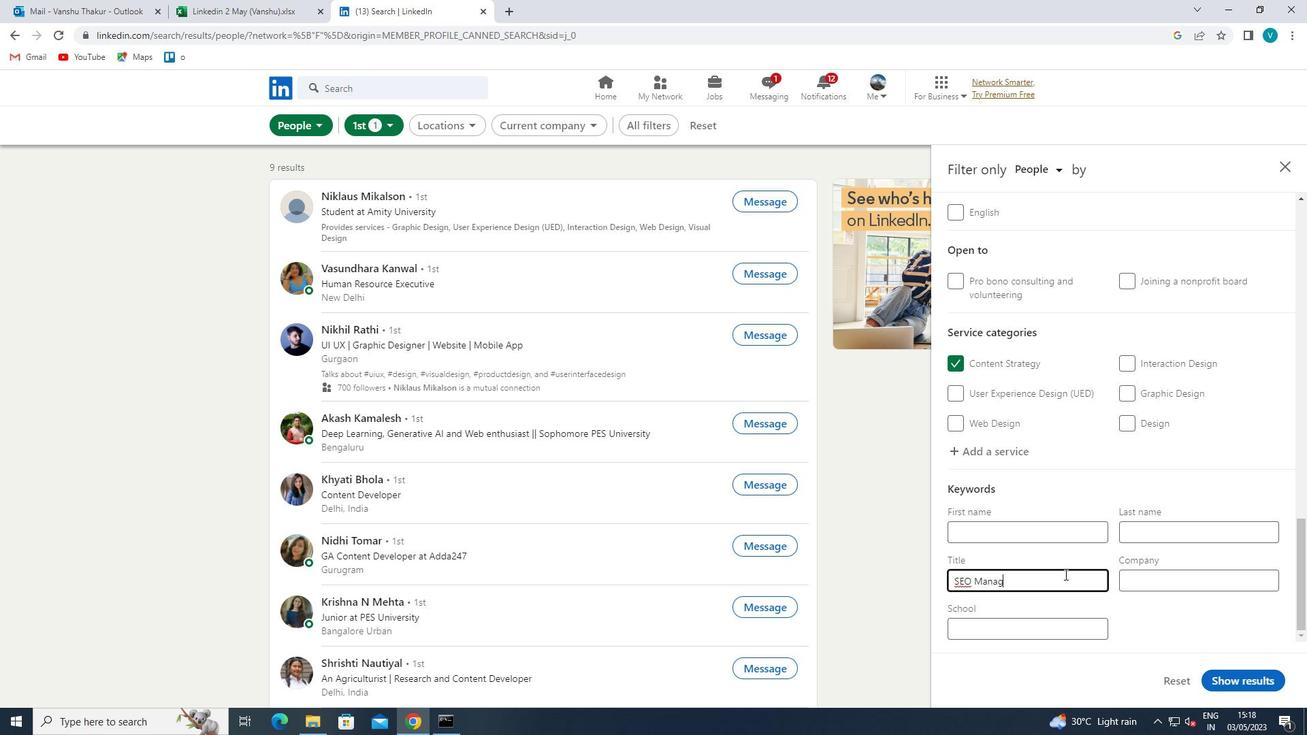 
Action: Mouse moved to (1223, 671)
Screenshot: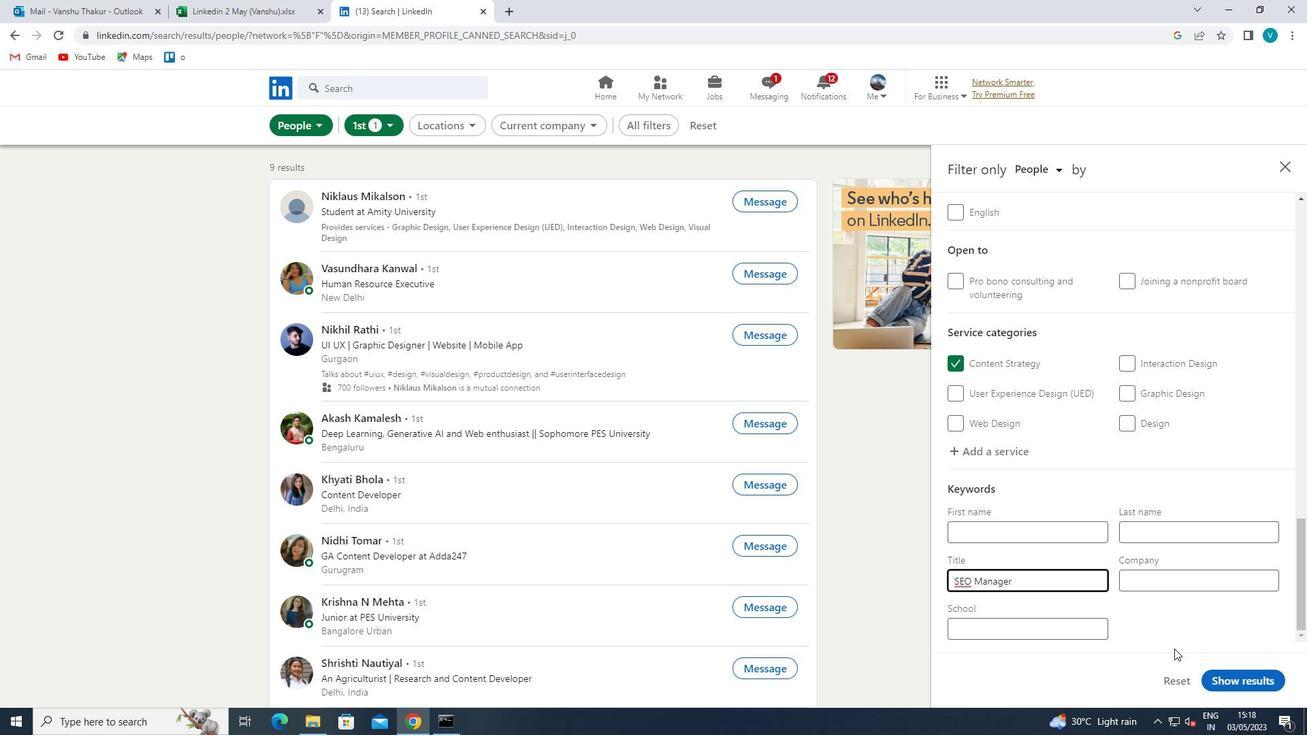 
Action: Mouse pressed left at (1223, 671)
Screenshot: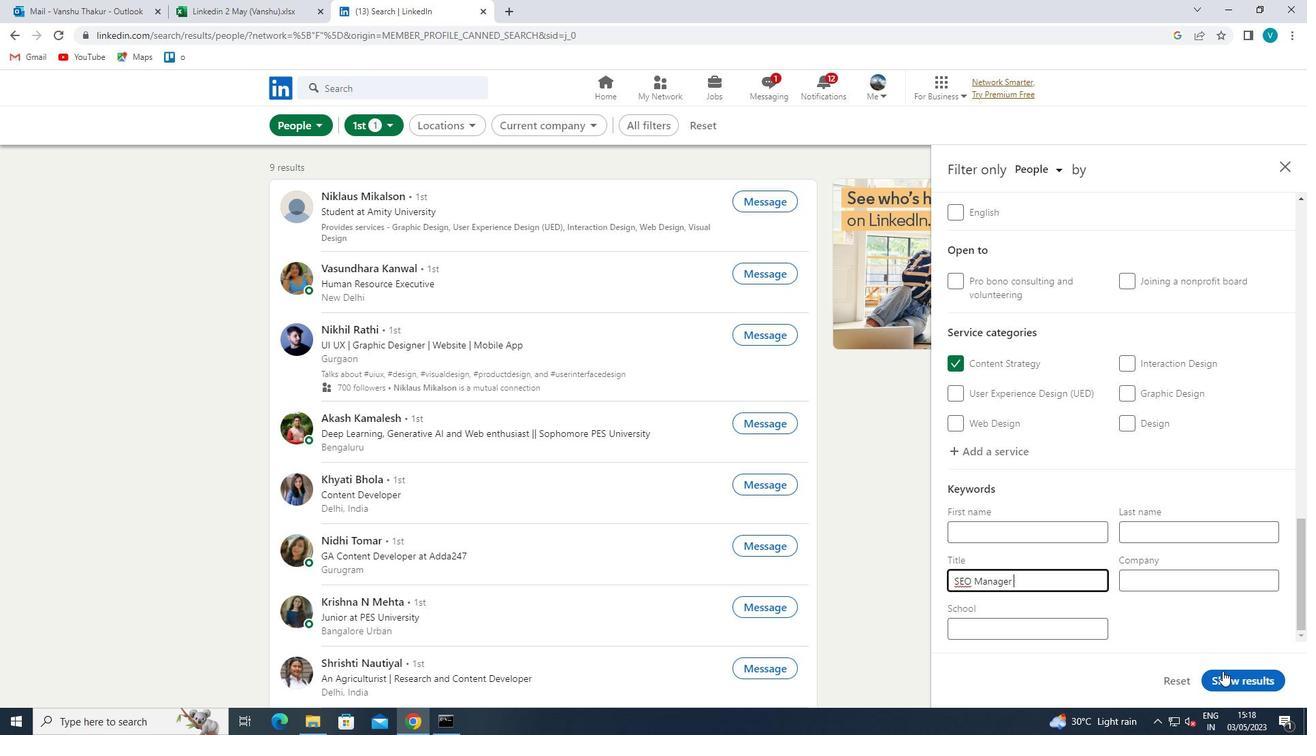 
